 Task: Find connections with filter location Winchester with filter topic #Businesswith filter profile language English with filter current company Dilip Buildcon Ltd. with filter school GLA University with filter industry Wholesale Drugs and Sundries with filter service category Trade Shows with filter keywords title Cloud Architect
Action: Mouse moved to (644, 93)
Screenshot: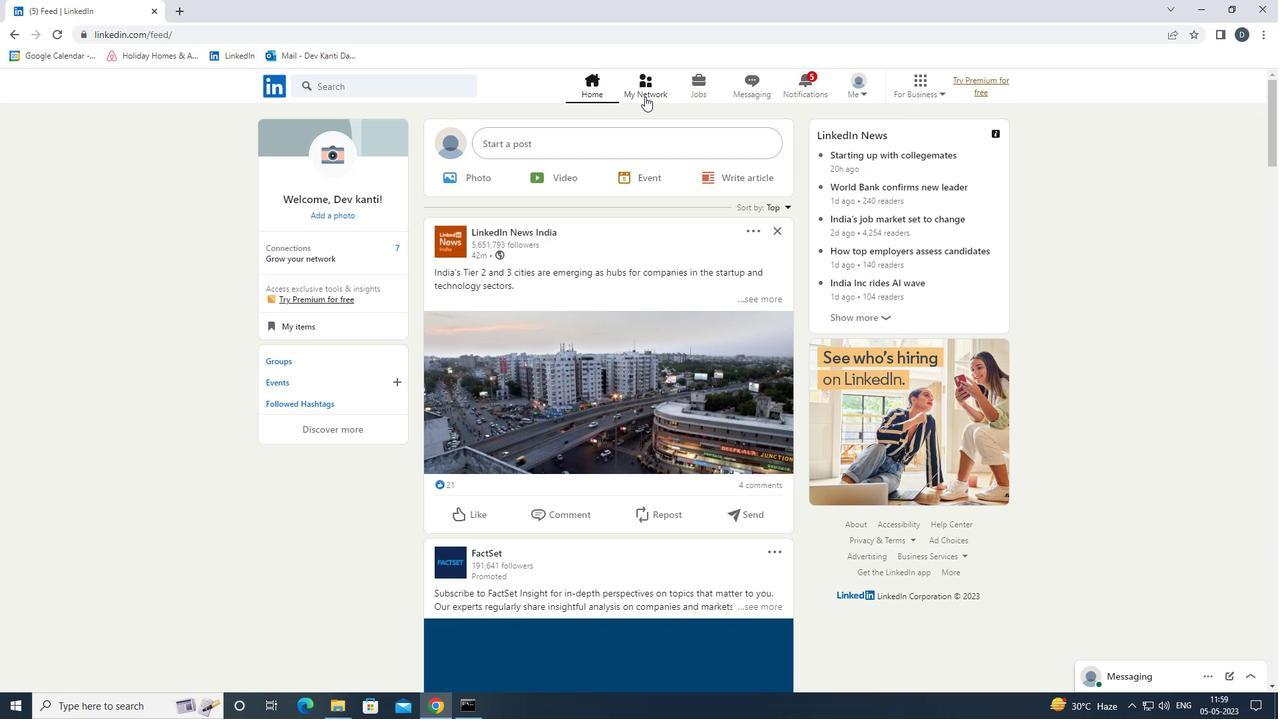 
Action: Mouse pressed left at (644, 93)
Screenshot: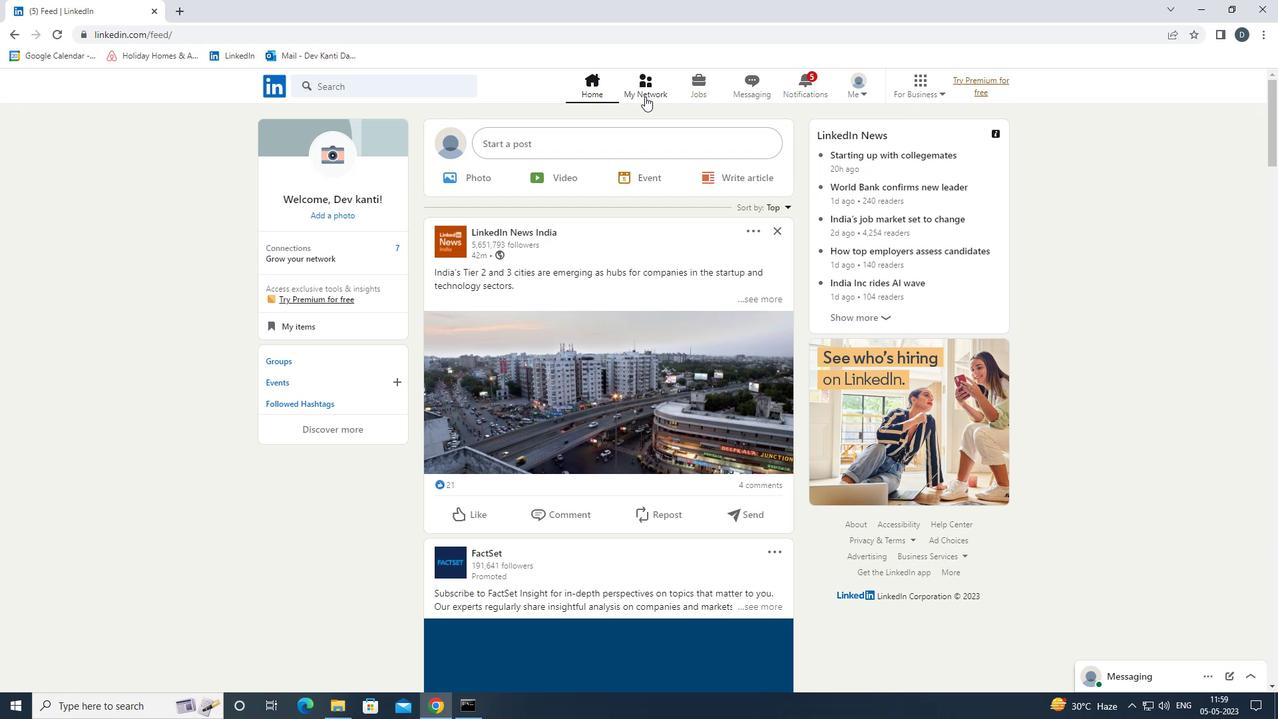 
Action: Mouse moved to (437, 157)
Screenshot: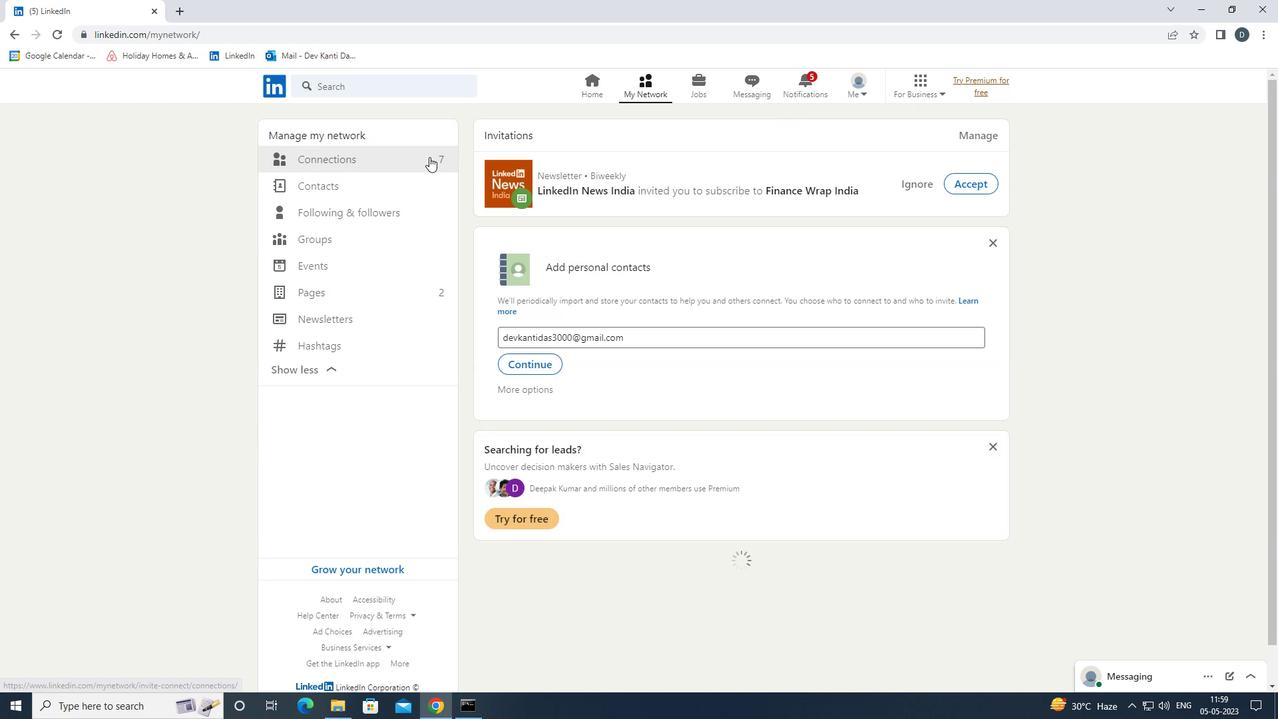 
Action: Mouse pressed left at (437, 157)
Screenshot: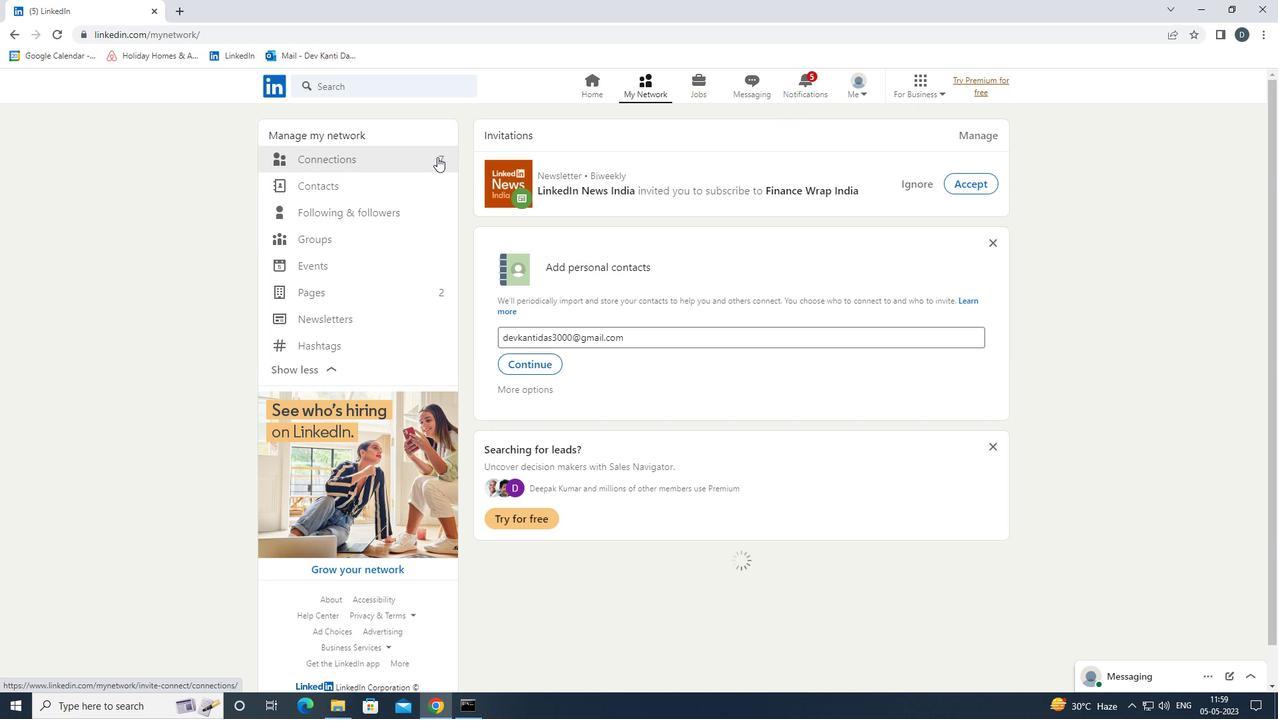 
Action: Mouse moved to (766, 163)
Screenshot: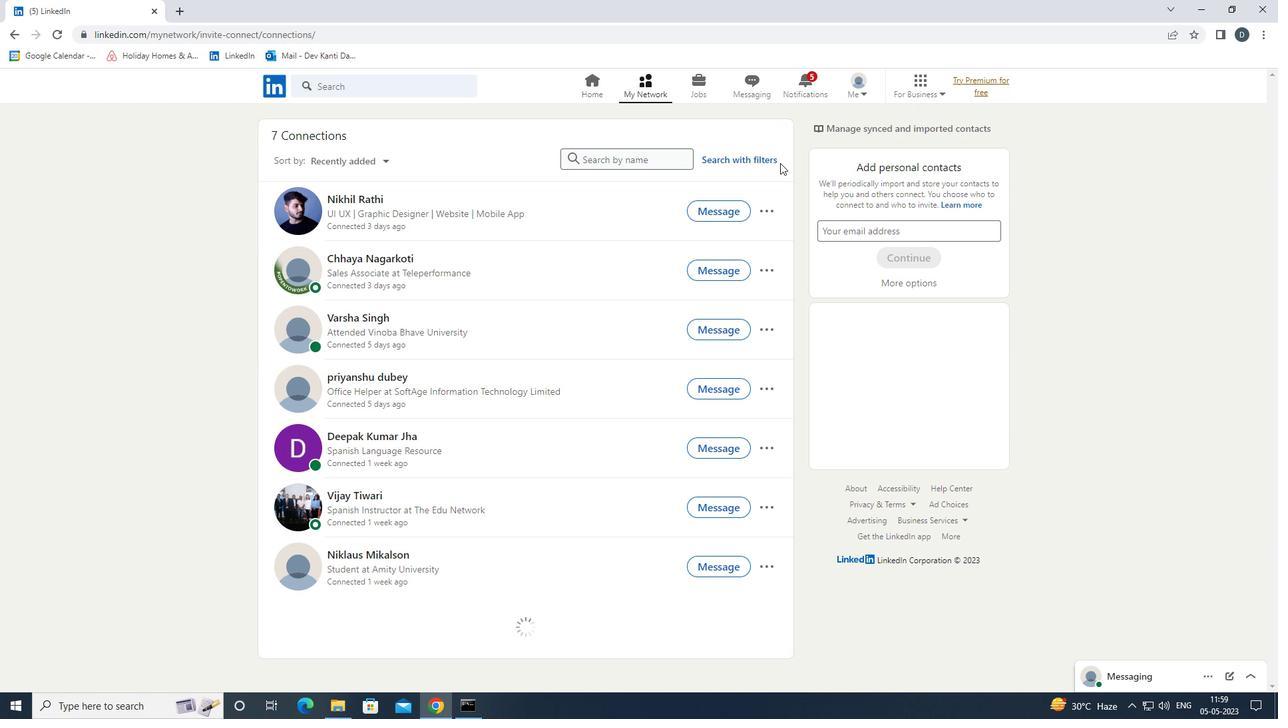 
Action: Mouse pressed left at (766, 163)
Screenshot: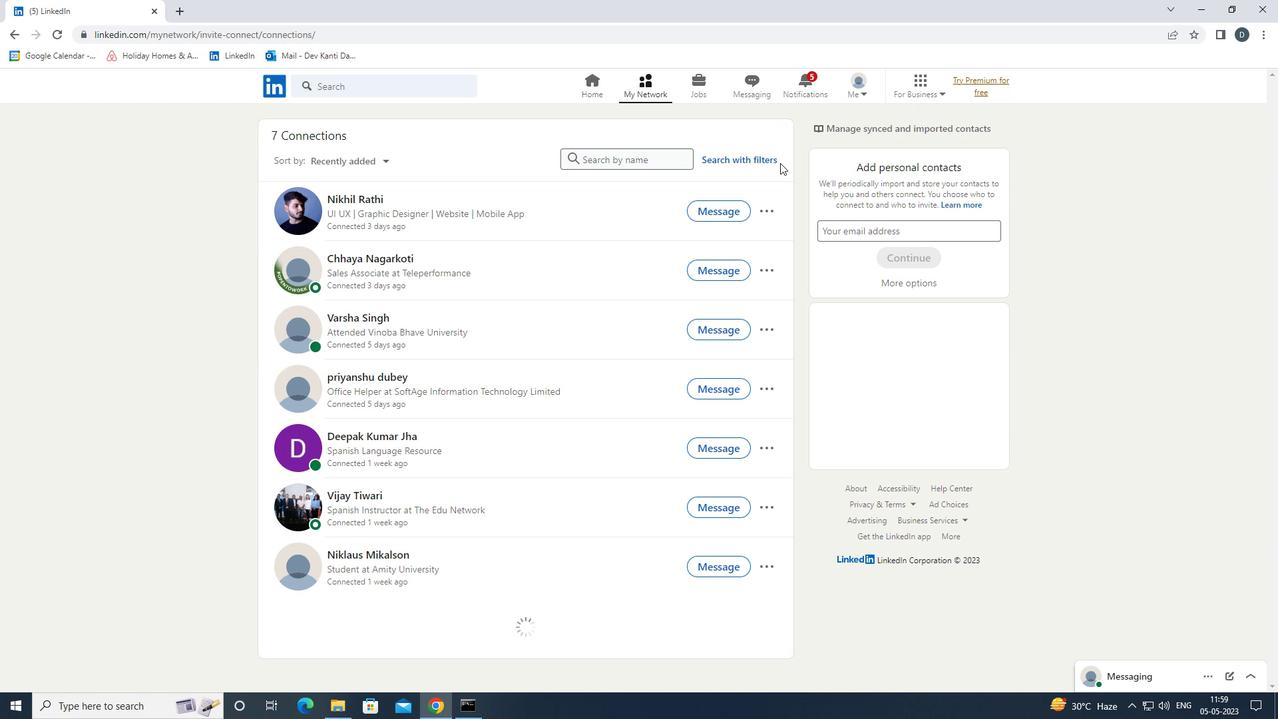 
Action: Mouse moved to (688, 123)
Screenshot: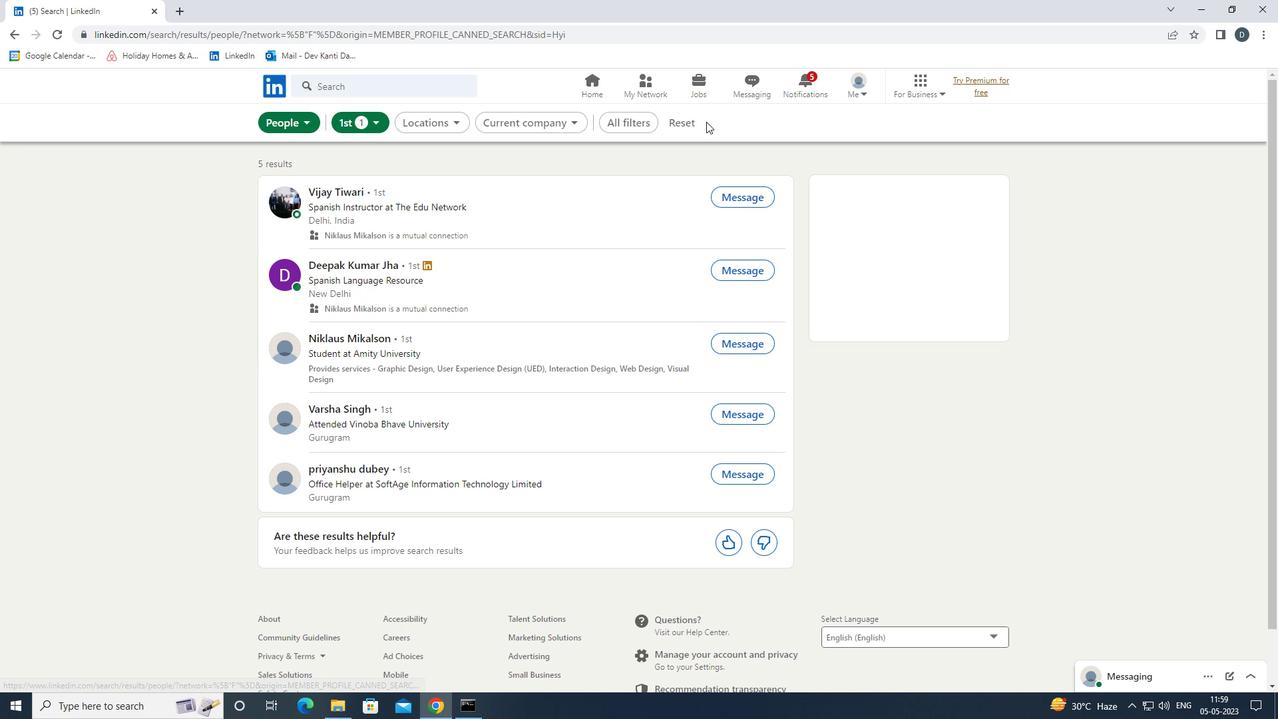 
Action: Mouse pressed left at (688, 123)
Screenshot: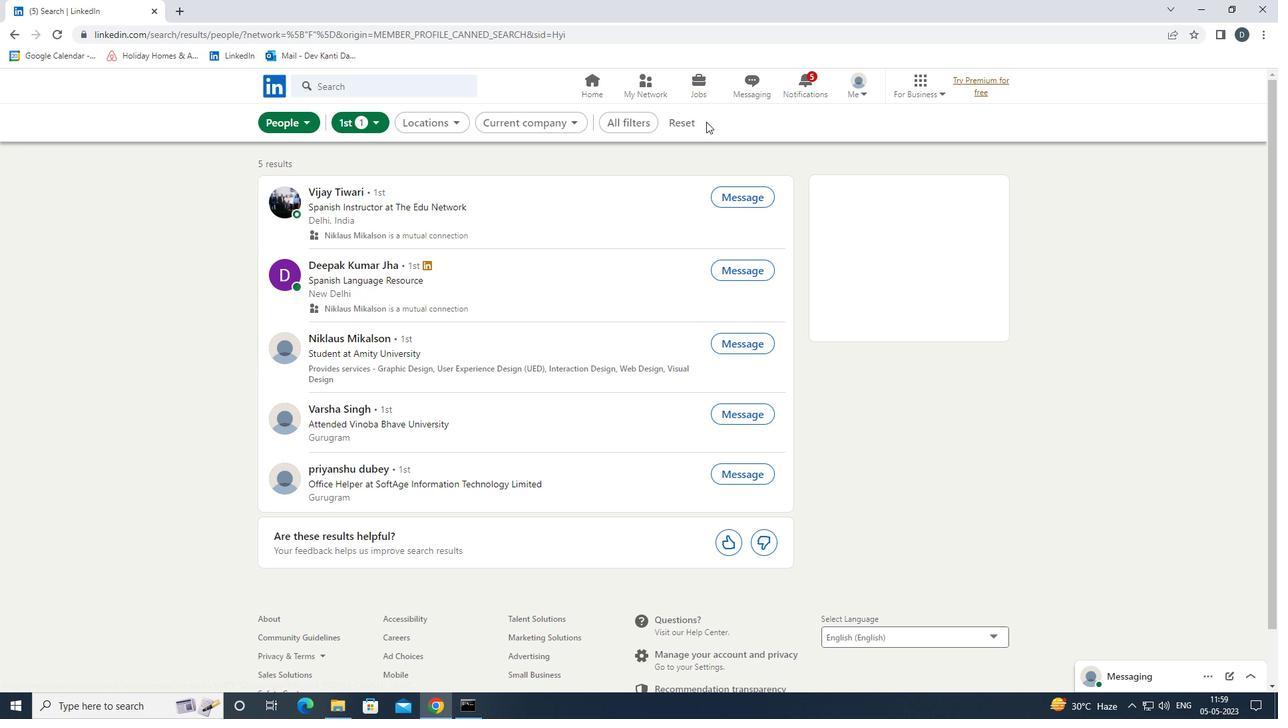 
Action: Mouse moved to (679, 121)
Screenshot: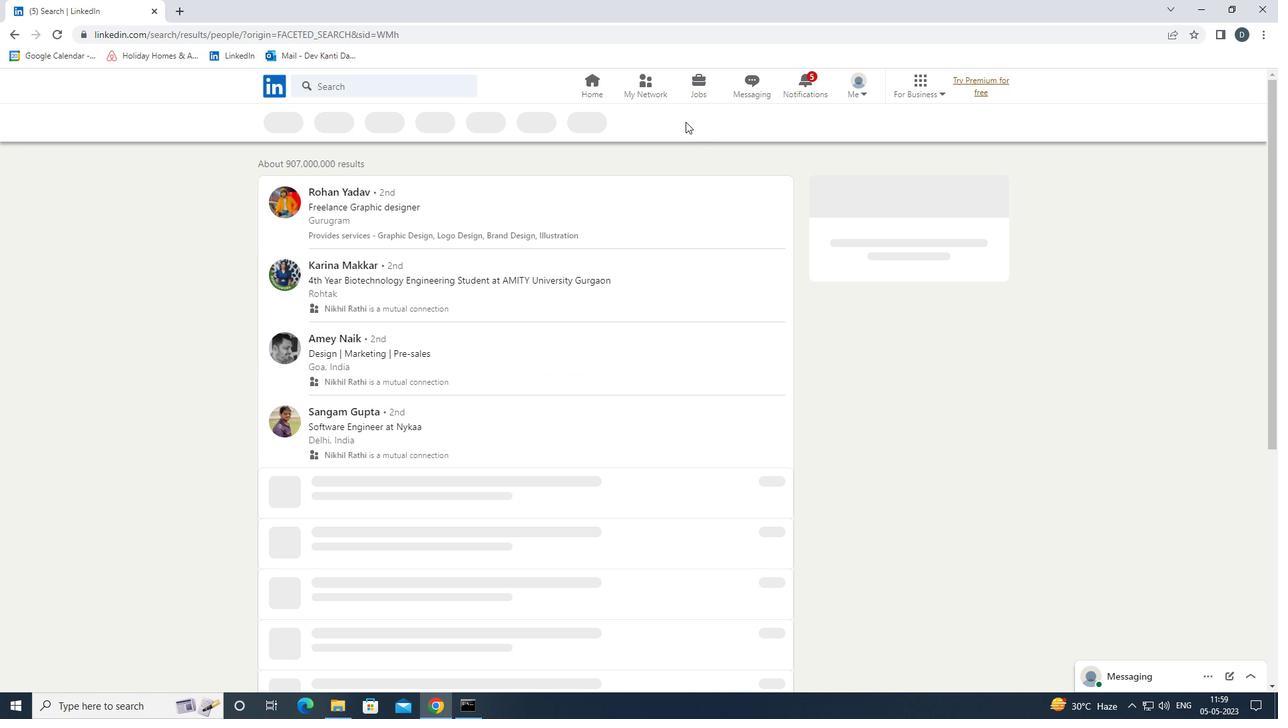 
Action: Mouse pressed left at (679, 121)
Screenshot: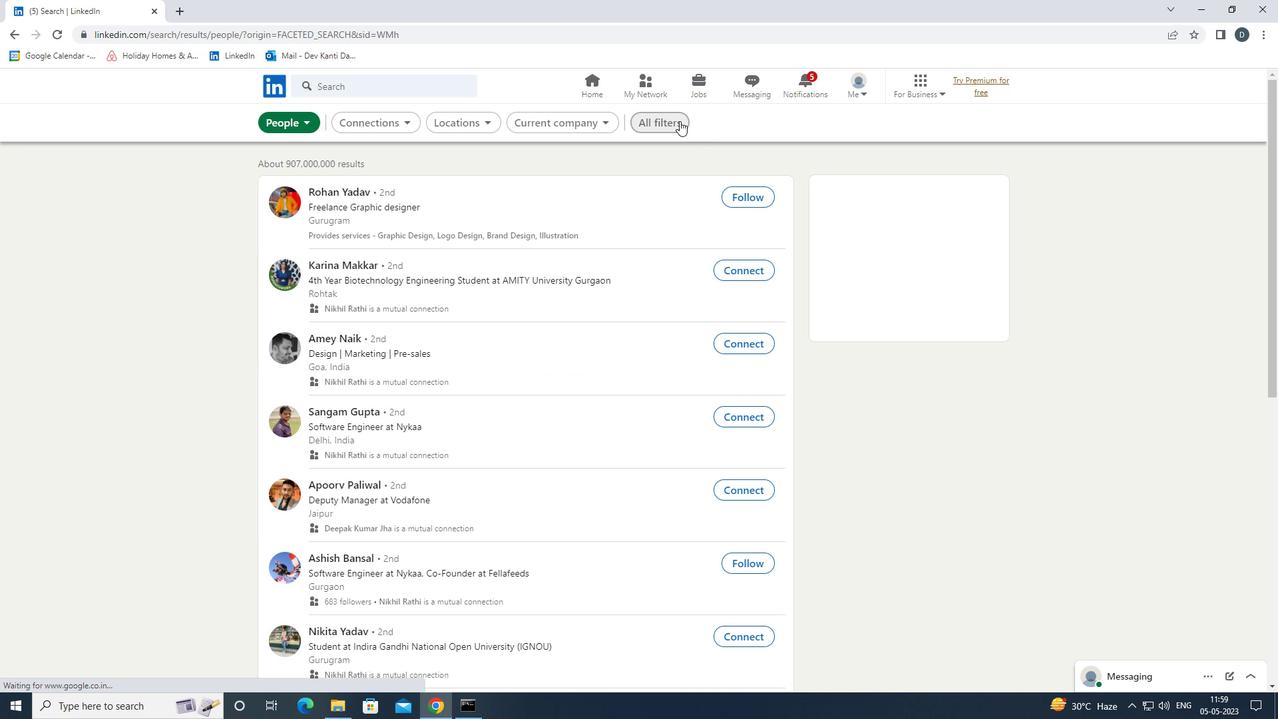 
Action: Mouse moved to (1172, 416)
Screenshot: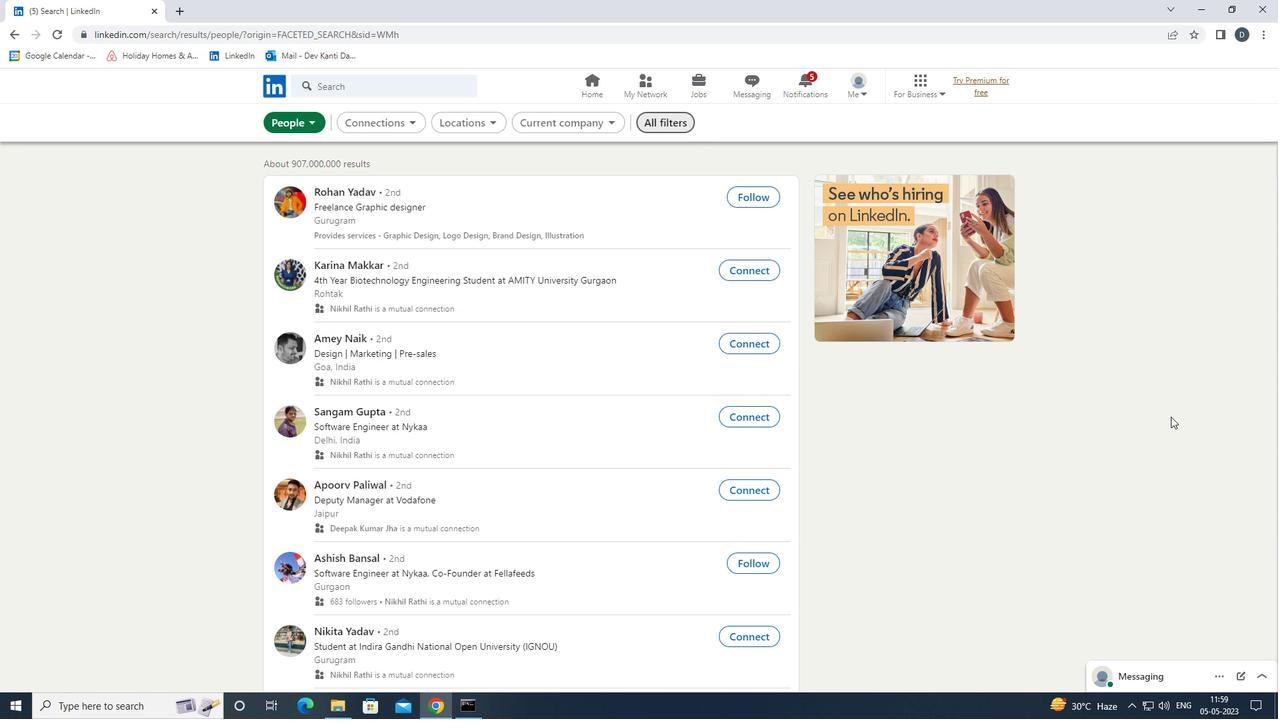 
Action: Mouse scrolled (1172, 416) with delta (0, 0)
Screenshot: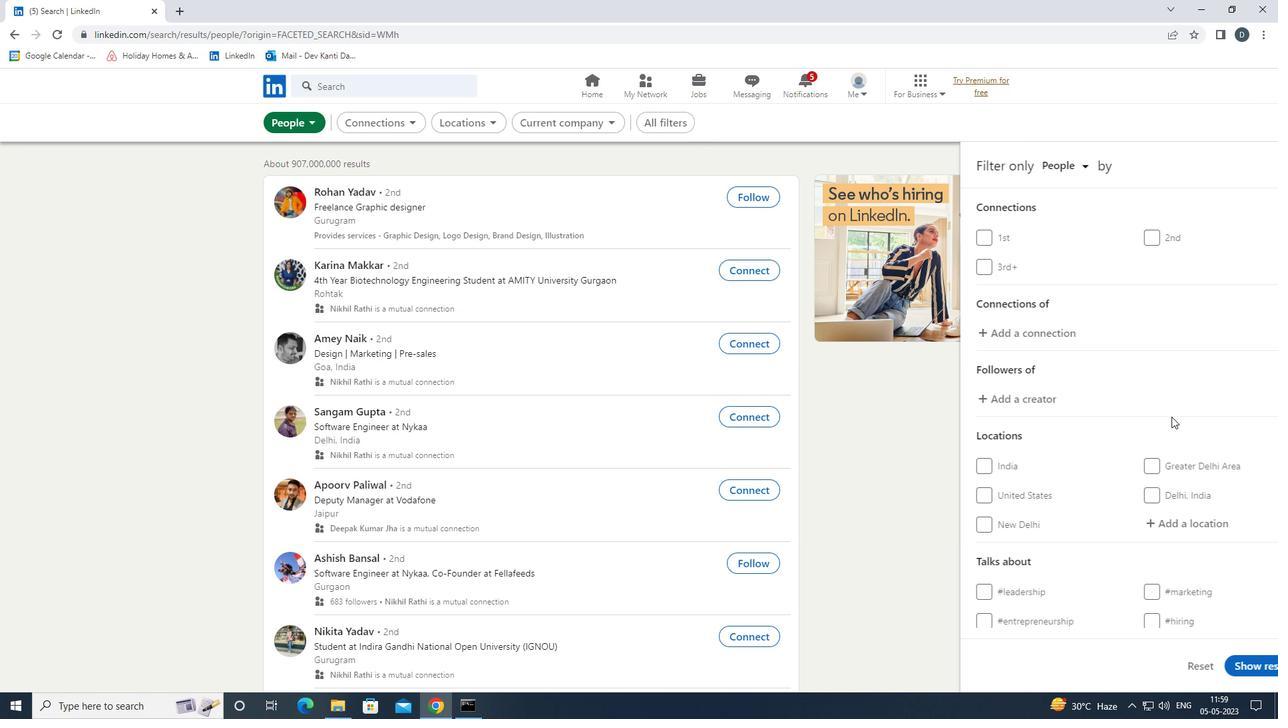 
Action: Mouse scrolled (1172, 416) with delta (0, 0)
Screenshot: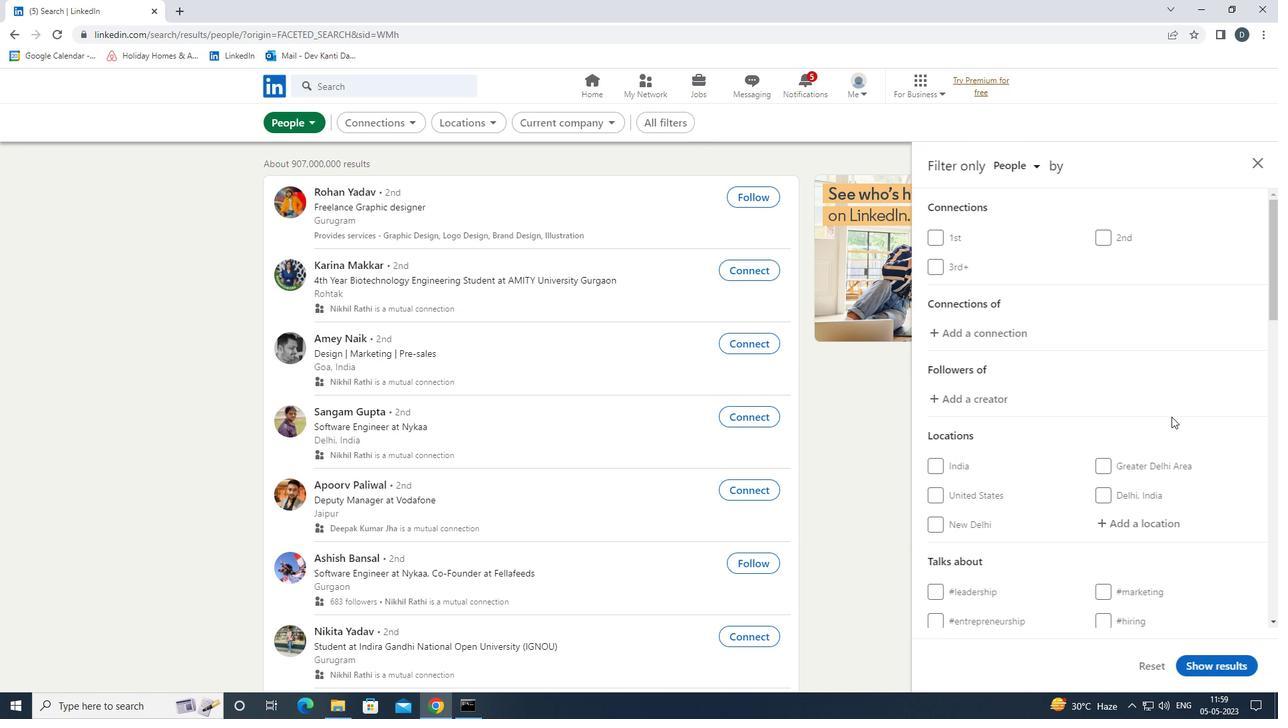 
Action: Mouse moved to (1163, 385)
Screenshot: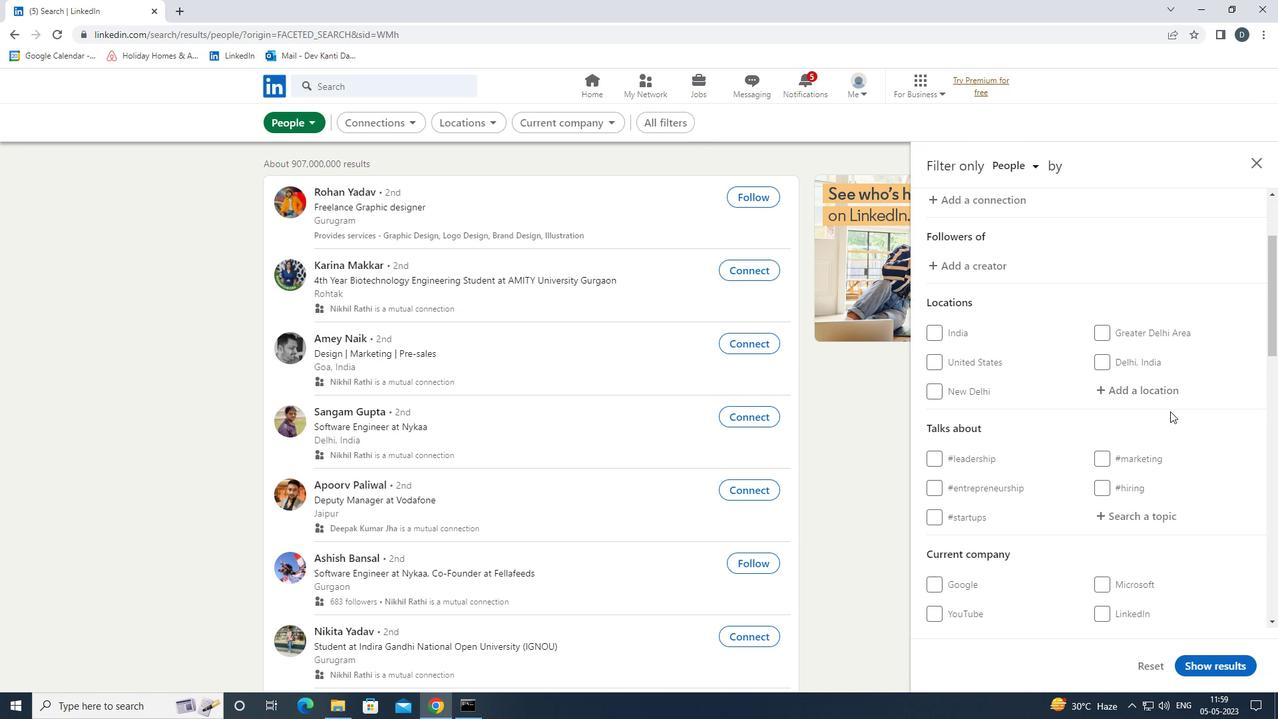 
Action: Mouse pressed left at (1163, 385)
Screenshot: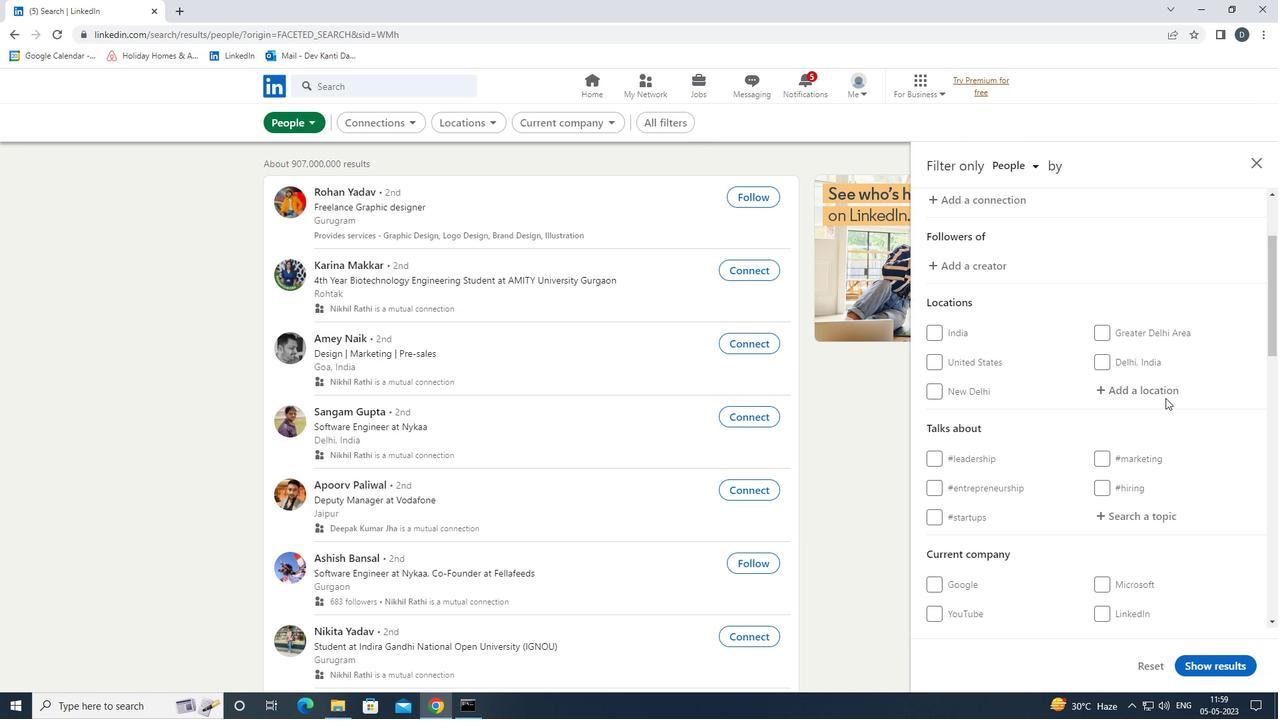 
Action: Mouse moved to (1157, 391)
Screenshot: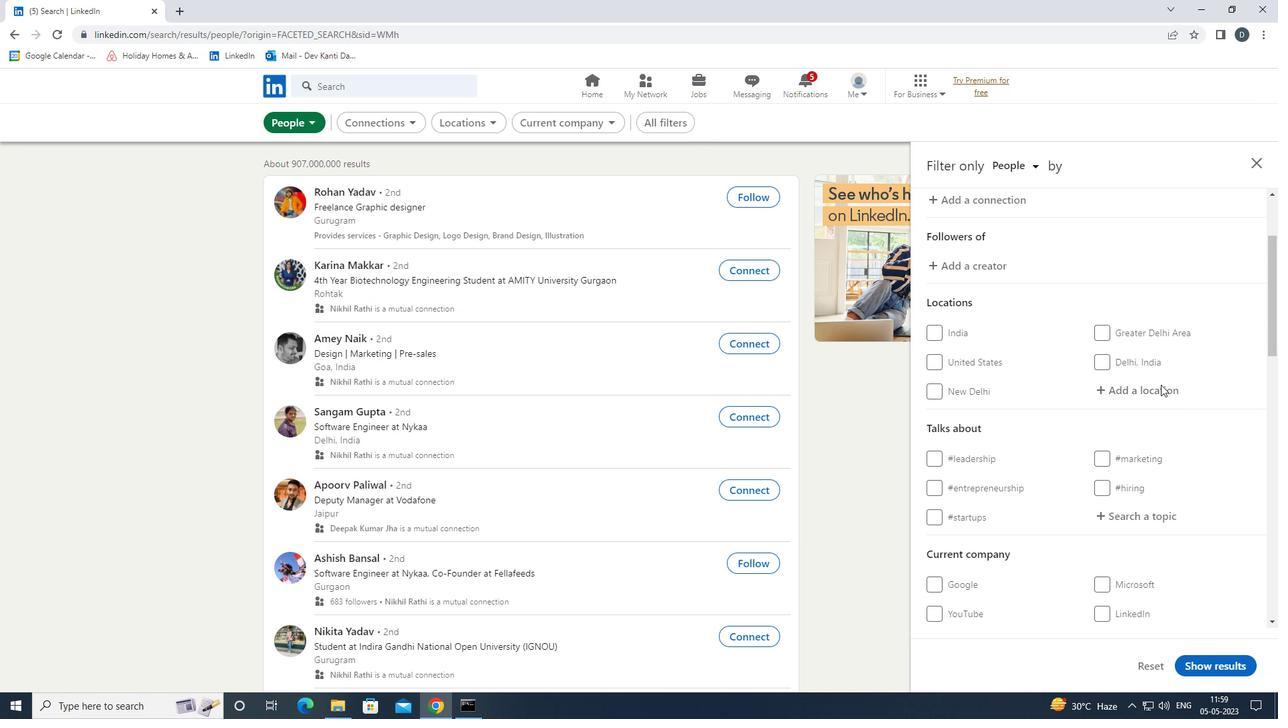 
Action: Key pressed <Key.shift><Key.shift>WINCHESTER<Key.down><Key.enter>
Screenshot: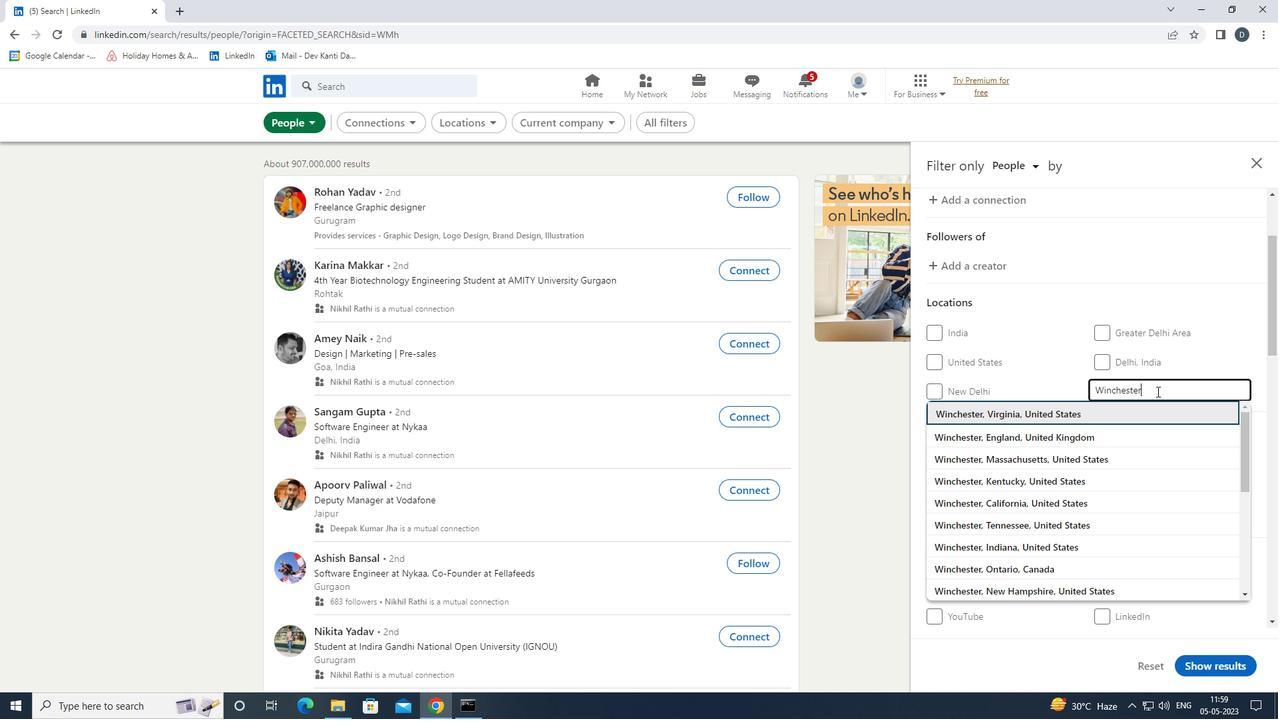 
Action: Mouse scrolled (1157, 390) with delta (0, 0)
Screenshot: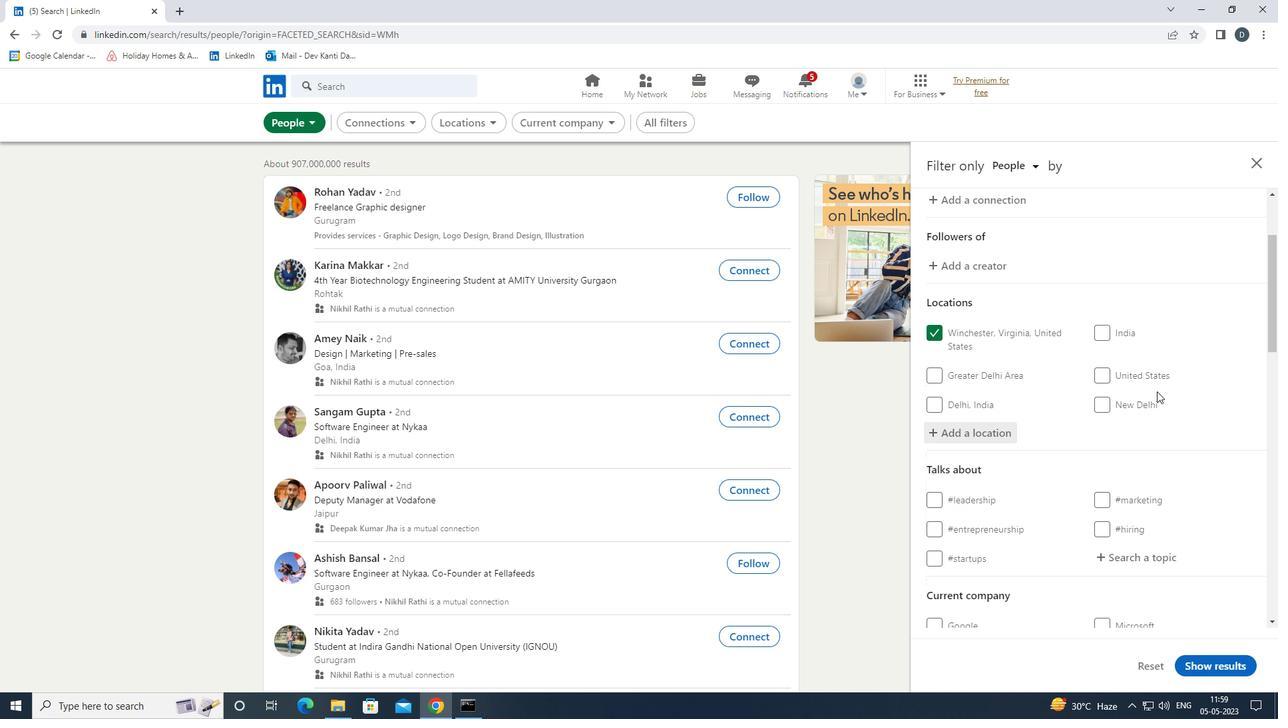 
Action: Mouse moved to (1157, 393)
Screenshot: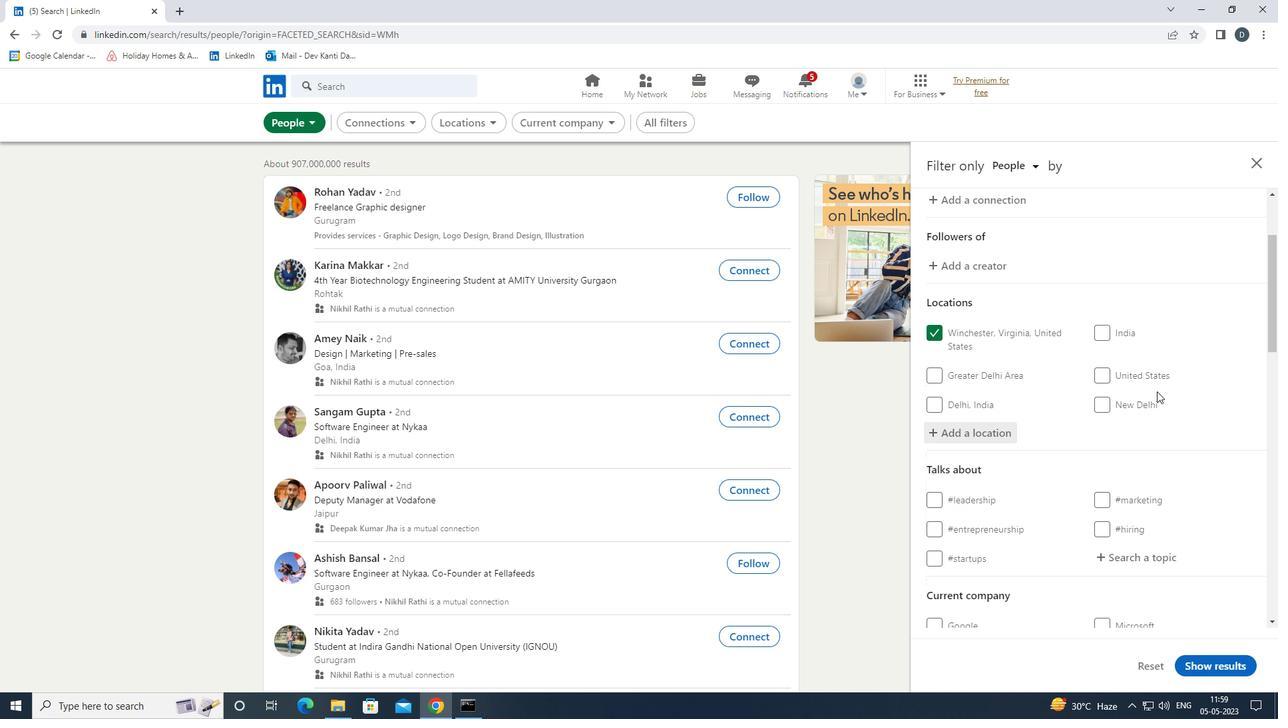 
Action: Mouse scrolled (1157, 392) with delta (0, 0)
Screenshot: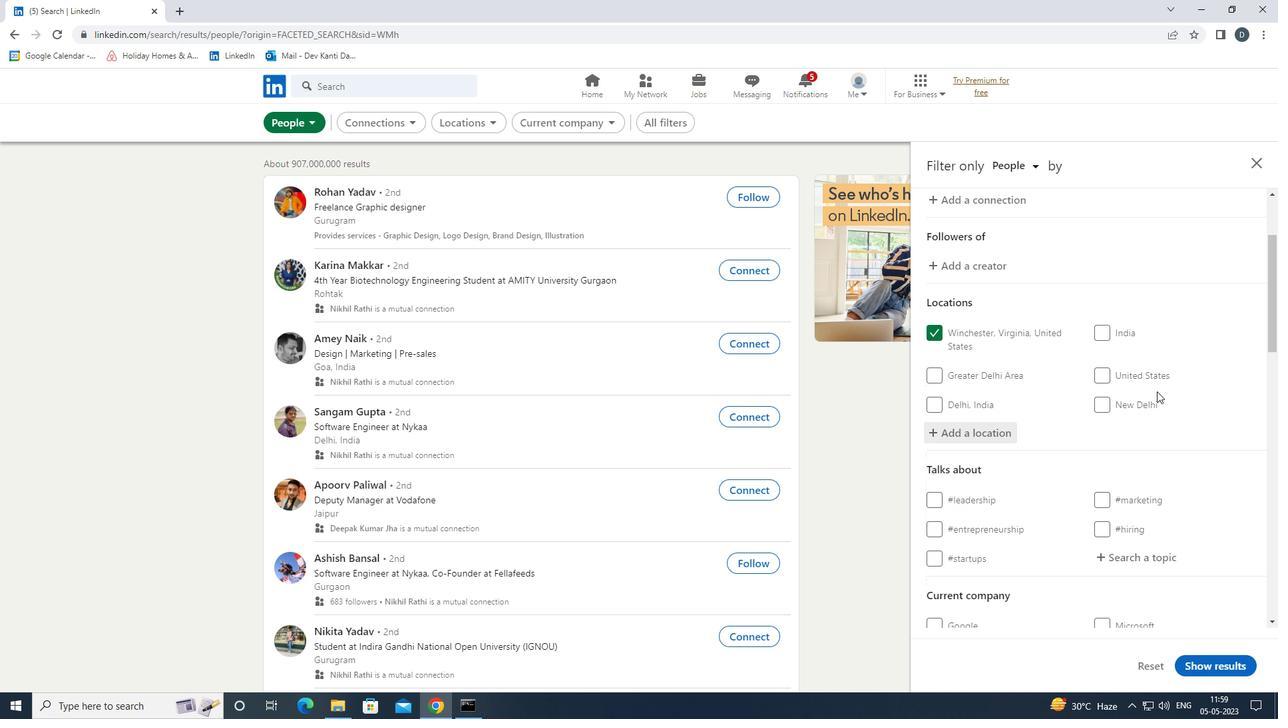 
Action: Mouse moved to (1140, 417)
Screenshot: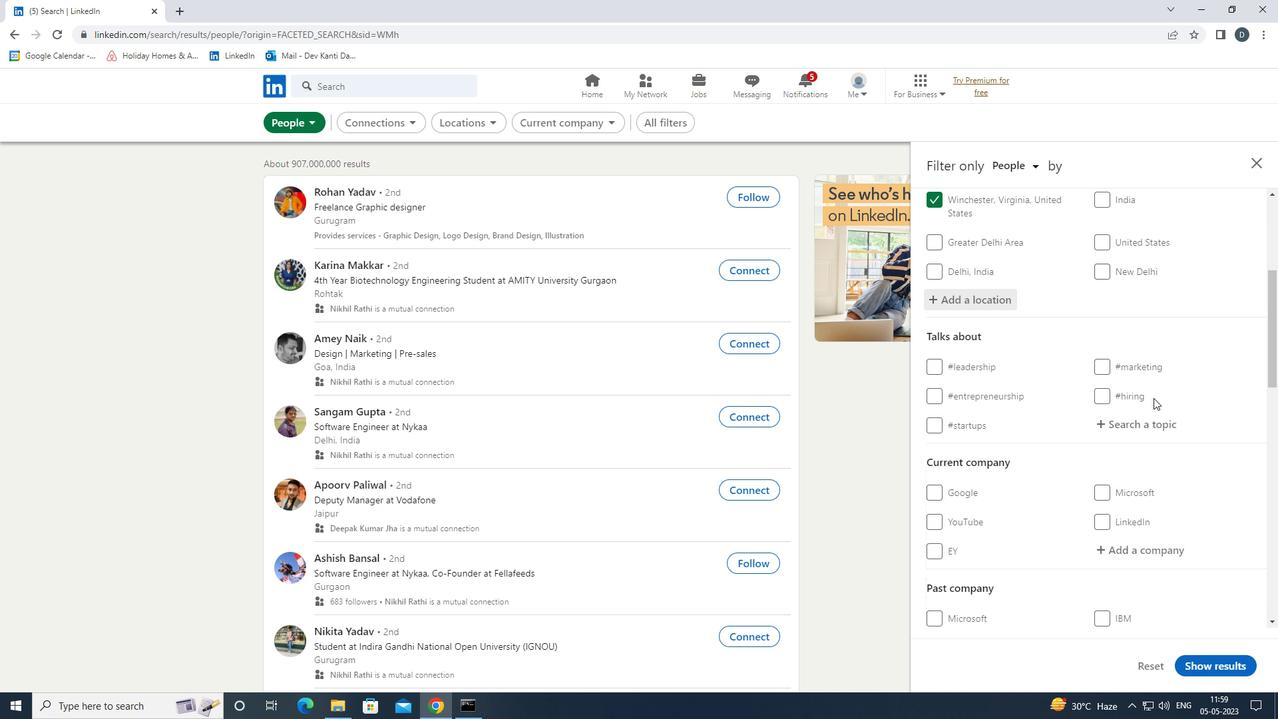 
Action: Mouse pressed left at (1140, 417)
Screenshot: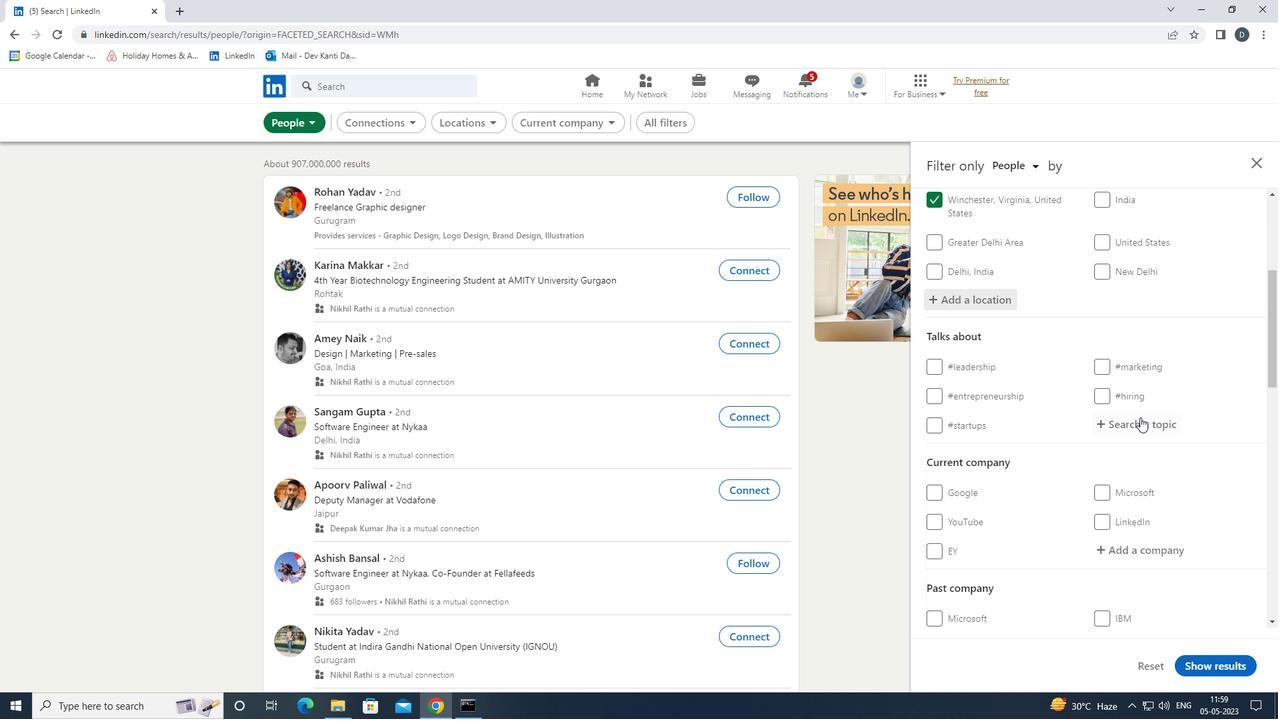
Action: Key pressed <Key.shift>BUSINESS<Key.down><Key.enter>
Screenshot: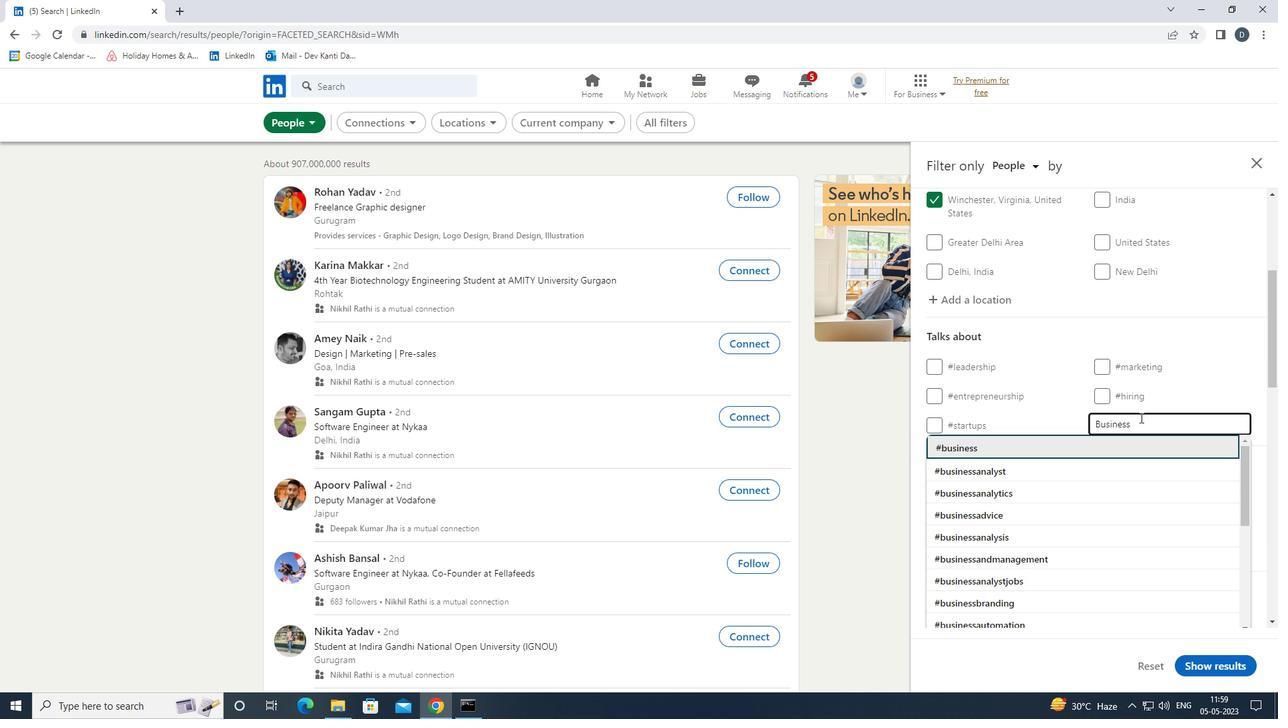 
Action: Mouse moved to (1071, 456)
Screenshot: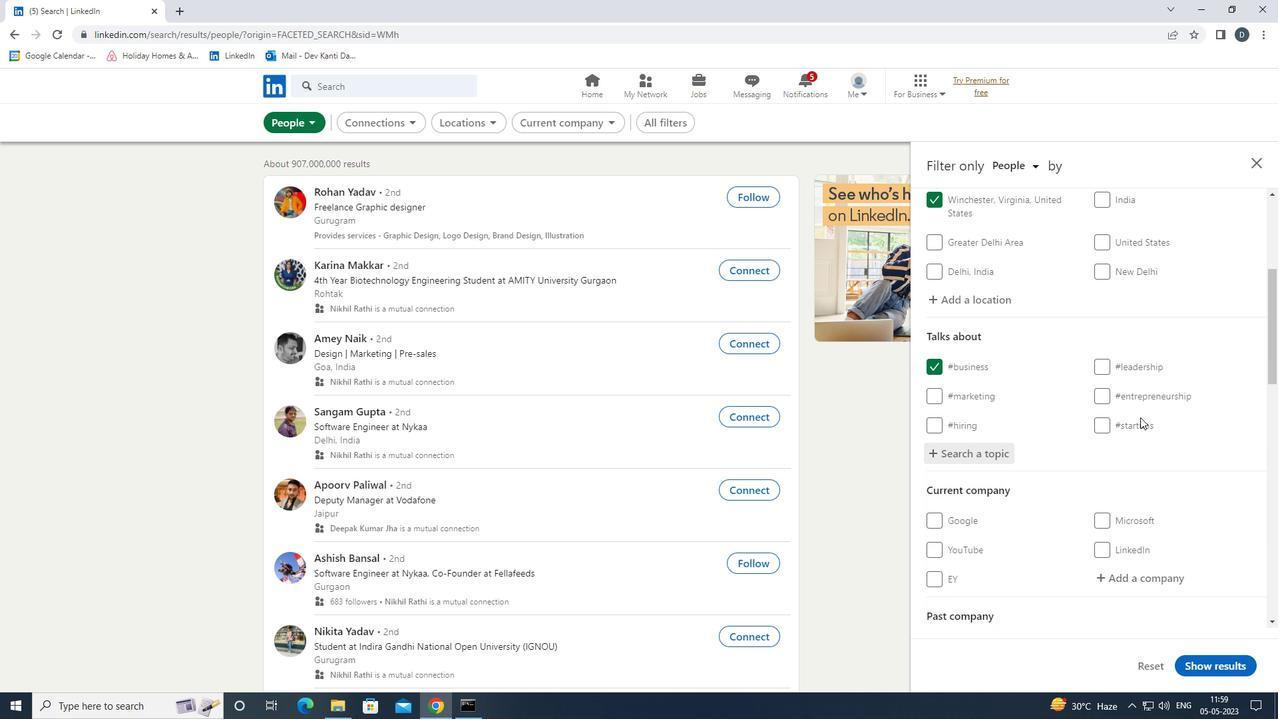 
Action: Mouse scrolled (1071, 456) with delta (0, 0)
Screenshot: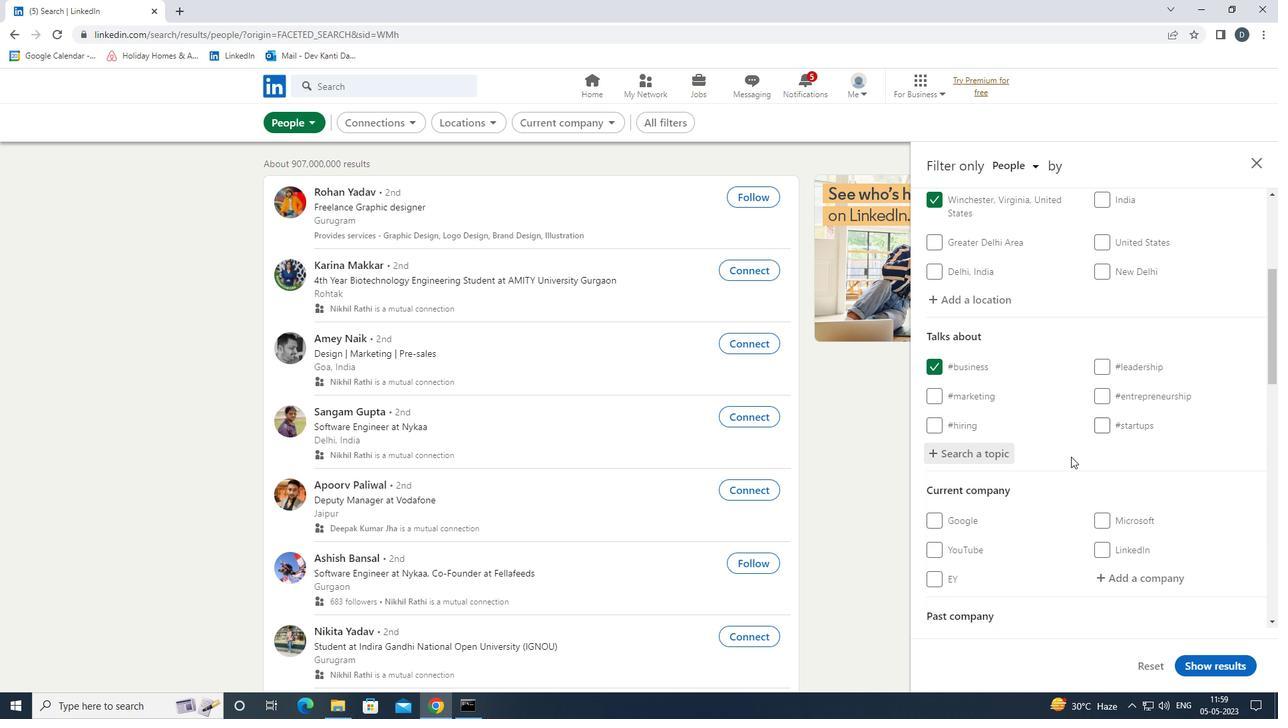 
Action: Mouse moved to (1090, 461)
Screenshot: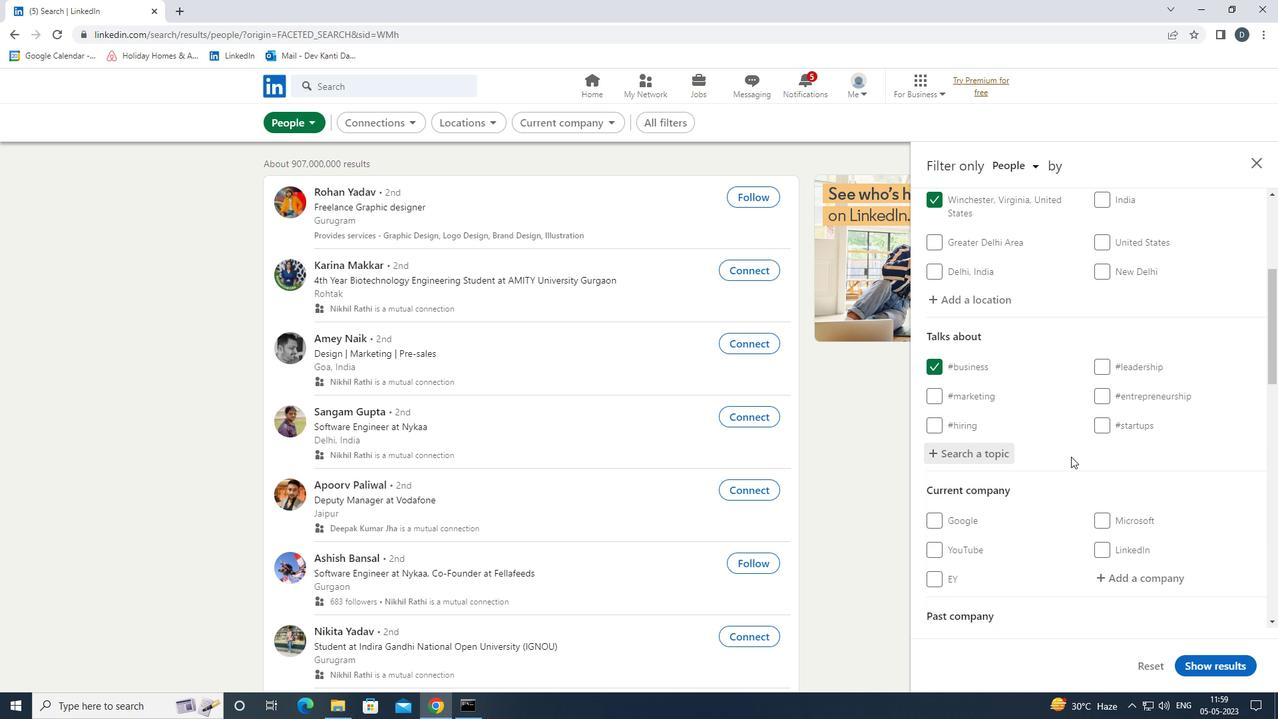
Action: Mouse scrolled (1090, 460) with delta (0, 0)
Screenshot: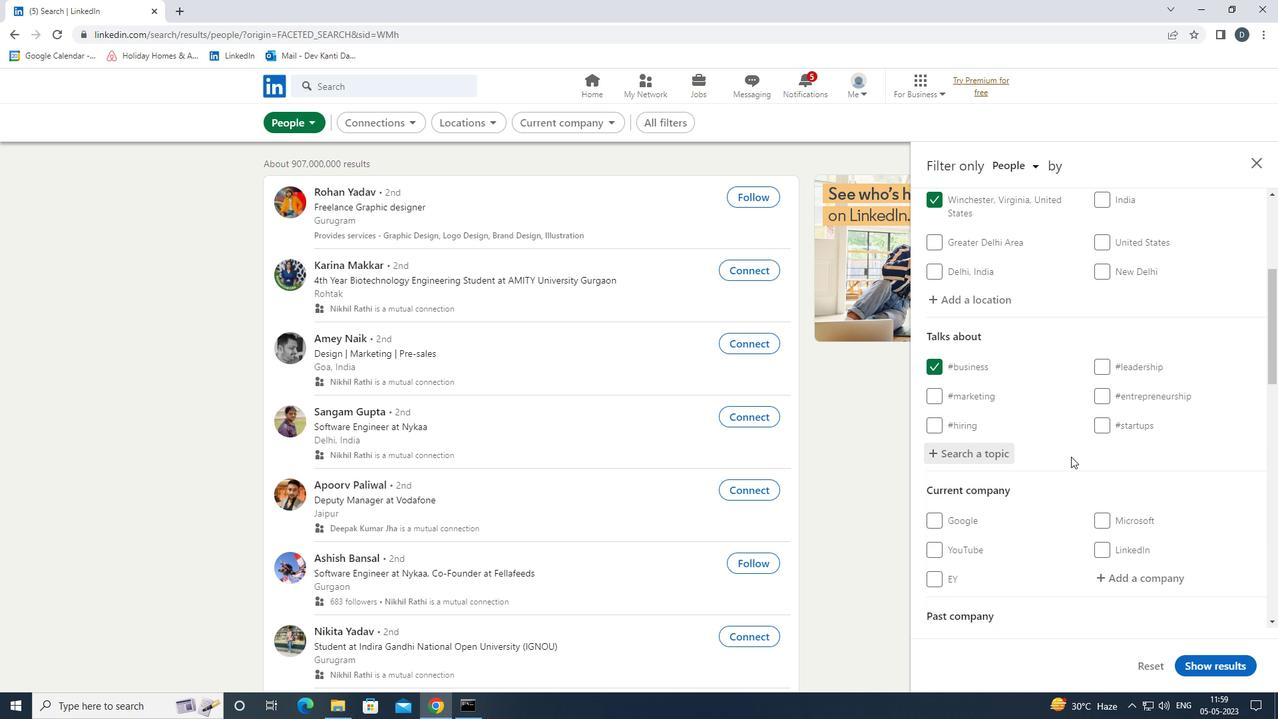 
Action: Mouse moved to (1098, 462)
Screenshot: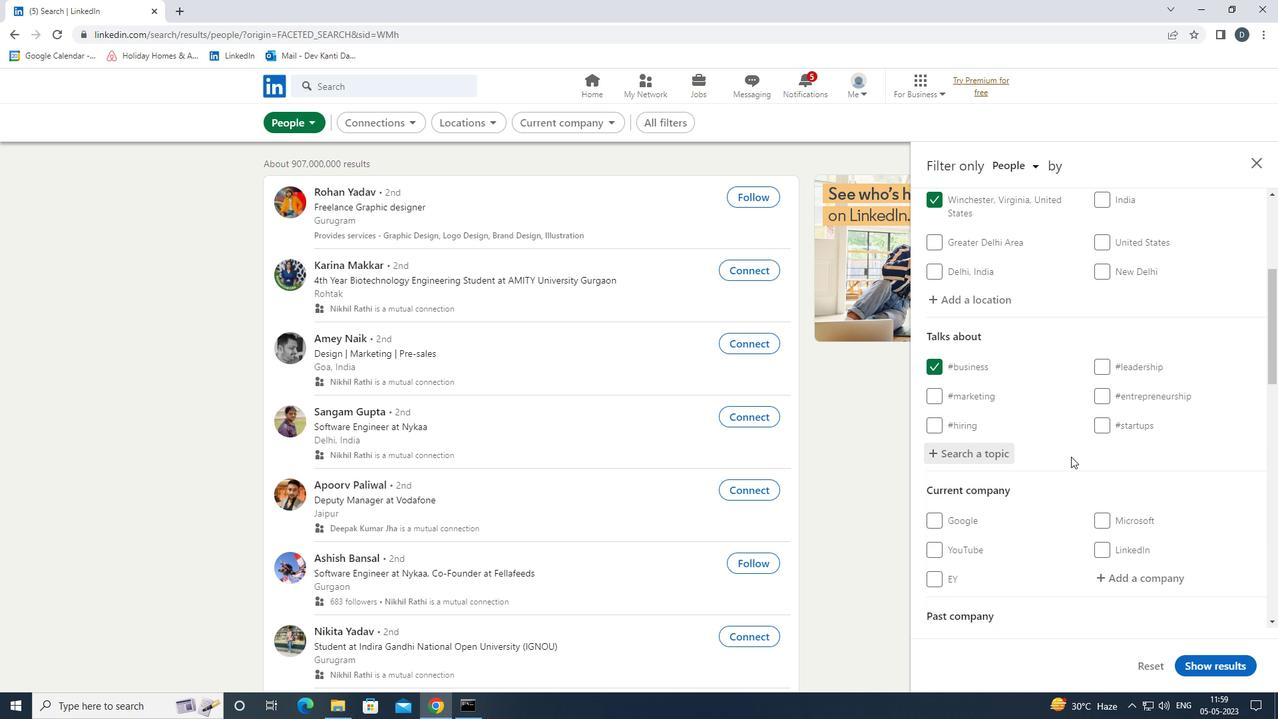 
Action: Mouse scrolled (1098, 462) with delta (0, 0)
Screenshot: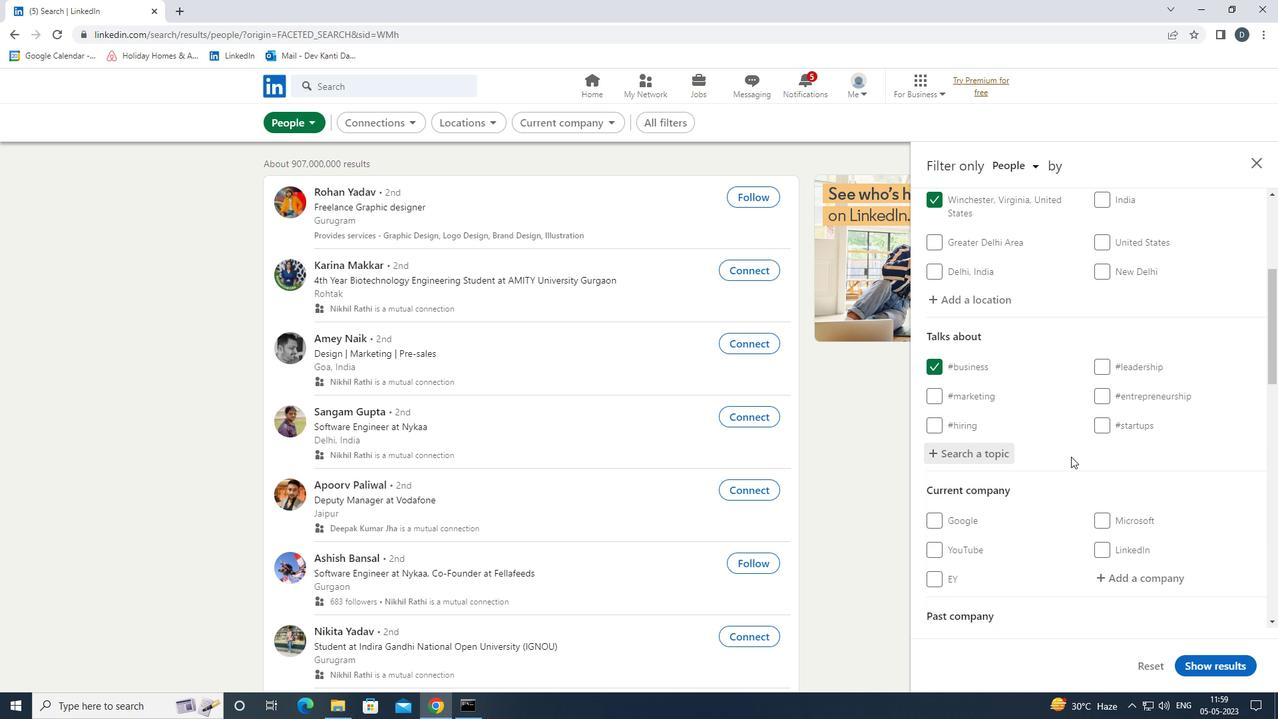 
Action: Mouse moved to (1114, 460)
Screenshot: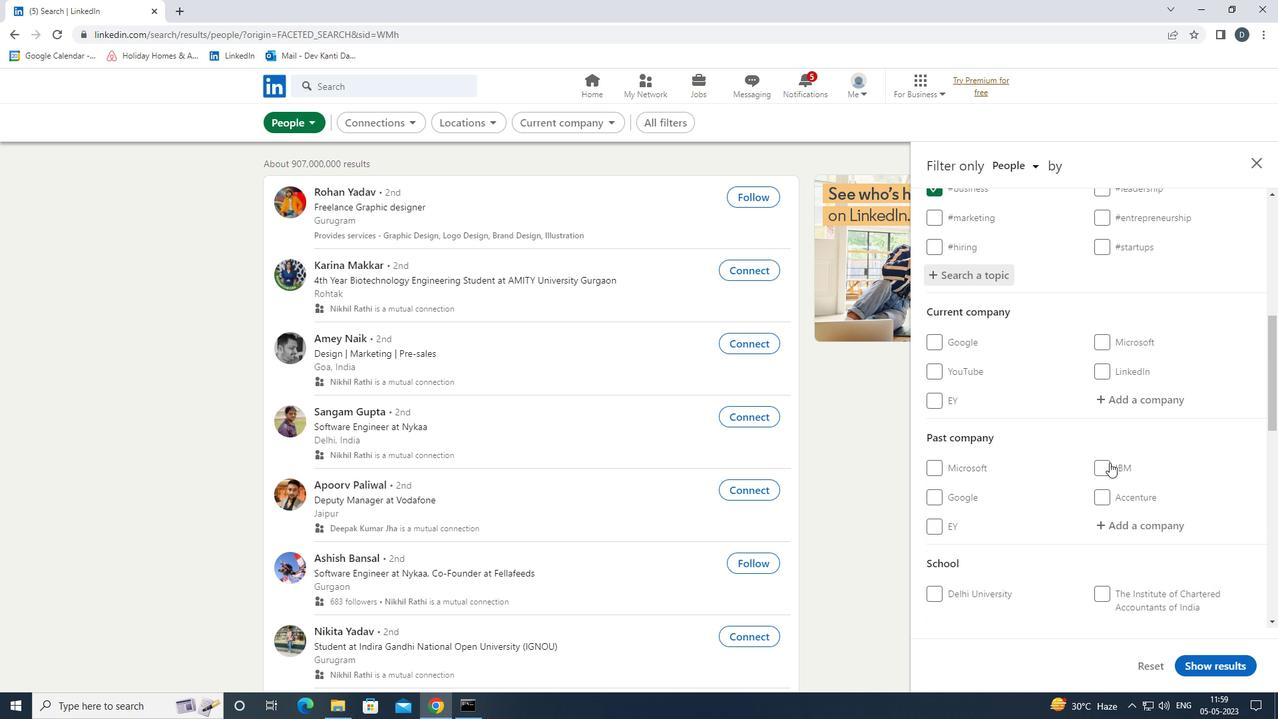
Action: Mouse scrolled (1114, 459) with delta (0, 0)
Screenshot: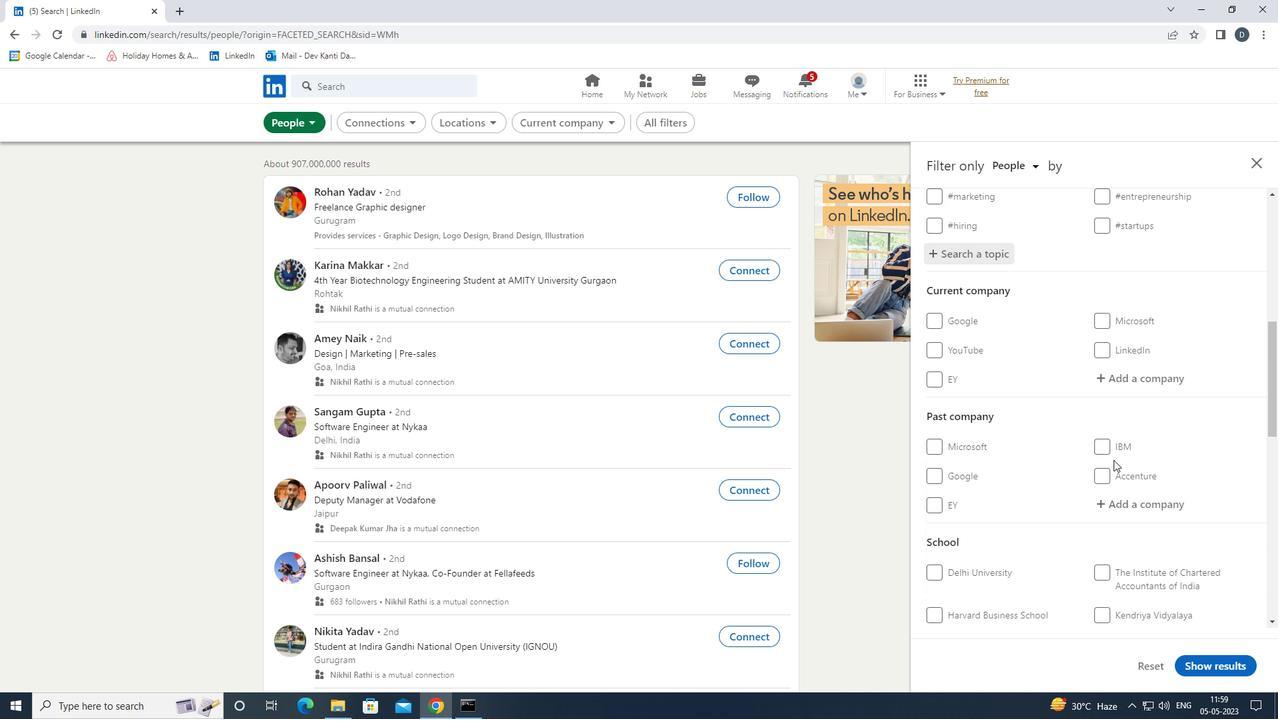 
Action: Mouse scrolled (1114, 459) with delta (0, 0)
Screenshot: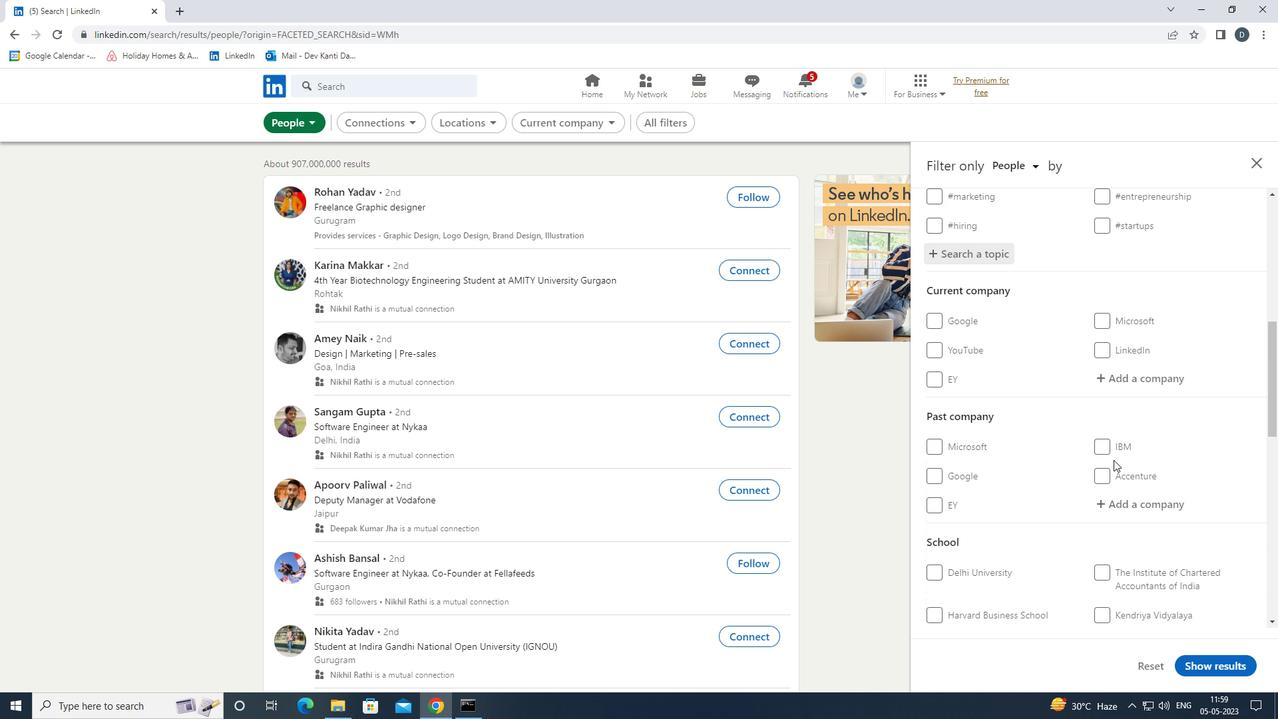
Action: Mouse scrolled (1114, 459) with delta (0, 0)
Screenshot: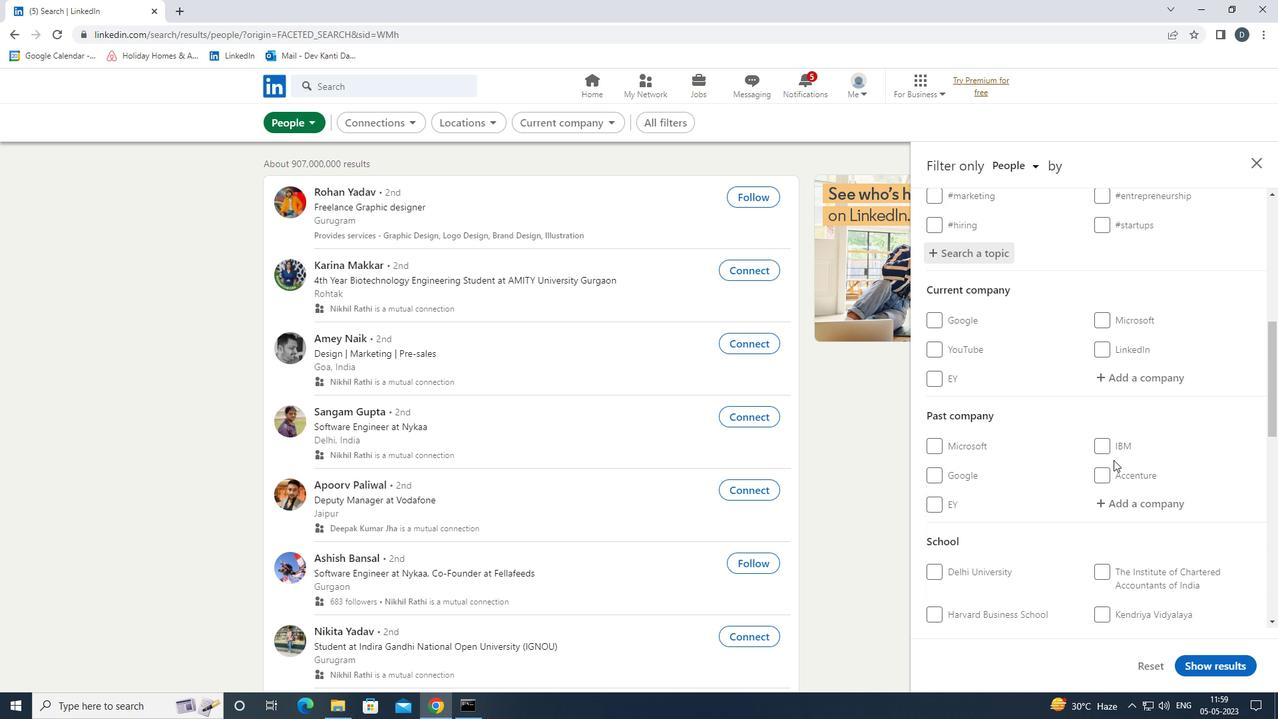 
Action: Mouse scrolled (1114, 459) with delta (0, 0)
Screenshot: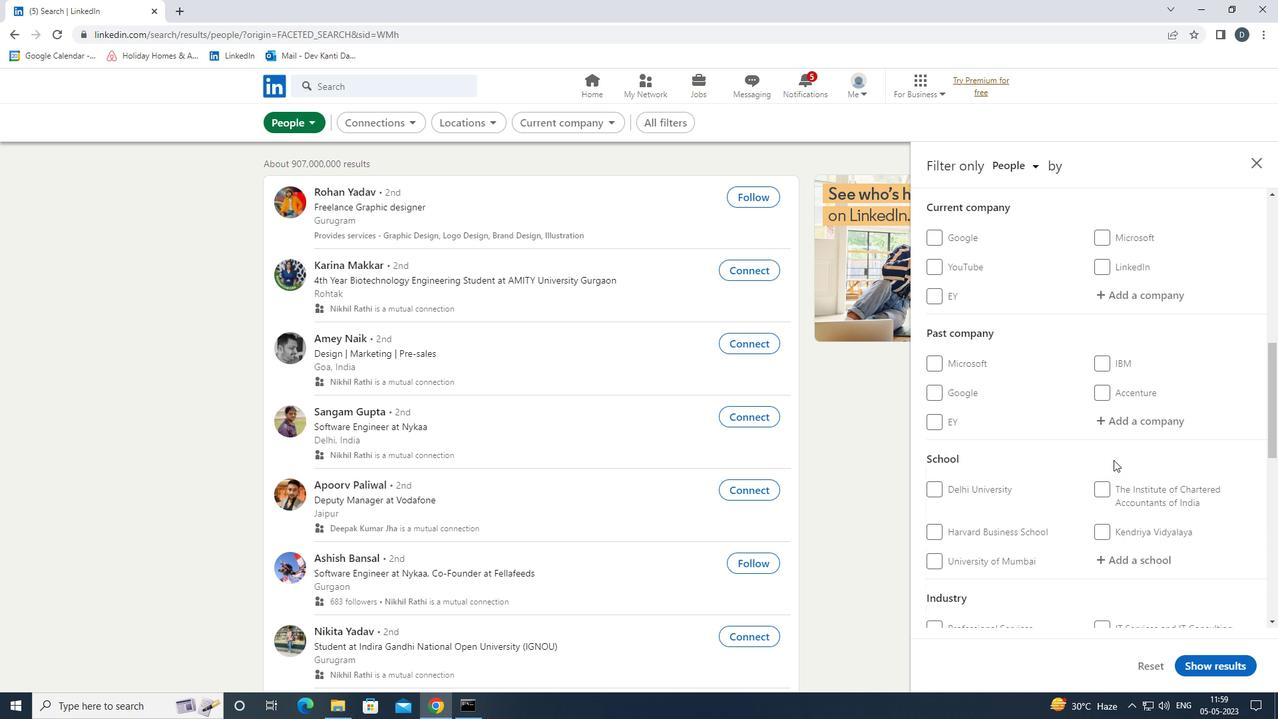 
Action: Mouse moved to (1109, 463)
Screenshot: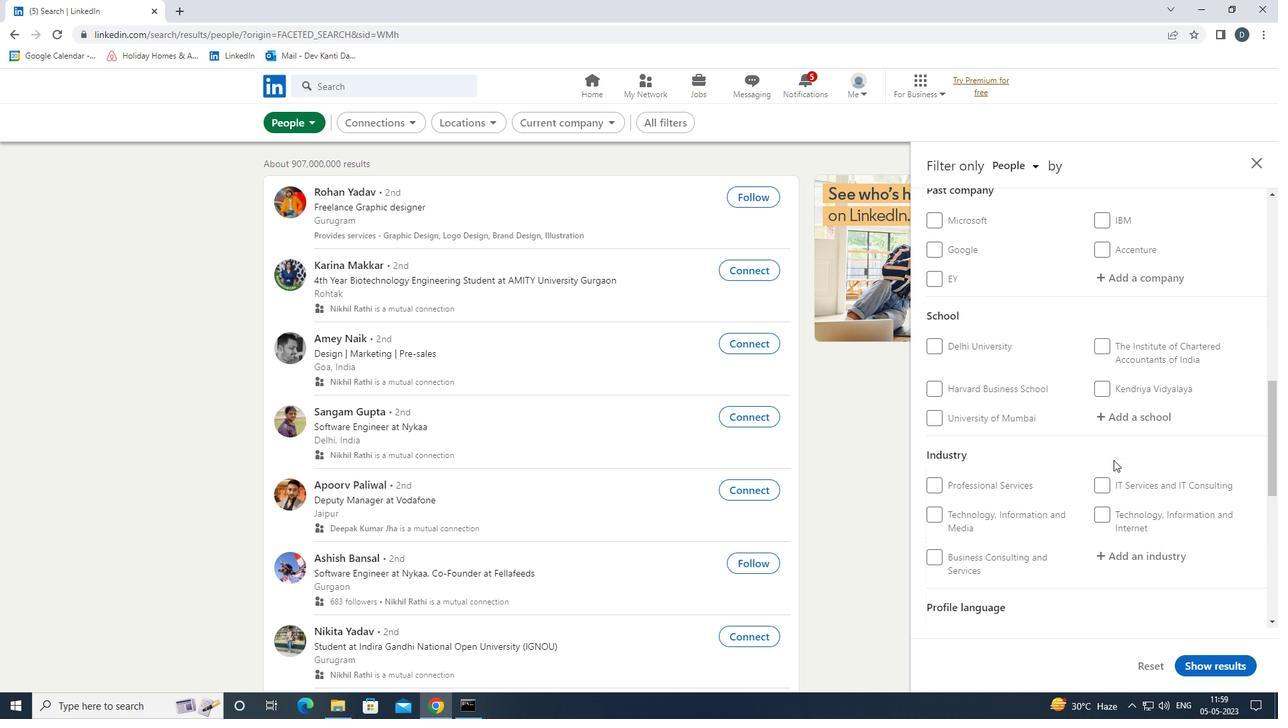 
Action: Mouse scrolled (1109, 462) with delta (0, 0)
Screenshot: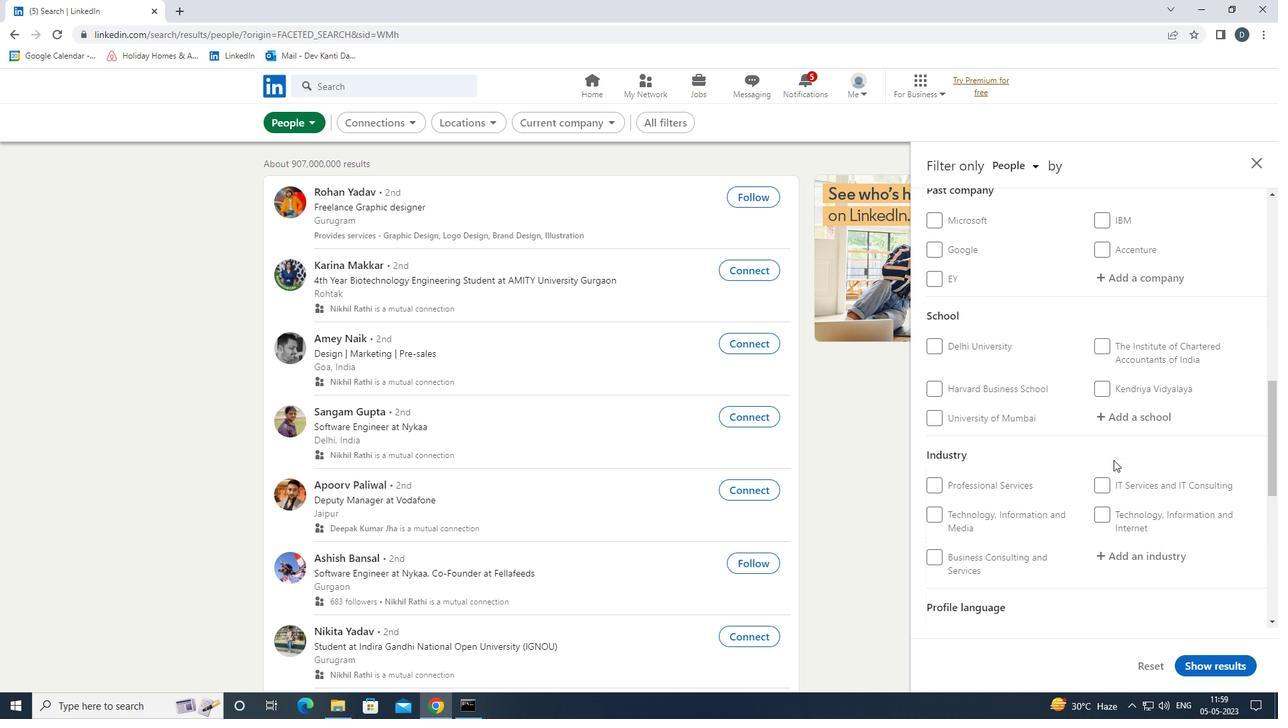 
Action: Mouse moved to (967, 526)
Screenshot: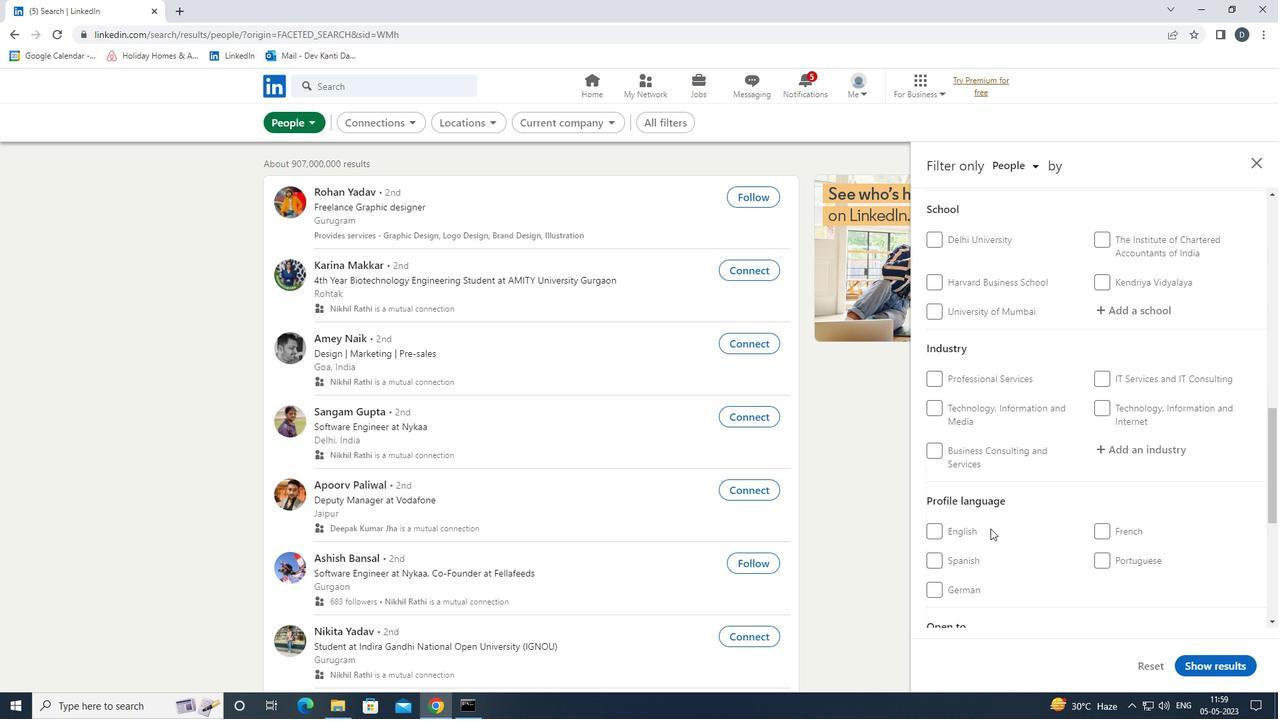 
Action: Mouse pressed left at (967, 526)
Screenshot: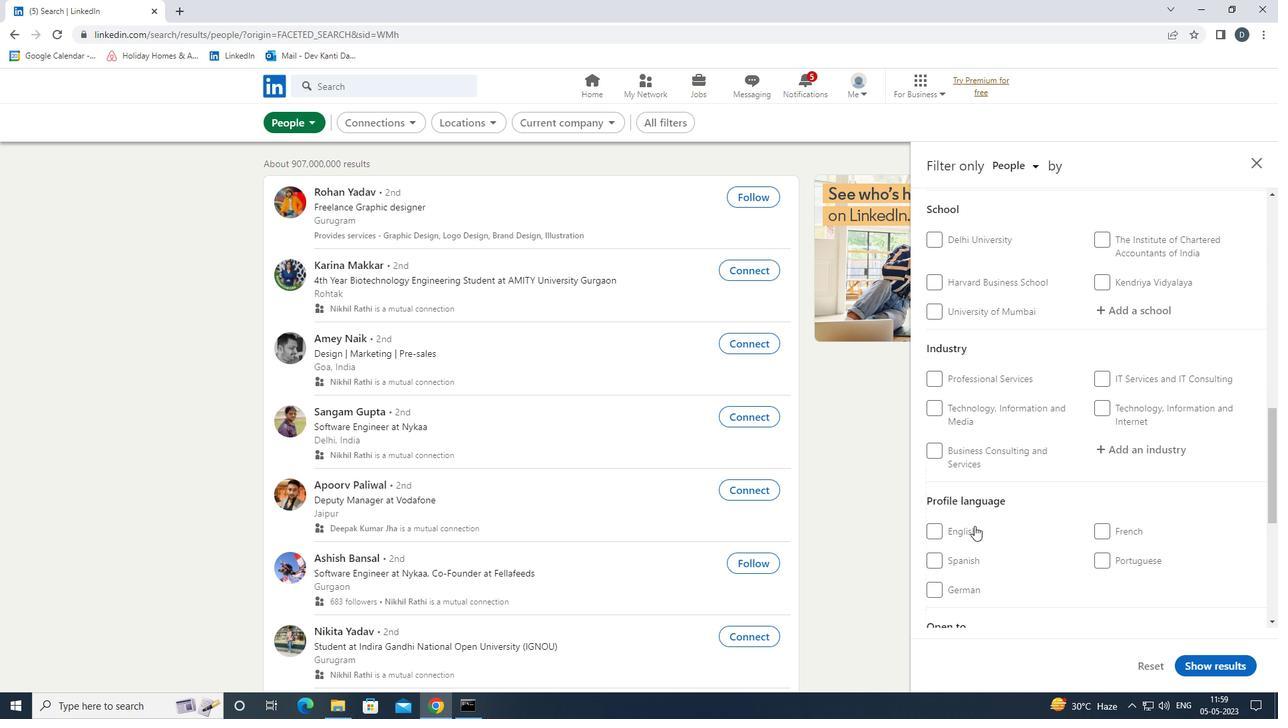 
Action: Mouse moved to (1058, 512)
Screenshot: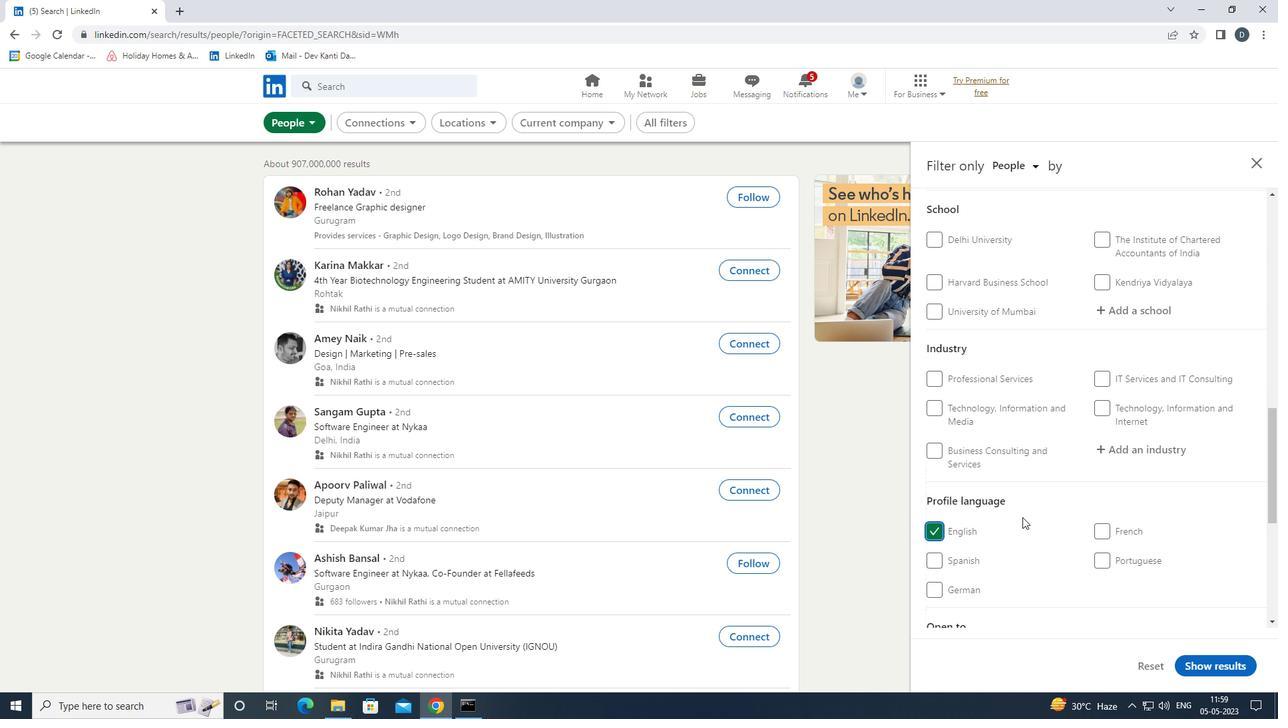 
Action: Mouse scrolled (1058, 512) with delta (0, 0)
Screenshot: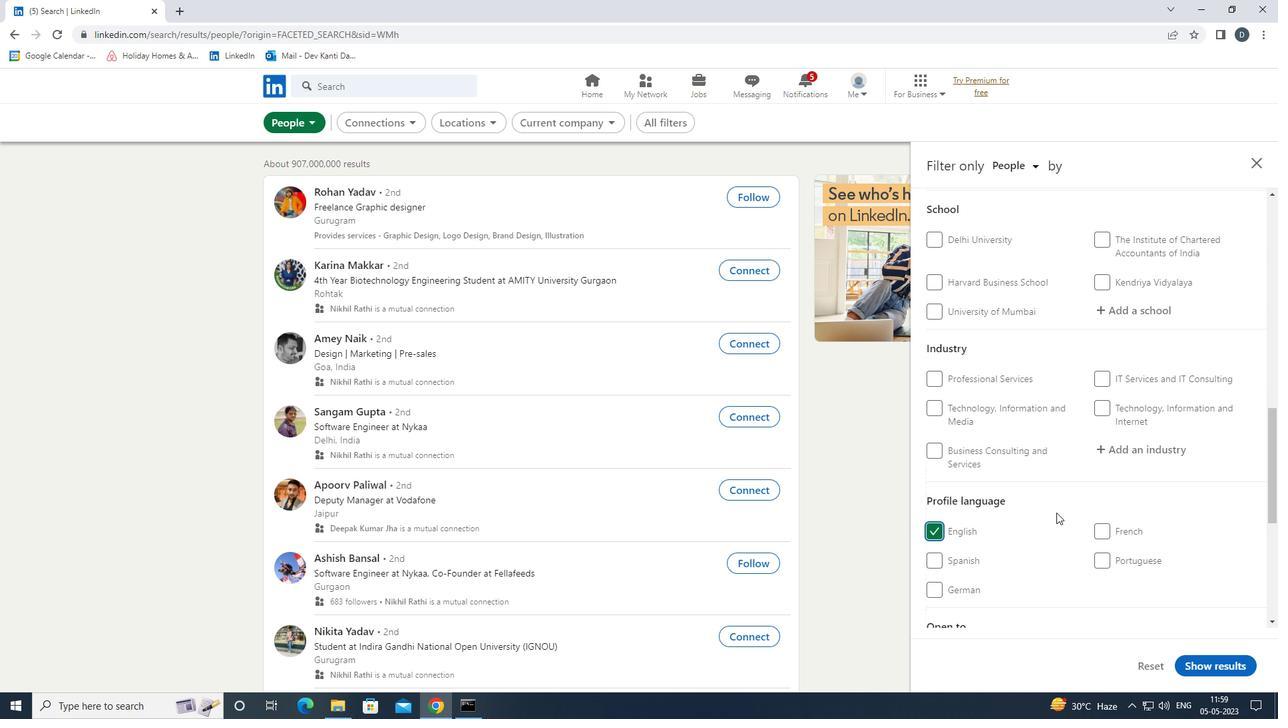 
Action: Mouse scrolled (1058, 512) with delta (0, 0)
Screenshot: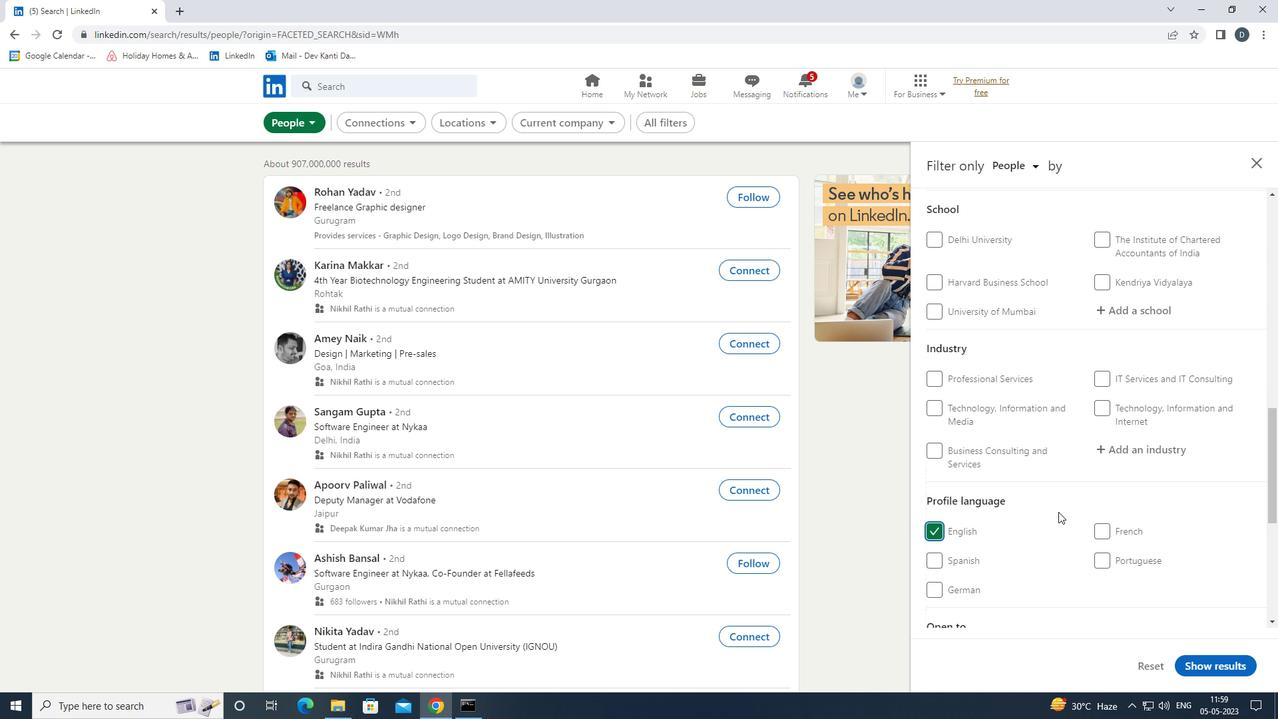 
Action: Mouse scrolled (1058, 512) with delta (0, 0)
Screenshot: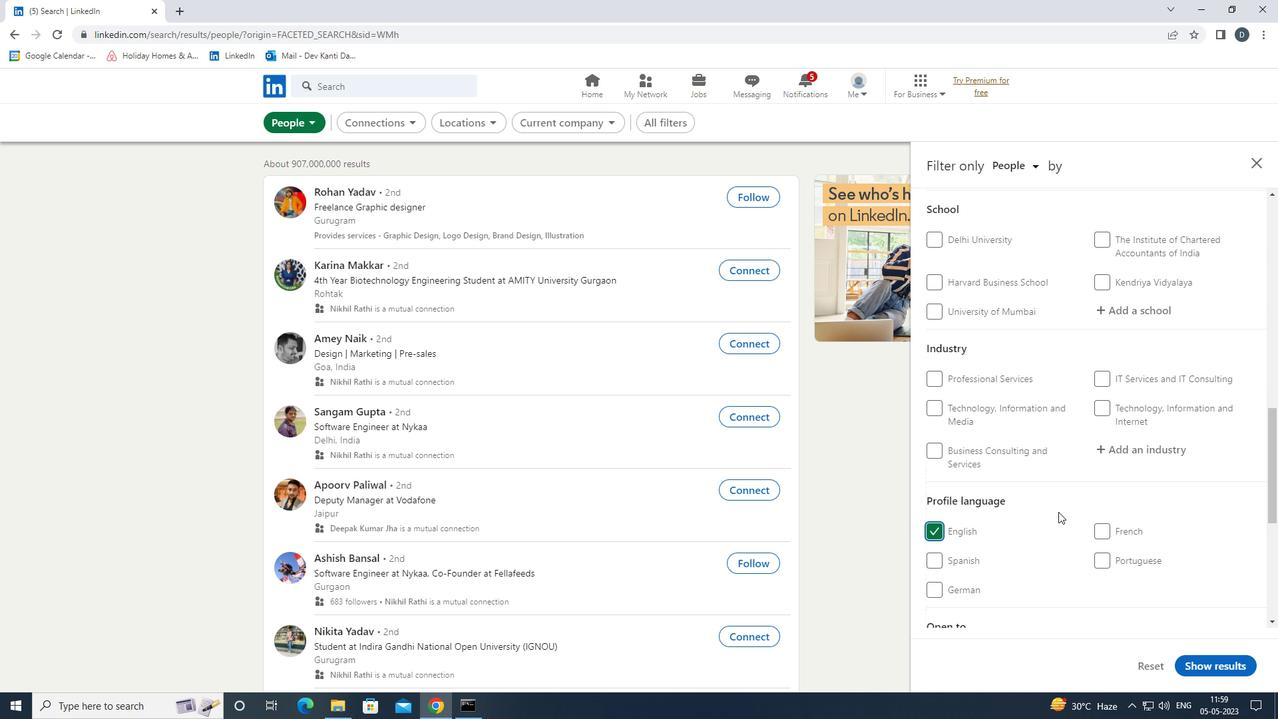 
Action: Mouse scrolled (1058, 512) with delta (0, 0)
Screenshot: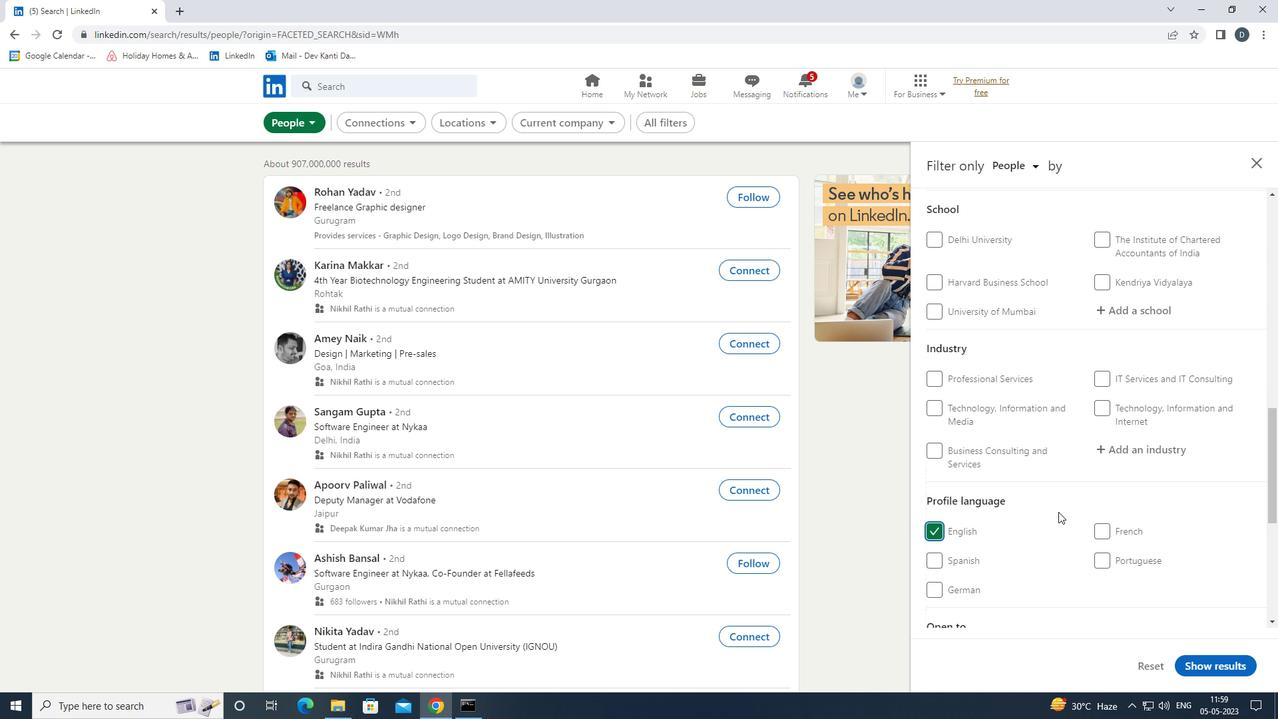 
Action: Mouse scrolled (1058, 512) with delta (0, 0)
Screenshot: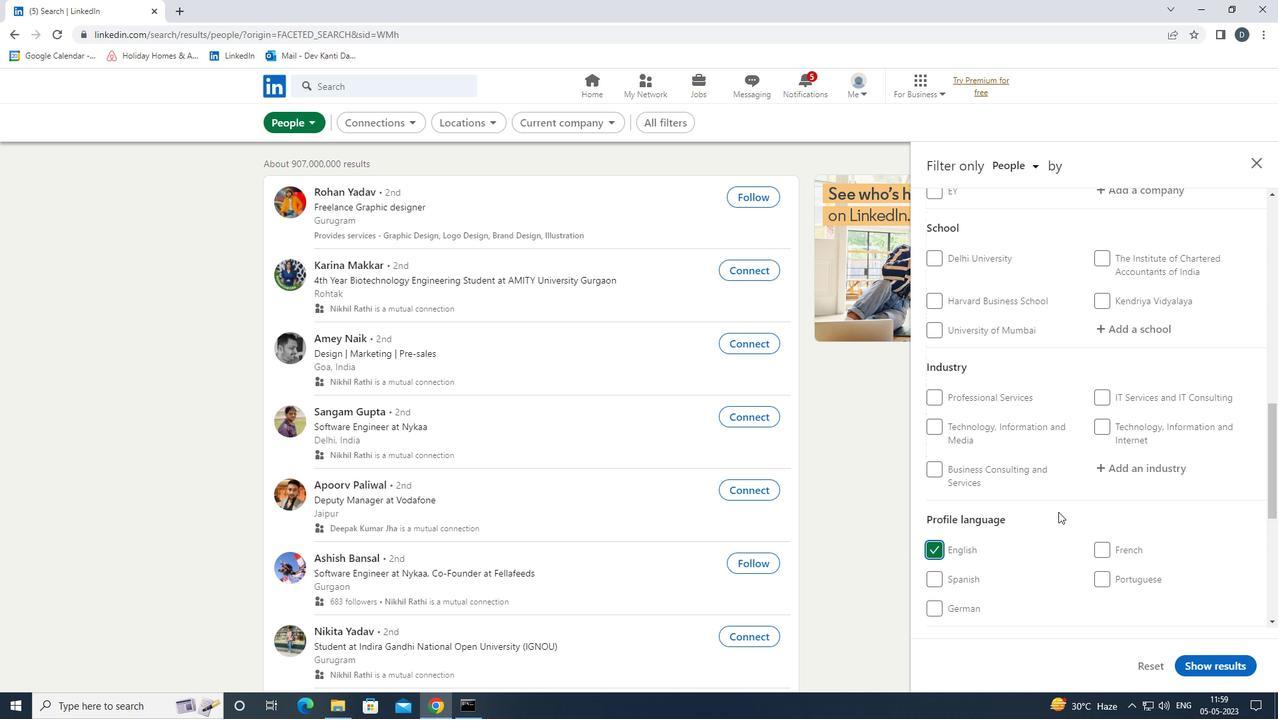 
Action: Mouse moved to (1145, 380)
Screenshot: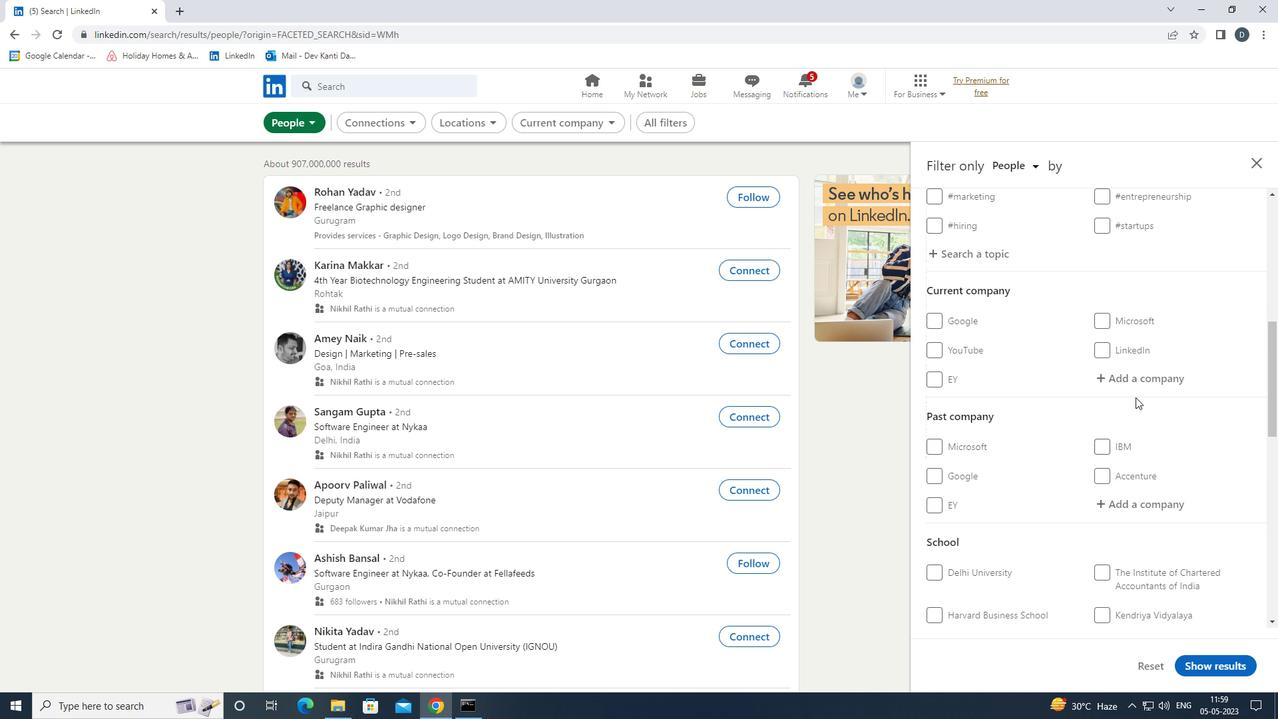 
Action: Mouse pressed left at (1145, 380)
Screenshot: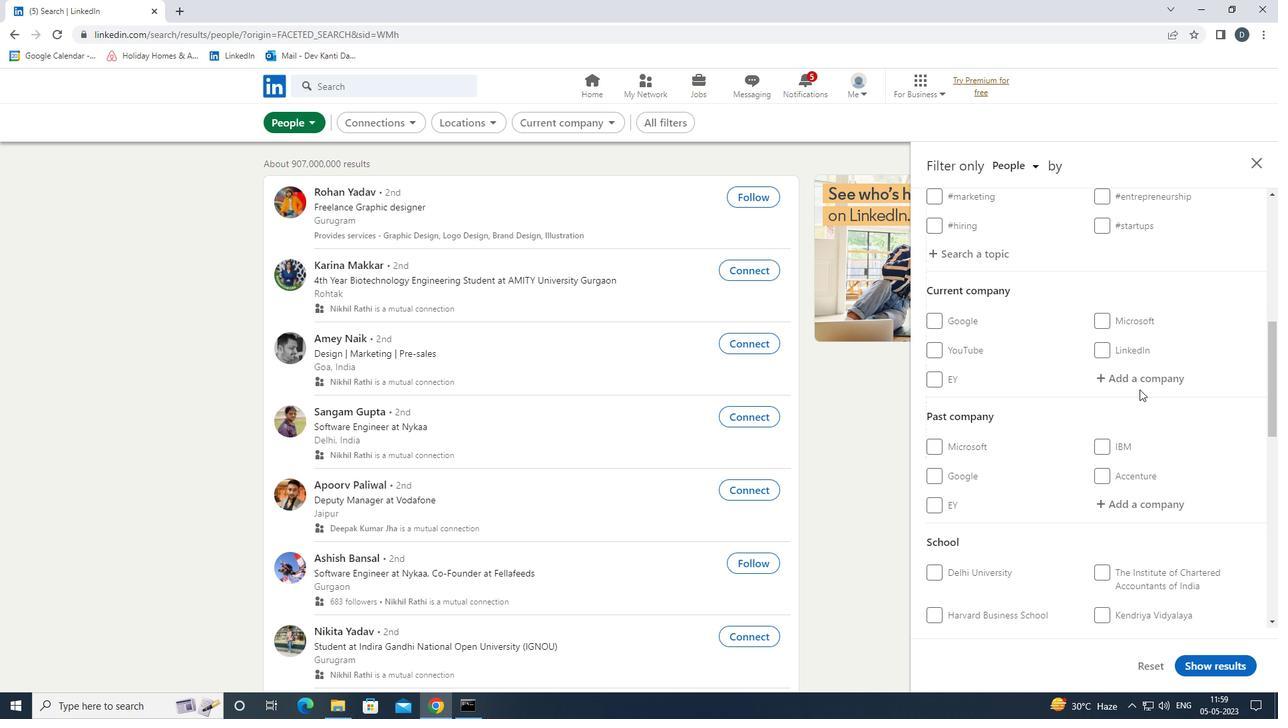 
Action: Key pressed <Key.shift><Key.shift>ctrl+DILIP<Key.space><Key.shift>BUILDO<Key.backspace>CON<Key.down><Key.enter>
Screenshot: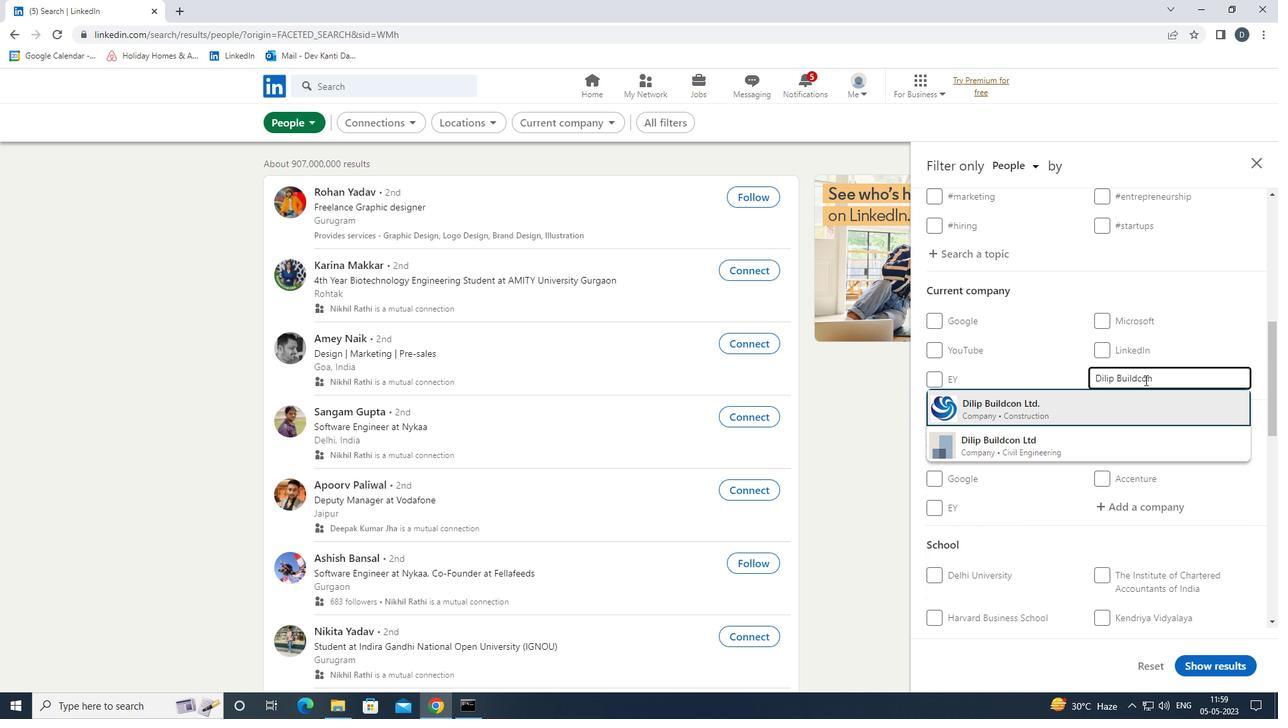 
Action: Mouse moved to (1144, 379)
Screenshot: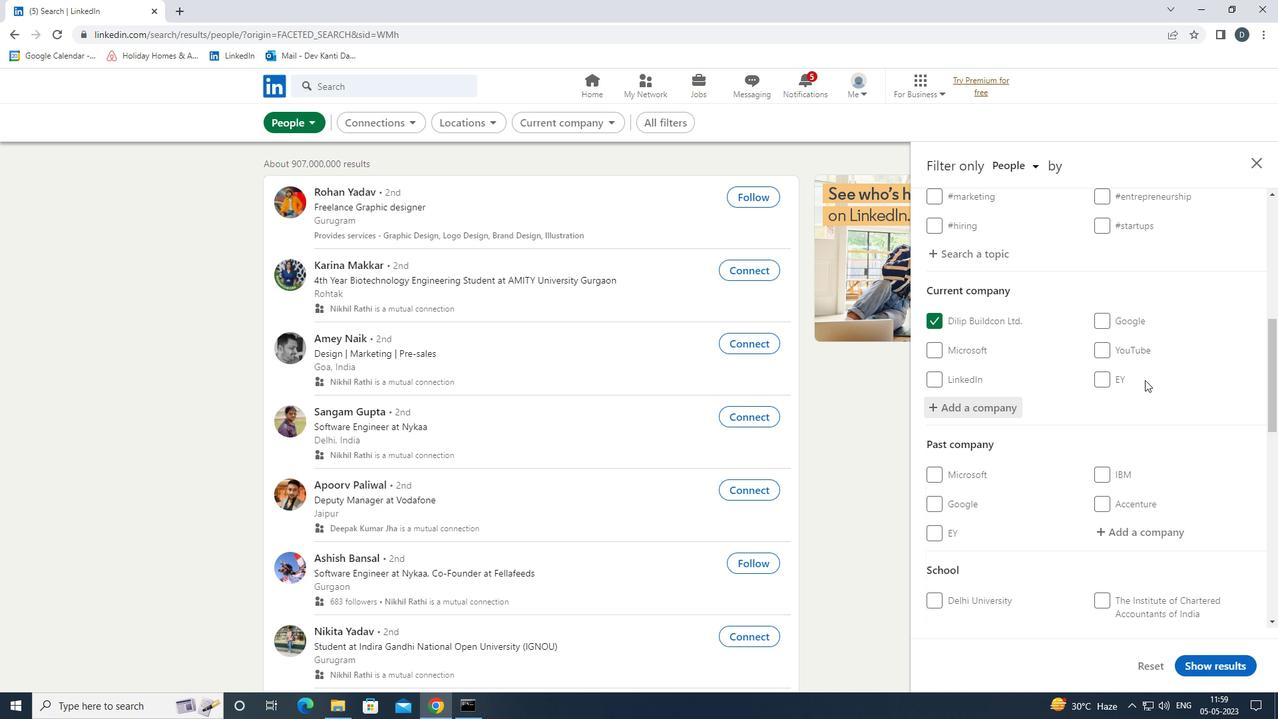 
Action: Mouse scrolled (1144, 378) with delta (0, 0)
Screenshot: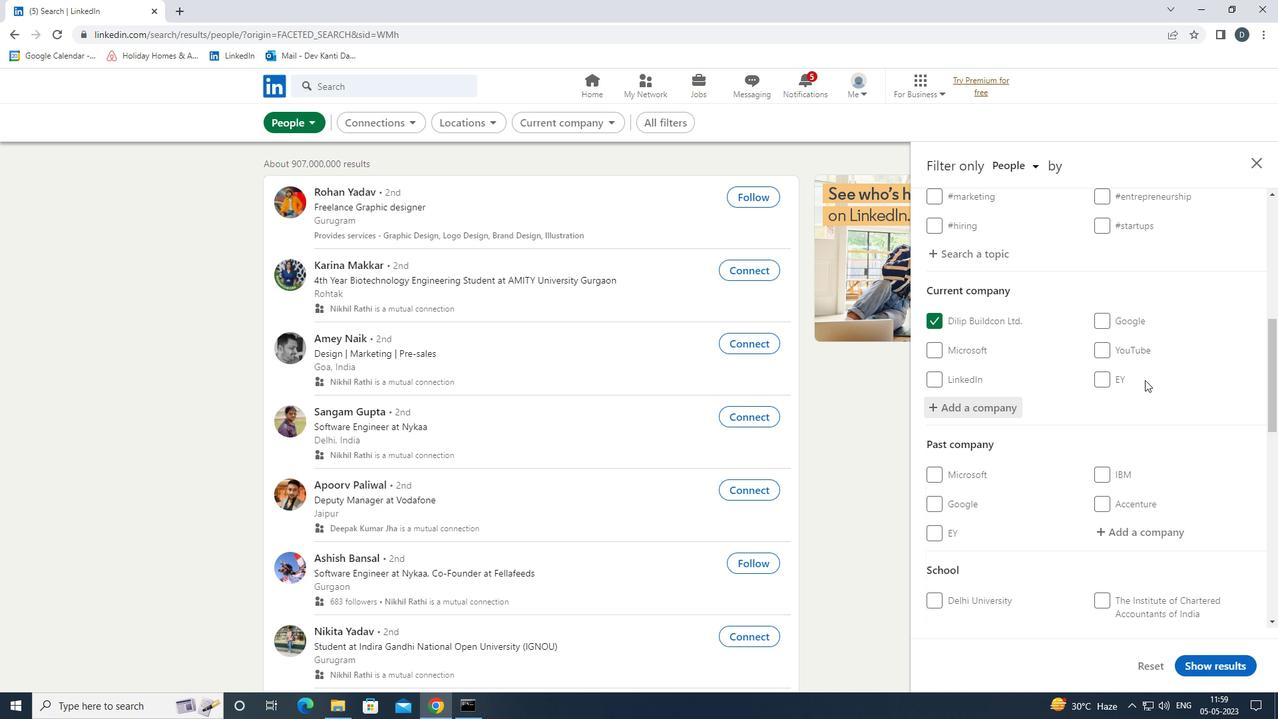
Action: Mouse moved to (1142, 380)
Screenshot: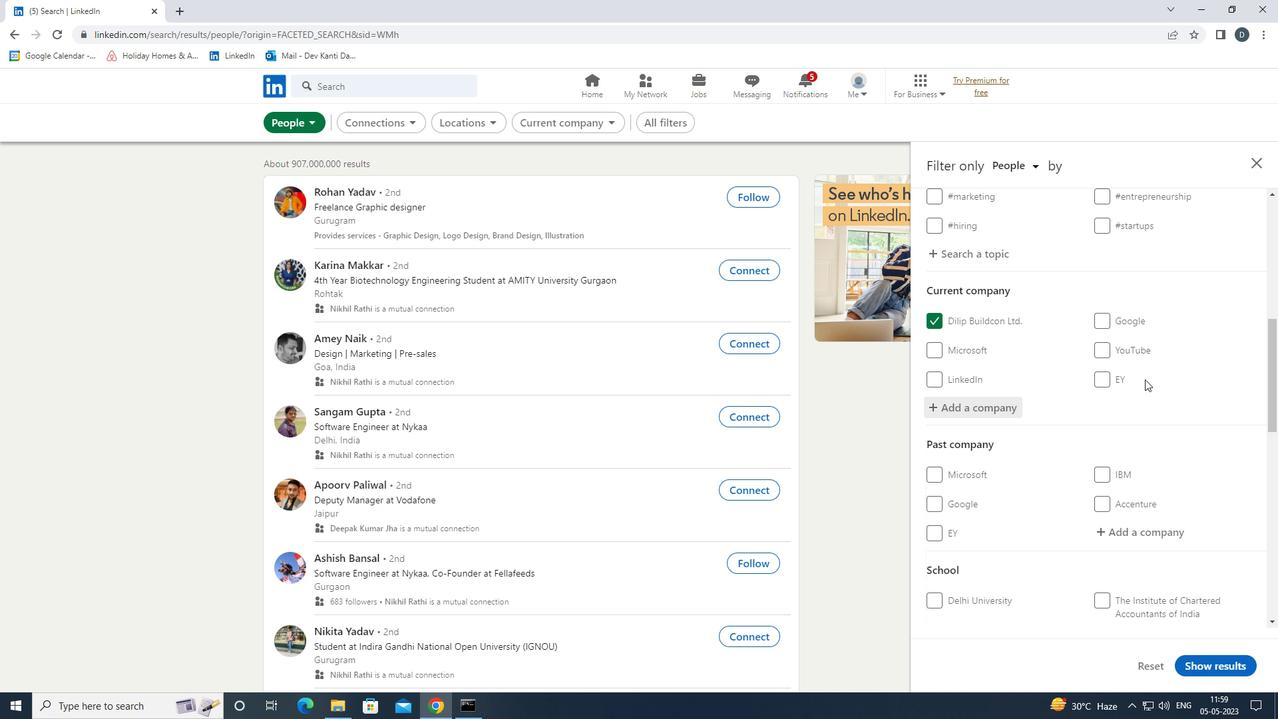 
Action: Mouse scrolled (1142, 379) with delta (0, 0)
Screenshot: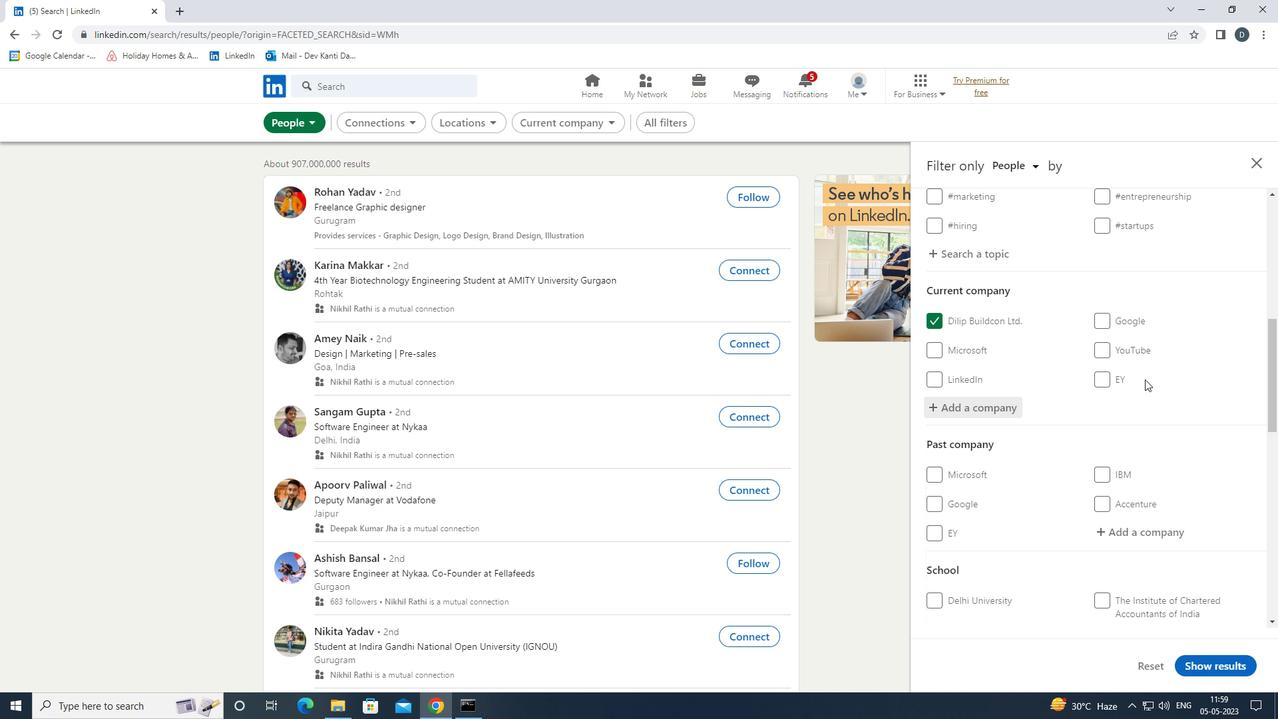 
Action: Mouse scrolled (1142, 379) with delta (0, 0)
Screenshot: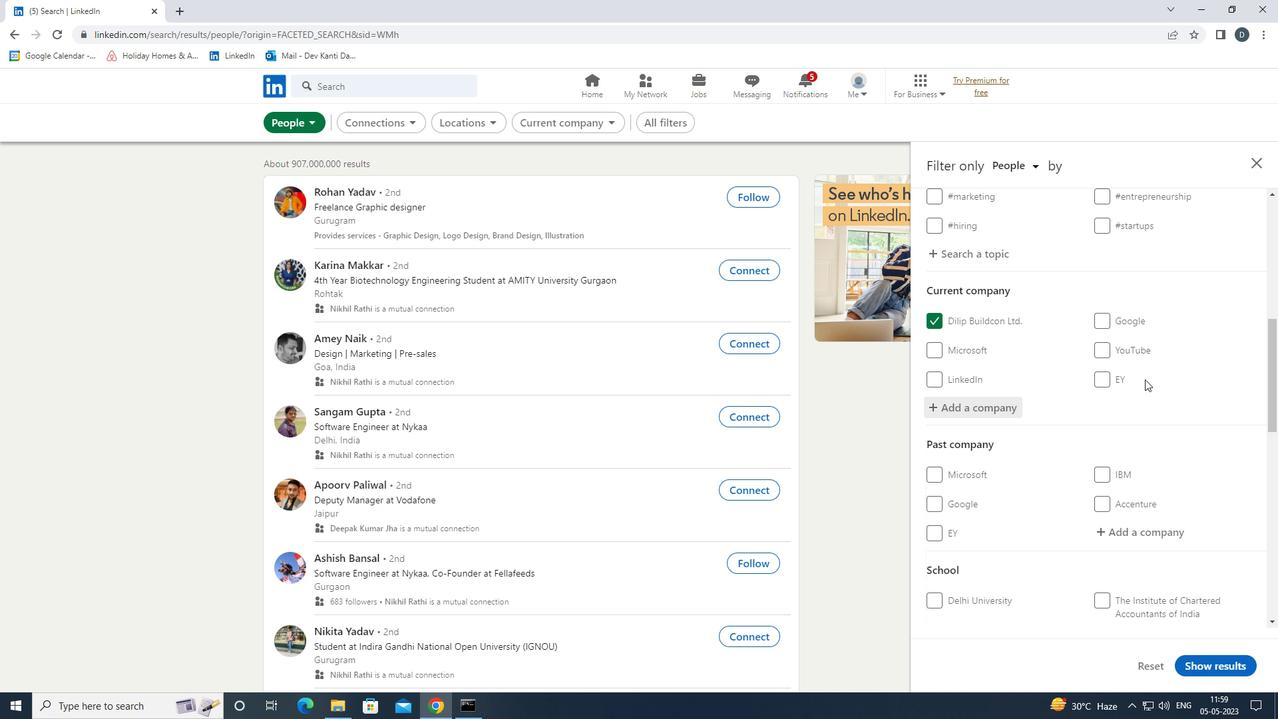 
Action: Mouse scrolled (1142, 379) with delta (0, 0)
Screenshot: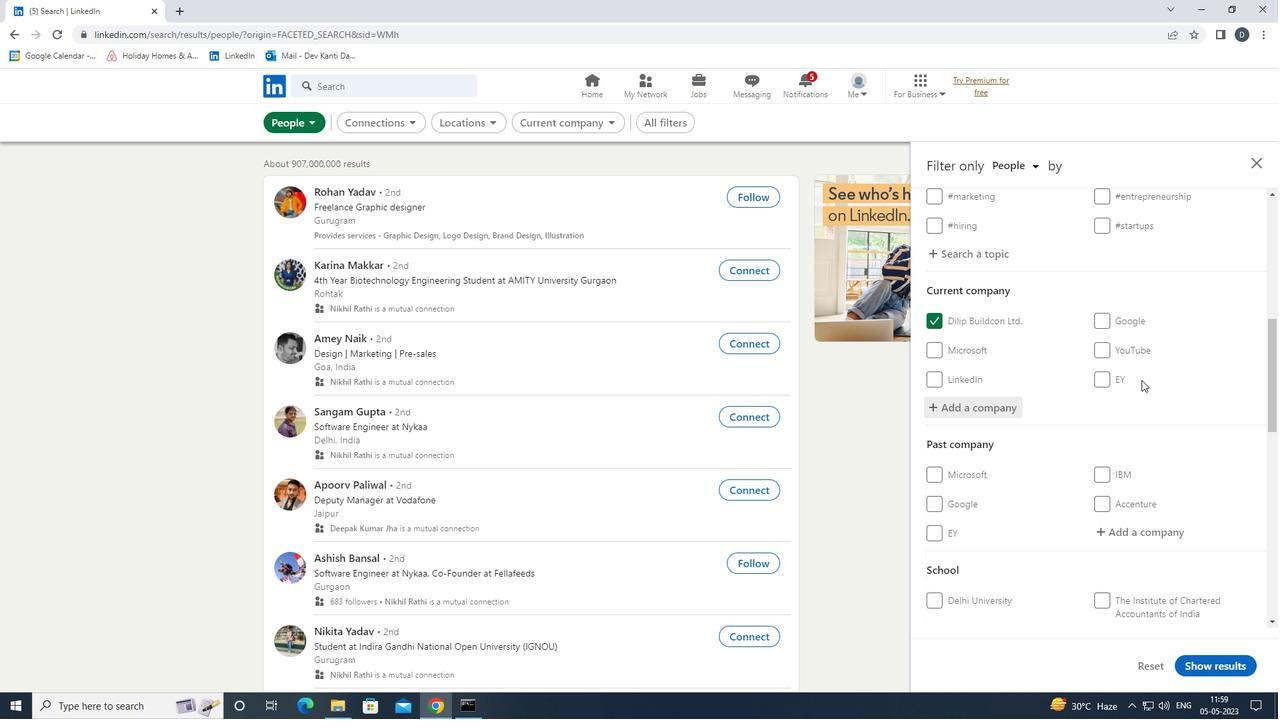 
Action: Mouse moved to (1139, 402)
Screenshot: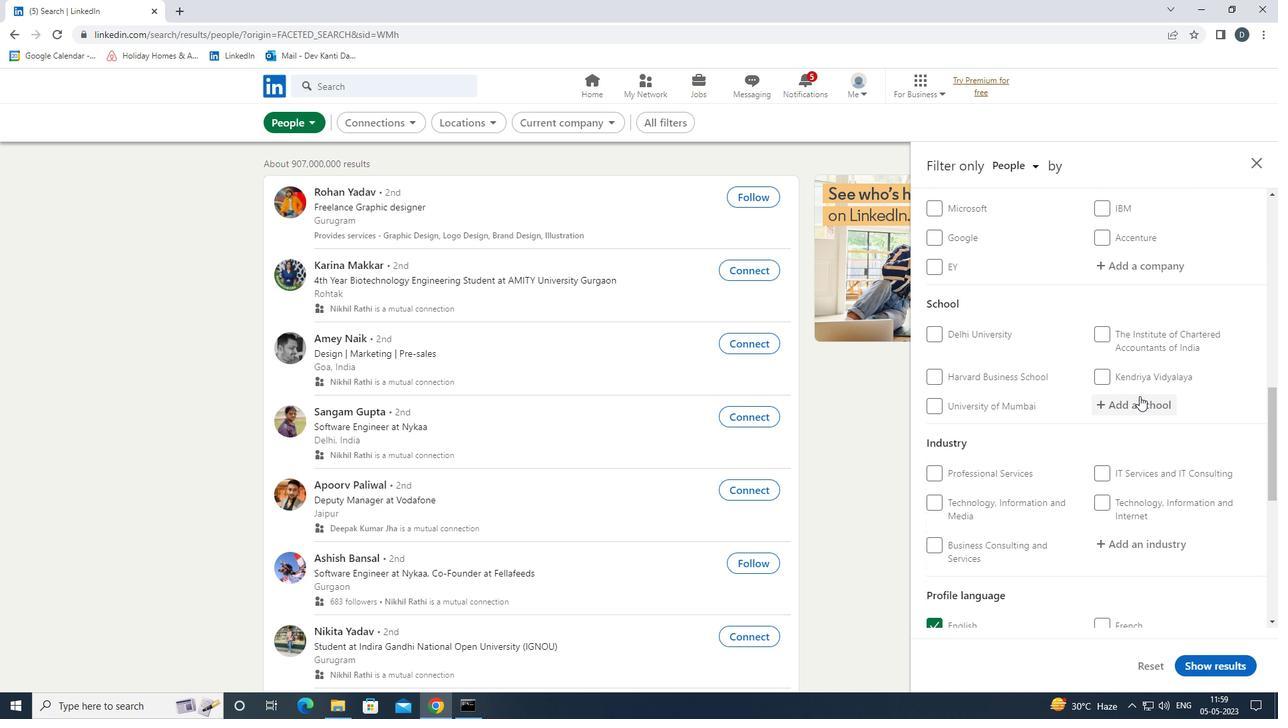 
Action: Mouse pressed left at (1139, 402)
Screenshot: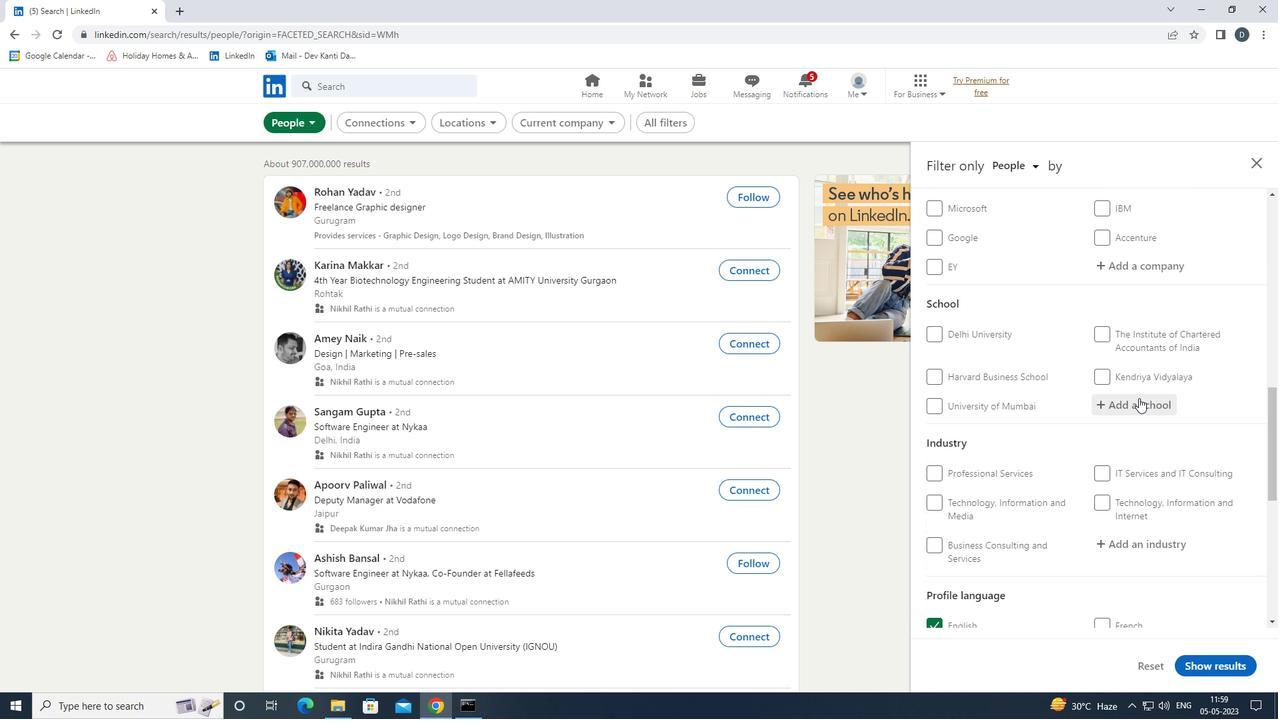 
Action: Key pressed <Key.shift>
Screenshot: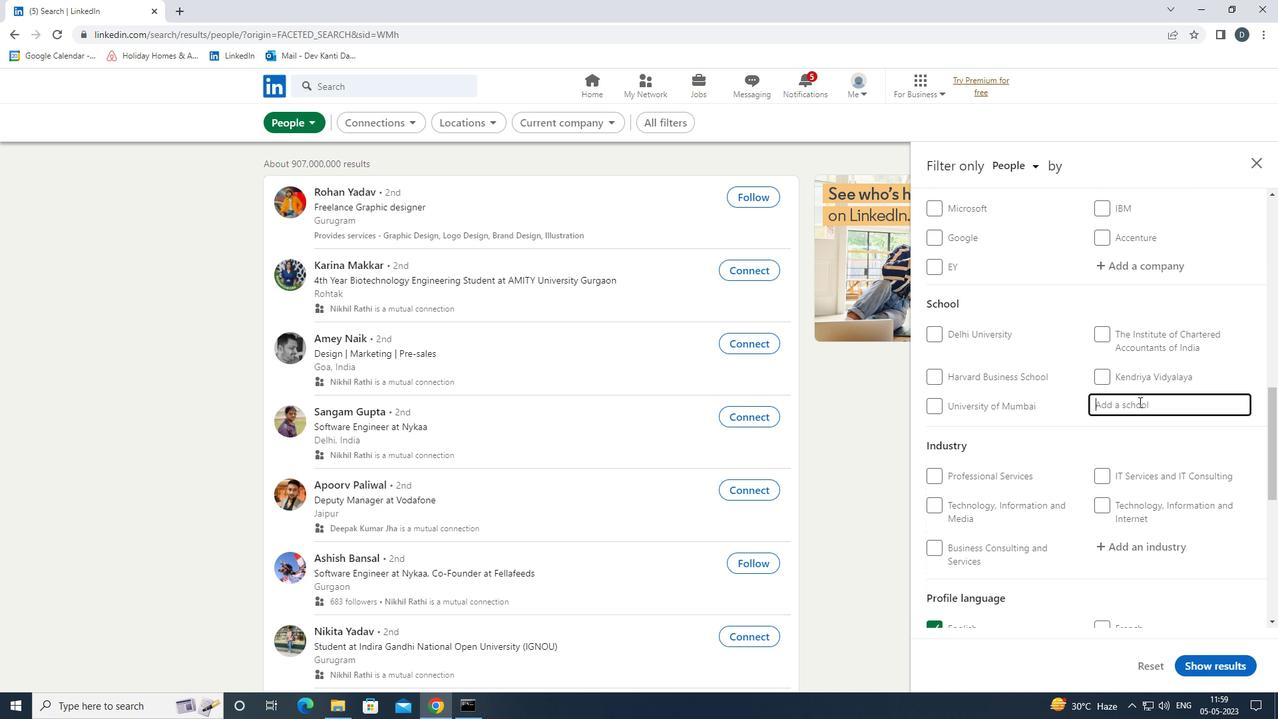 
Action: Mouse moved to (1139, 402)
Screenshot: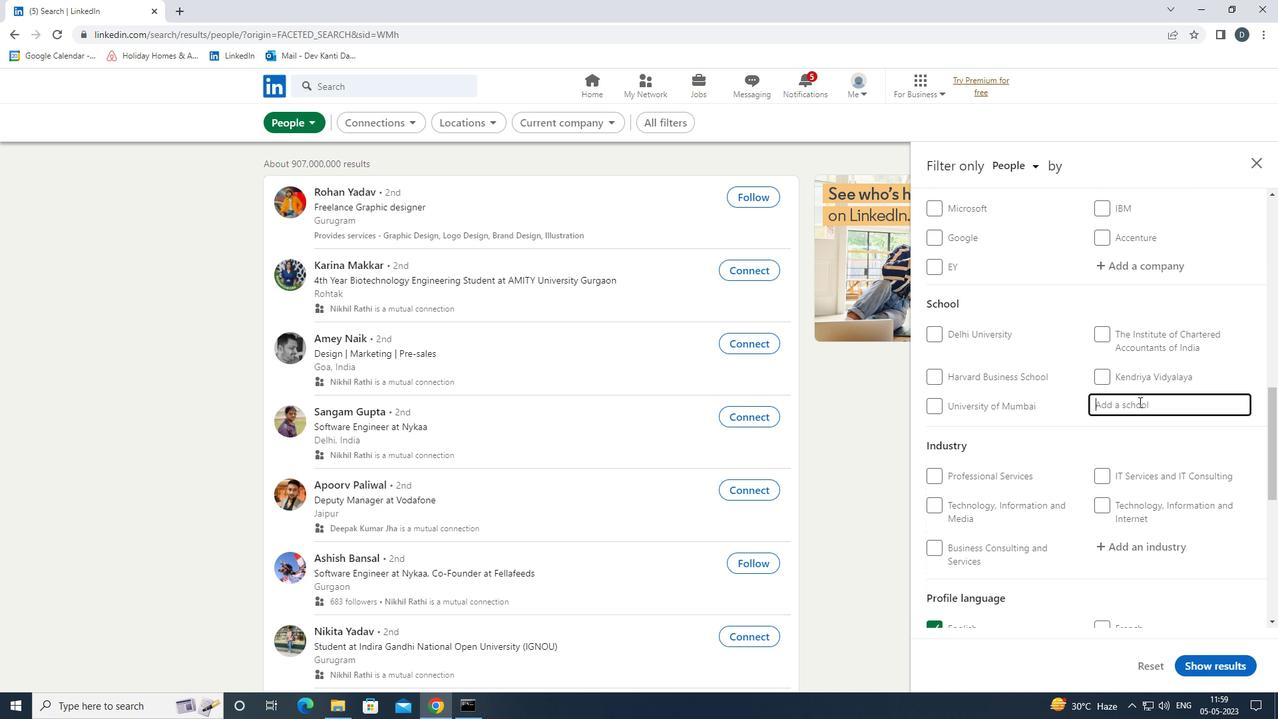 
Action: Key pressed <Key.shift><Key.shift><Key.shift><Key.shift><Key.shift>GLA<Key.space><Key.shift>UNIVERSITY<Key.space><Key.down><Key.enter><Key.down><Key.down><Key.down><Key.down><Key.enter>
Screenshot: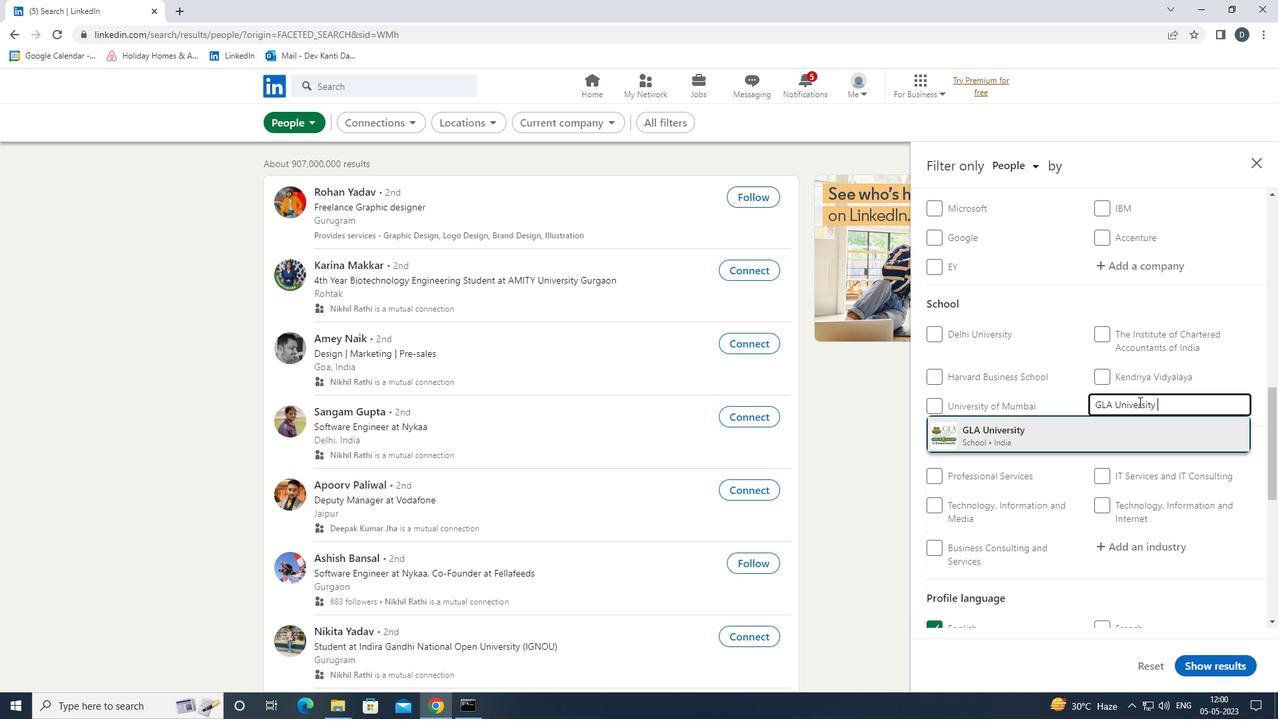 
Action: Mouse scrolled (1139, 401) with delta (0, 0)
Screenshot: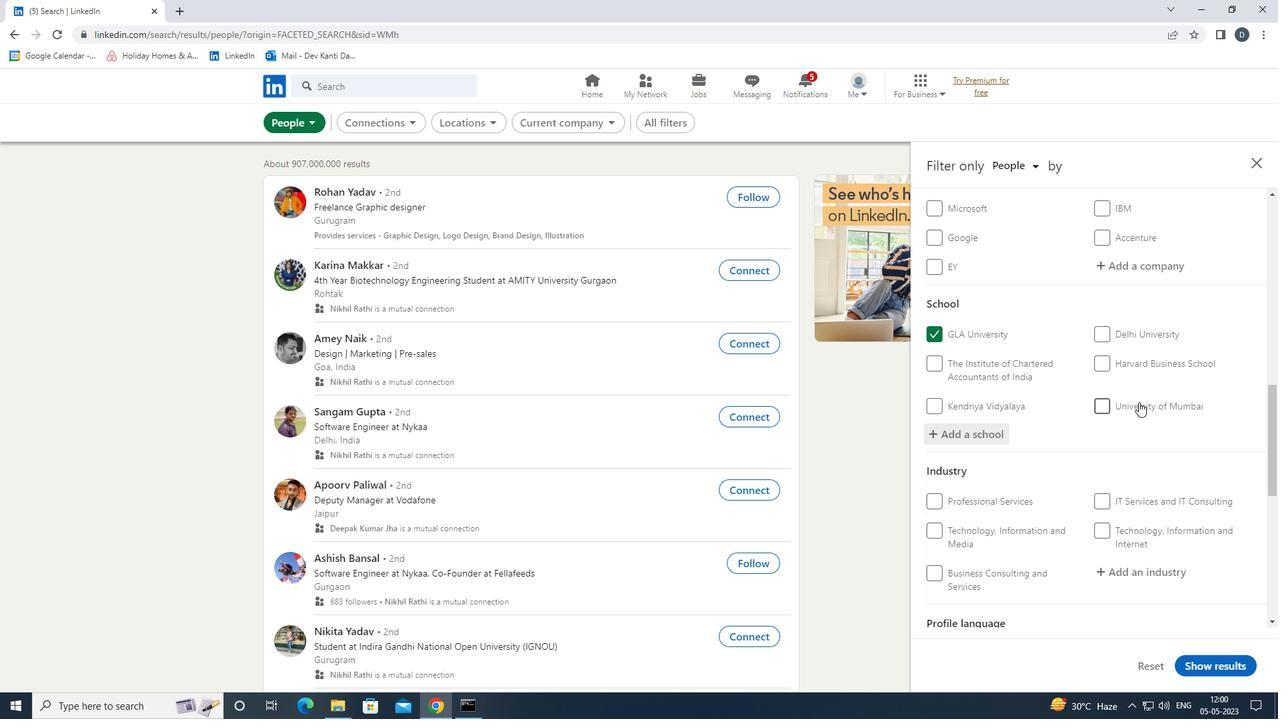 
Action: Mouse scrolled (1139, 401) with delta (0, 0)
Screenshot: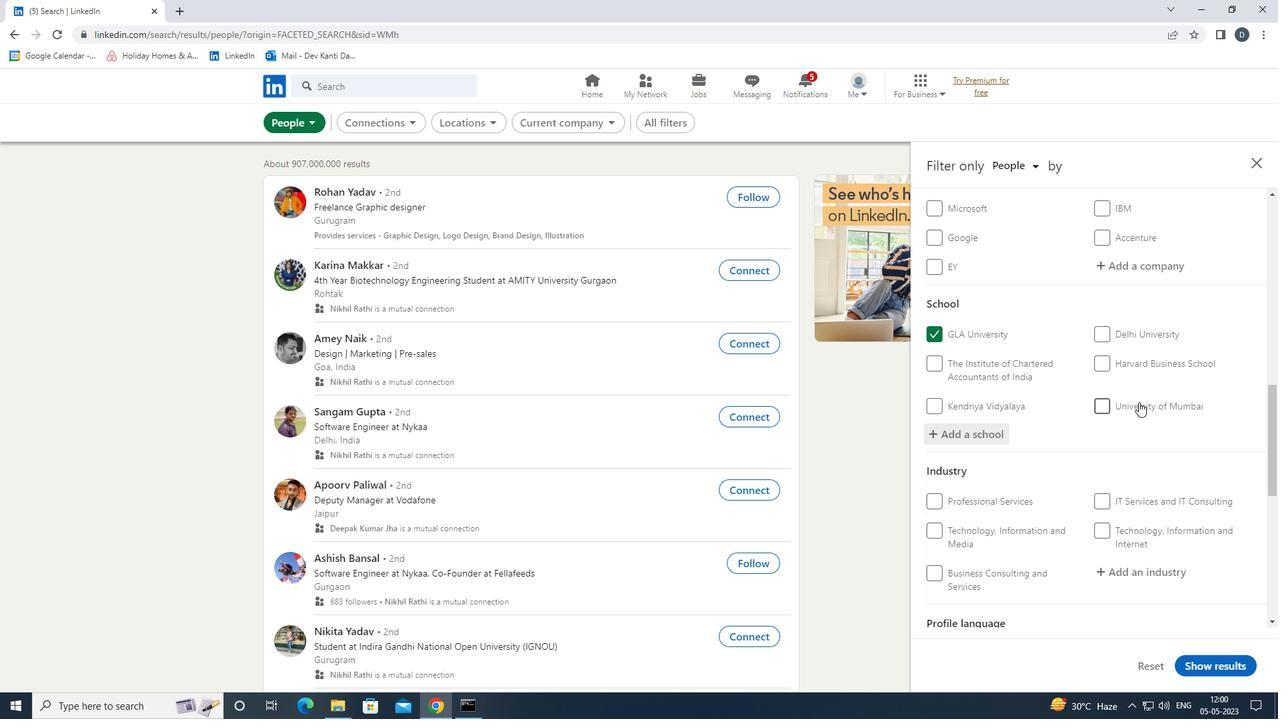 
Action: Mouse moved to (1138, 402)
Screenshot: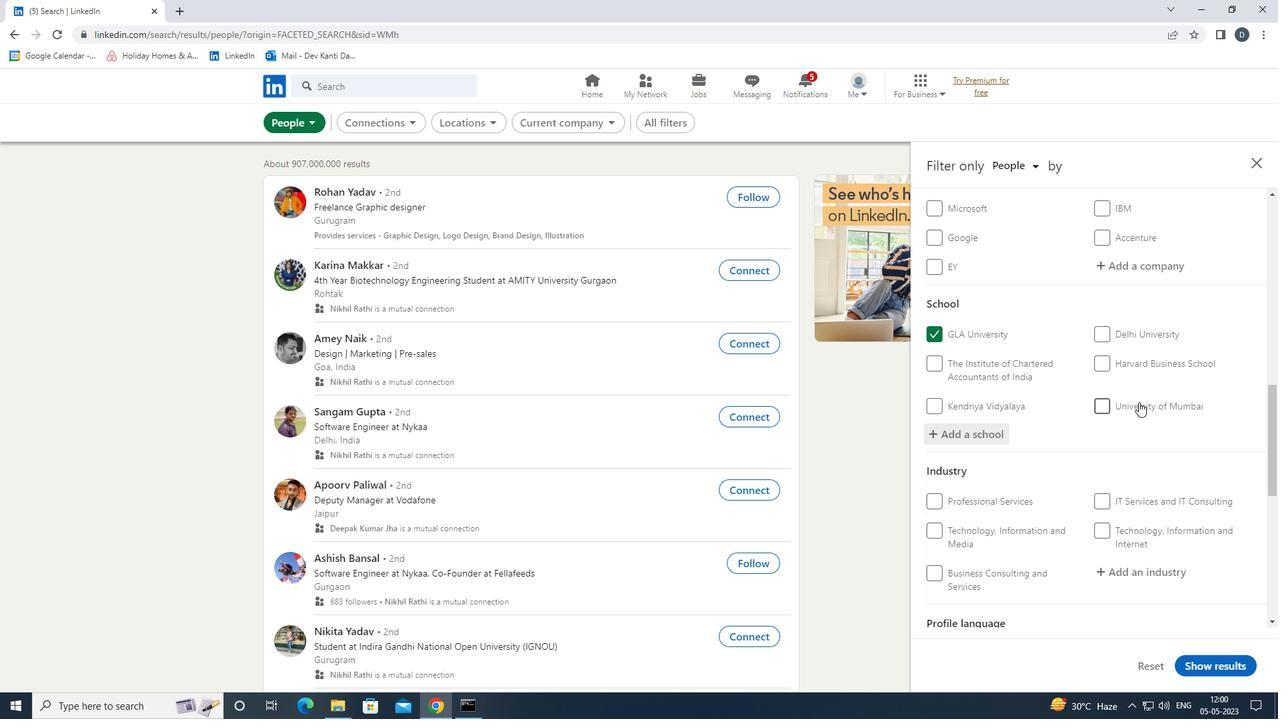 
Action: Mouse scrolled (1138, 402) with delta (0, 0)
Screenshot: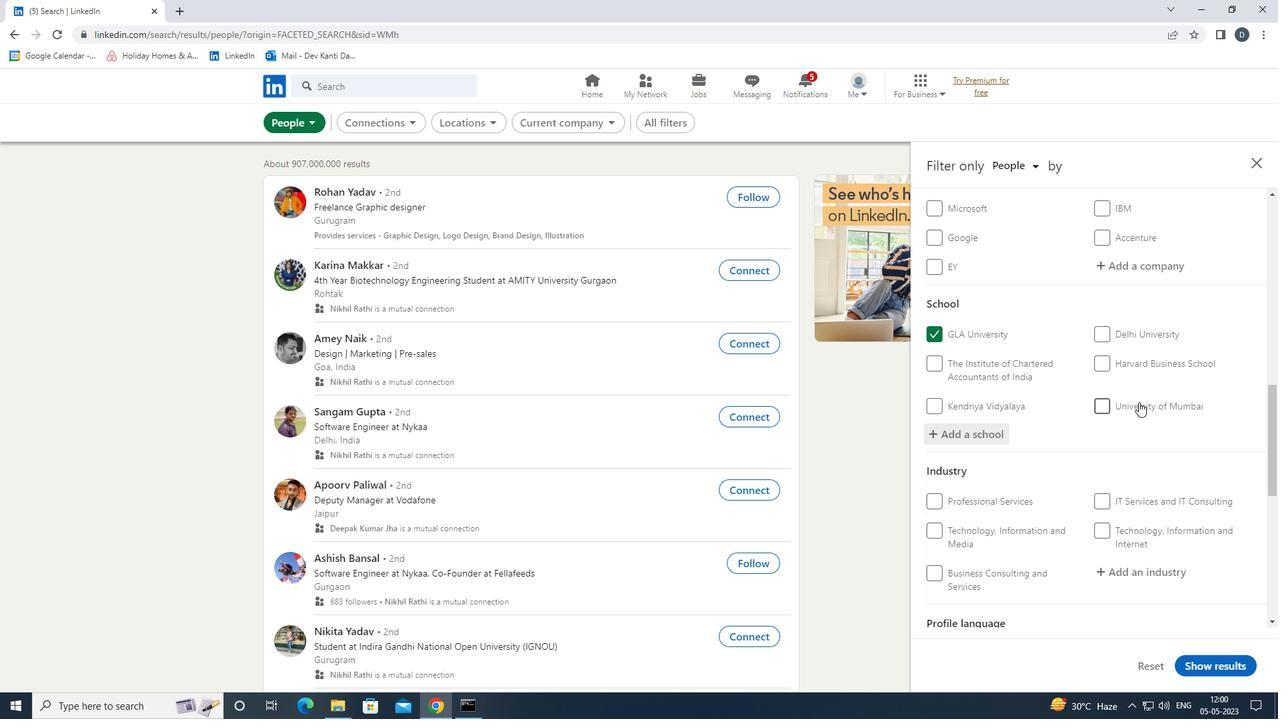 
Action: Mouse moved to (1145, 380)
Screenshot: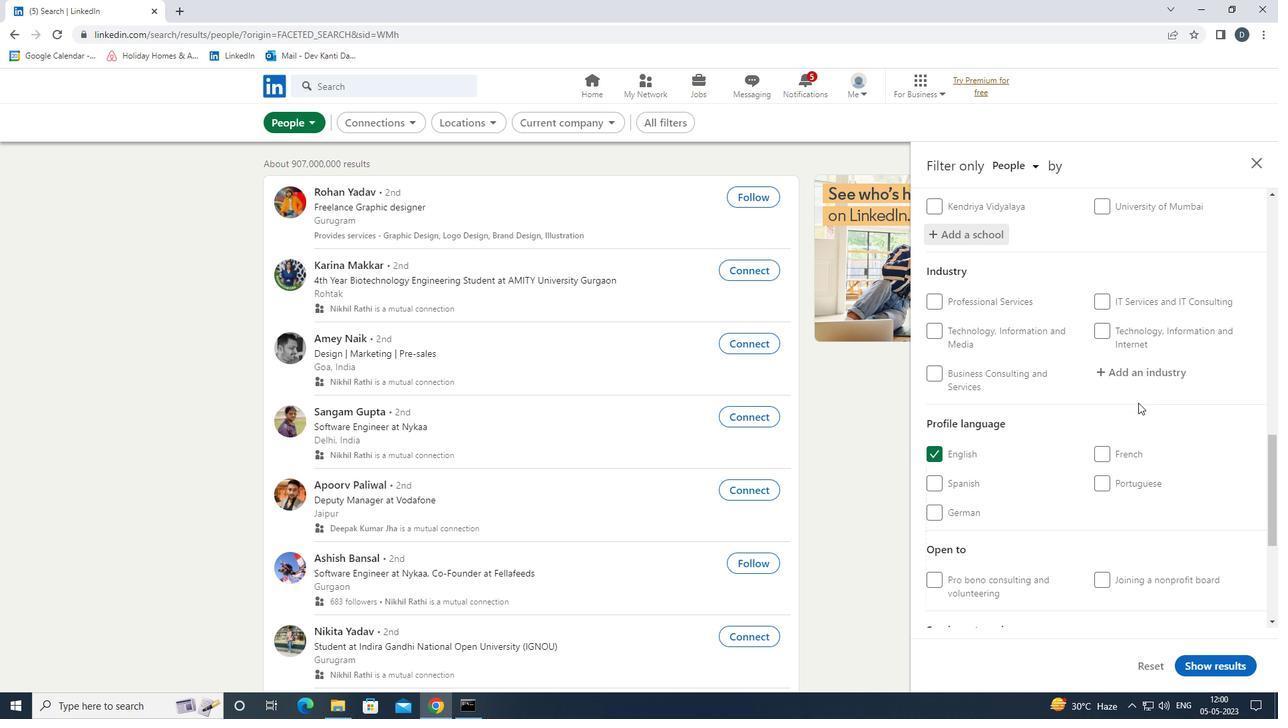 
Action: Mouse pressed left at (1145, 380)
Screenshot: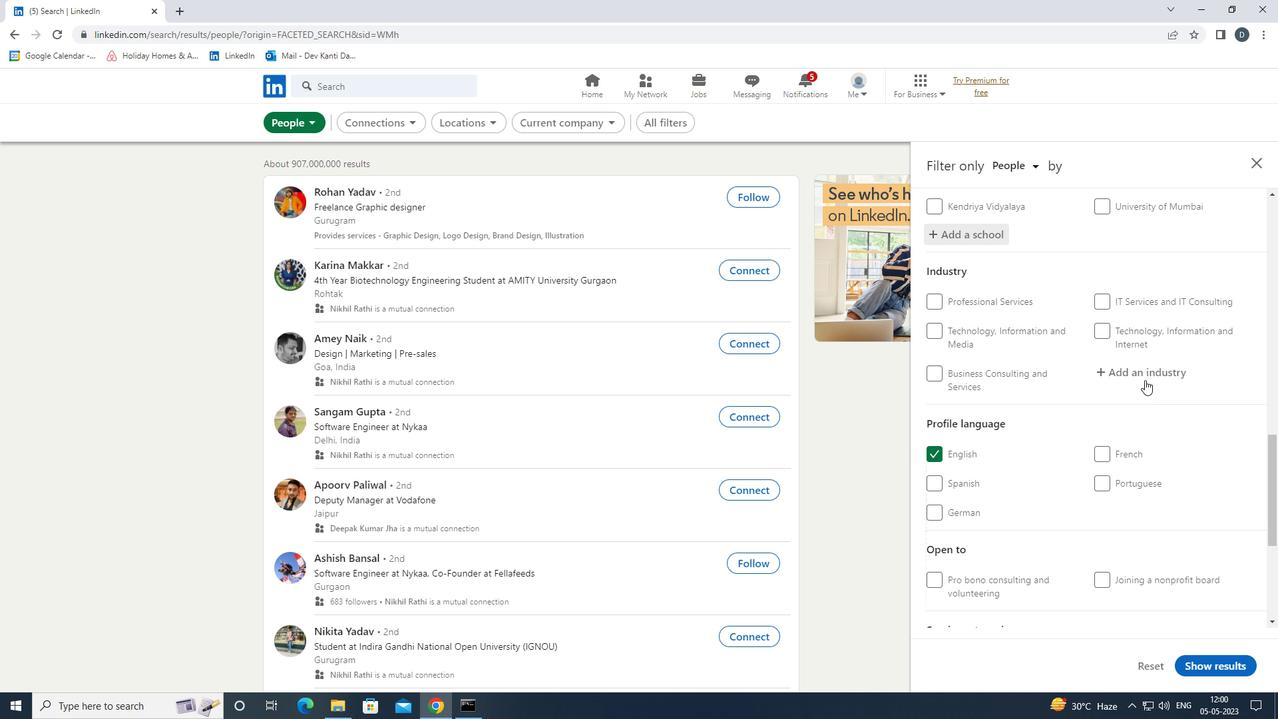 
Action: Key pressed <Key.shift>WHOLESALE<Key.space><Key.shift><Key.shift><Key.shift><Key.shift><Key.shift><Key.shift><Key.shift><Key.shift><Key.shift><Key.shift><Key.shift><Key.shift>DRUGS<Key.space>AND<Key.space><Key.down><Key.enter>
Screenshot: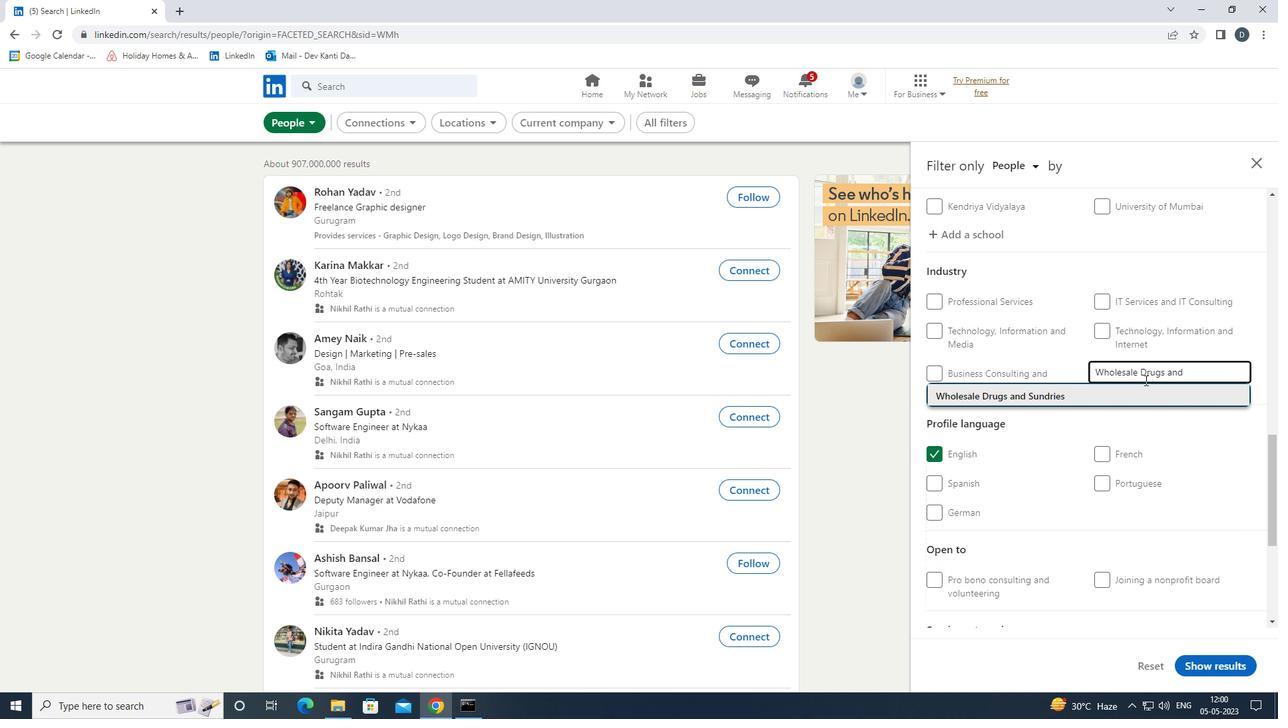 
Action: Mouse scrolled (1145, 379) with delta (0, 0)
Screenshot: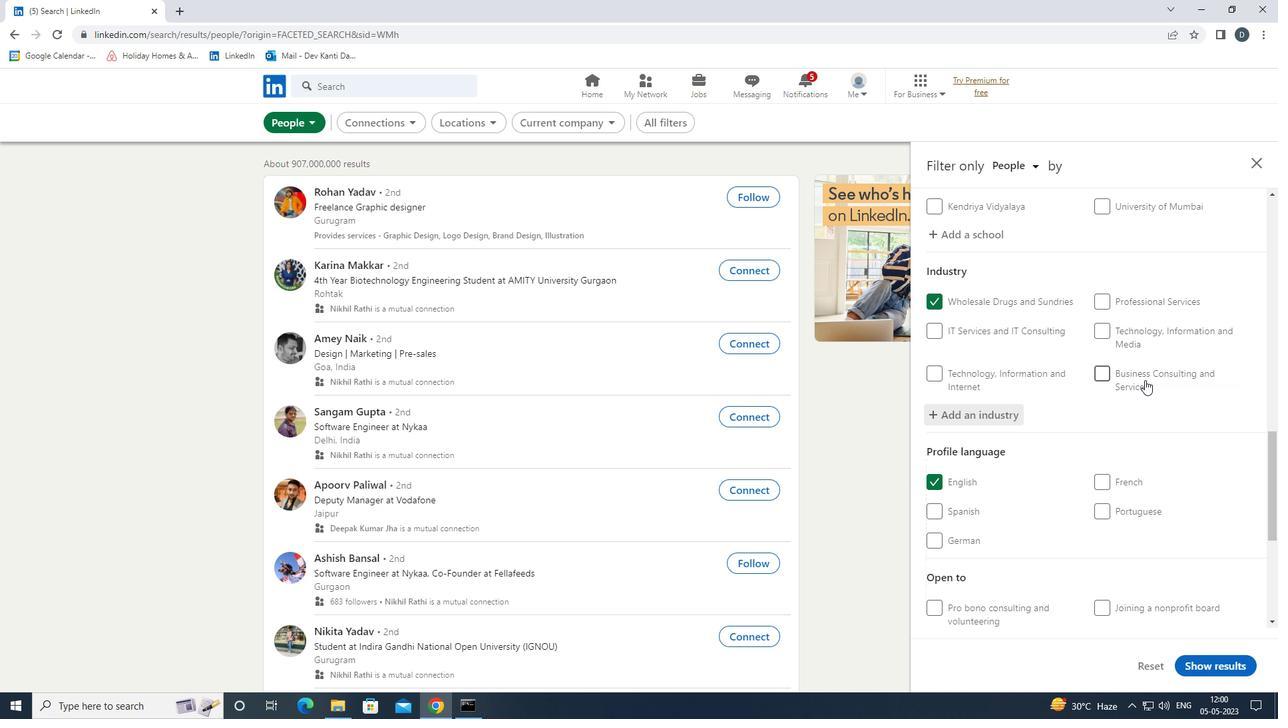 
Action: Mouse scrolled (1145, 379) with delta (0, 0)
Screenshot: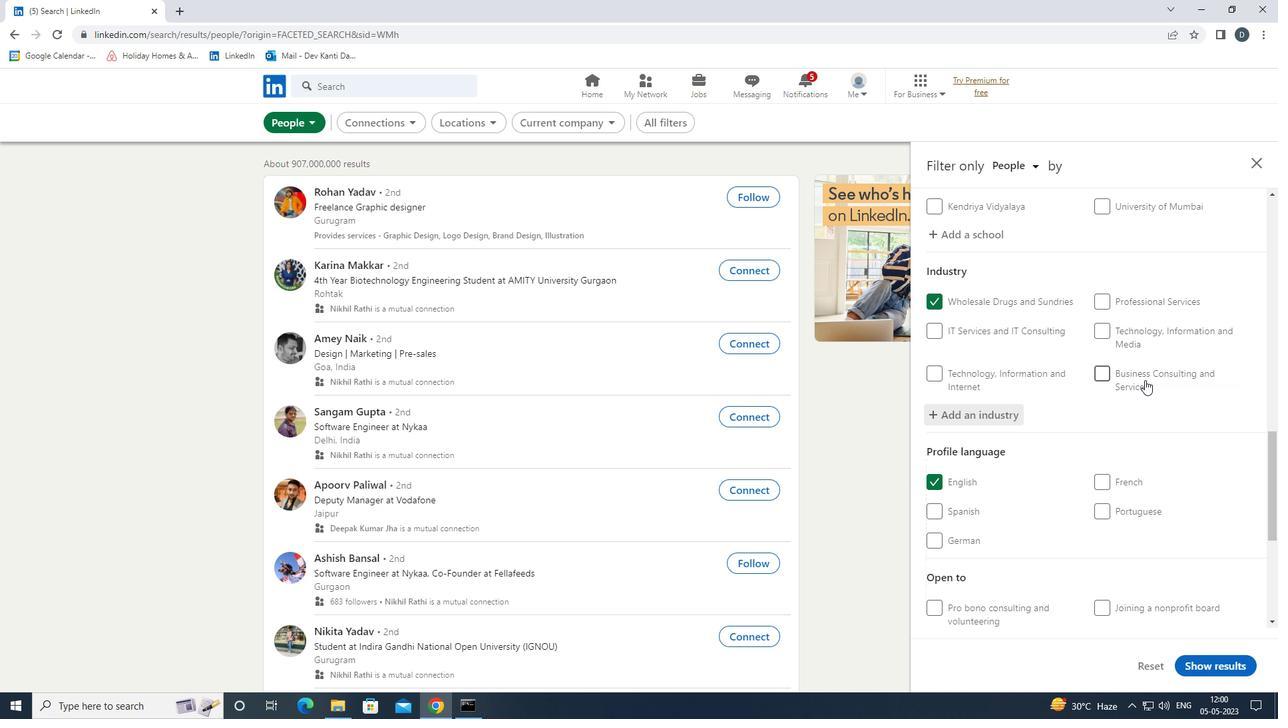 
Action: Mouse scrolled (1145, 379) with delta (0, 0)
Screenshot: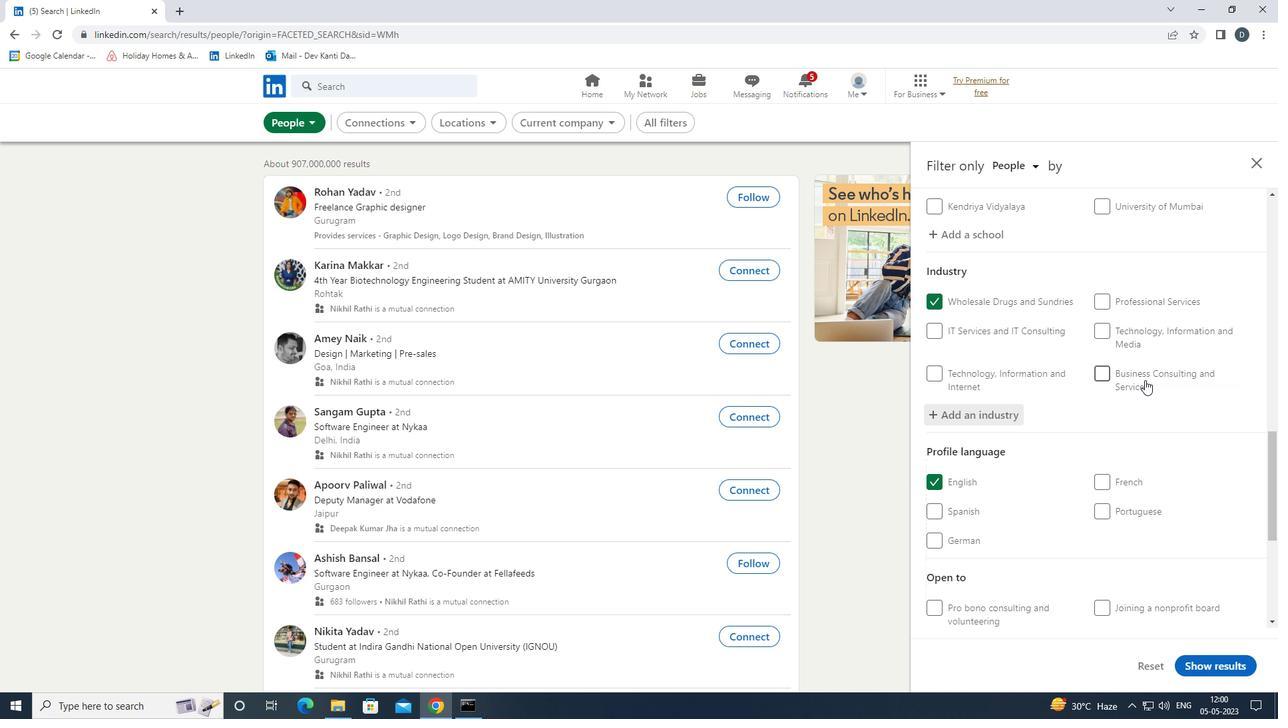 
Action: Mouse scrolled (1145, 379) with delta (0, 0)
Screenshot: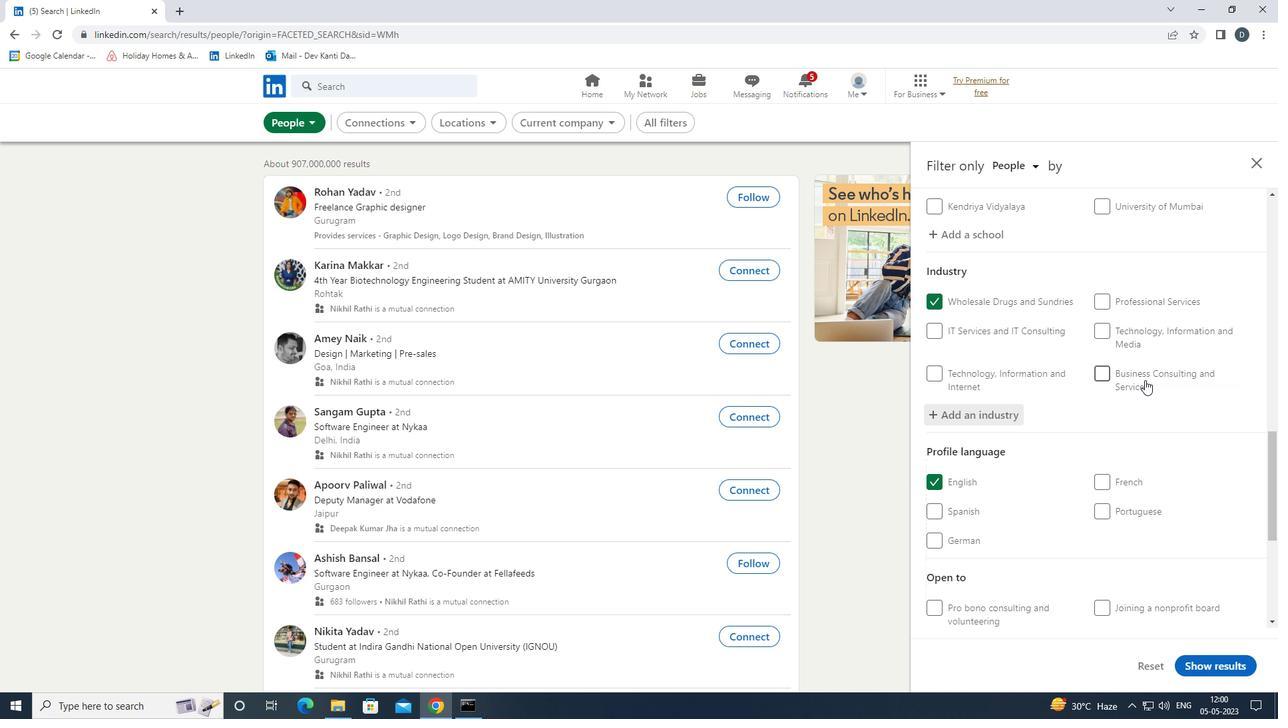 
Action: Mouse moved to (1158, 478)
Screenshot: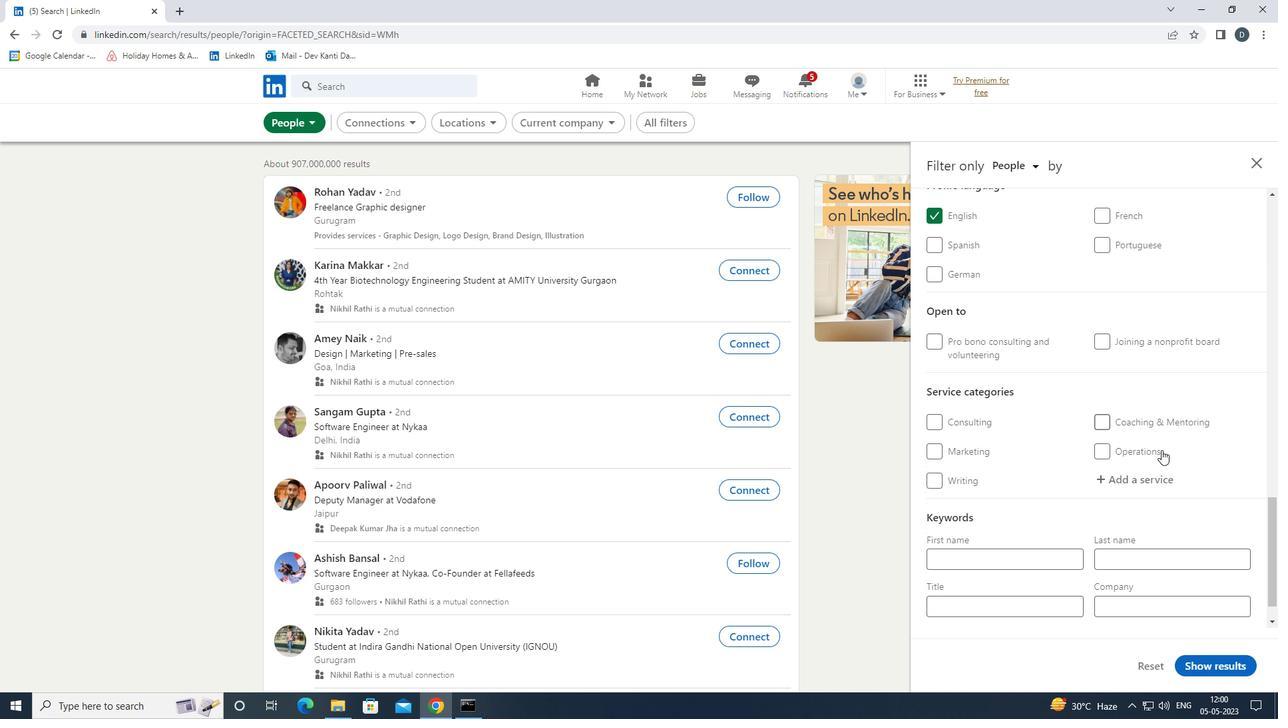 
Action: Mouse pressed left at (1158, 478)
Screenshot: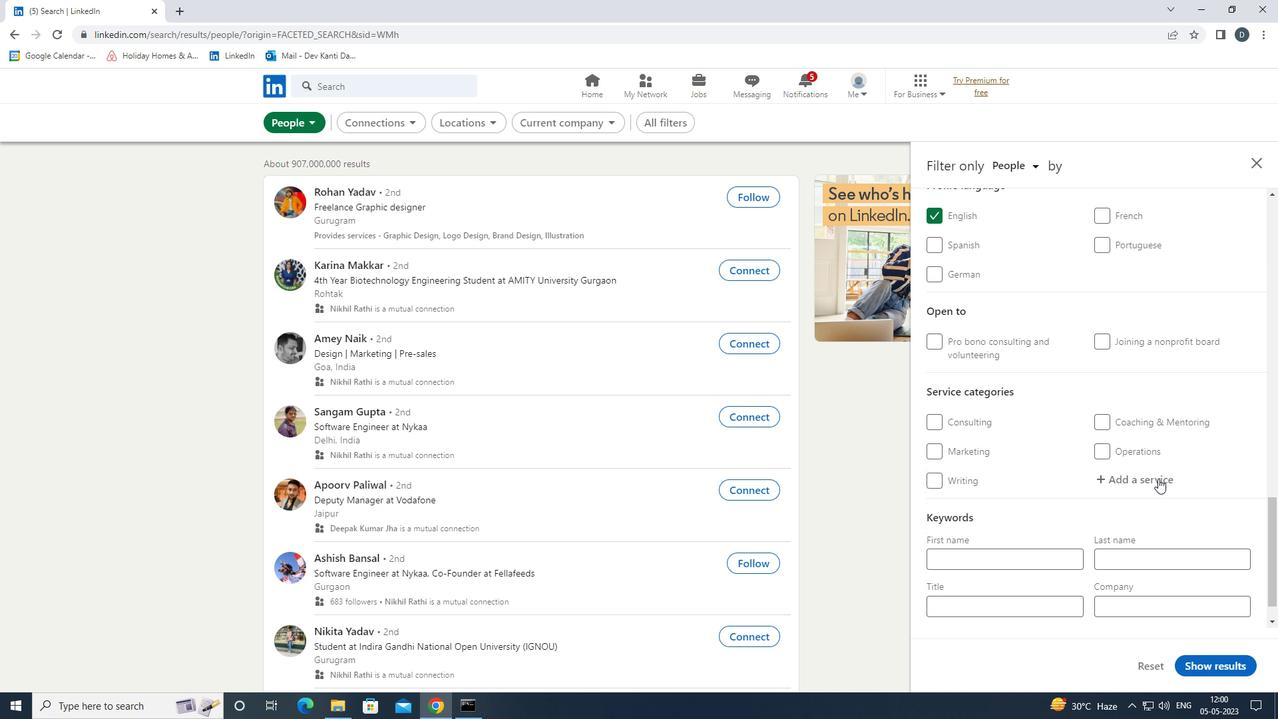
Action: Key pressed <Key.shift><Key.shift><Key.shift><Key.shift><Key.shift><Key.shift><Key.shift><Key.shift><Key.shift>TRADE<Key.space><Key.shift>SHOWS<Key.down><Key.enter>
Screenshot: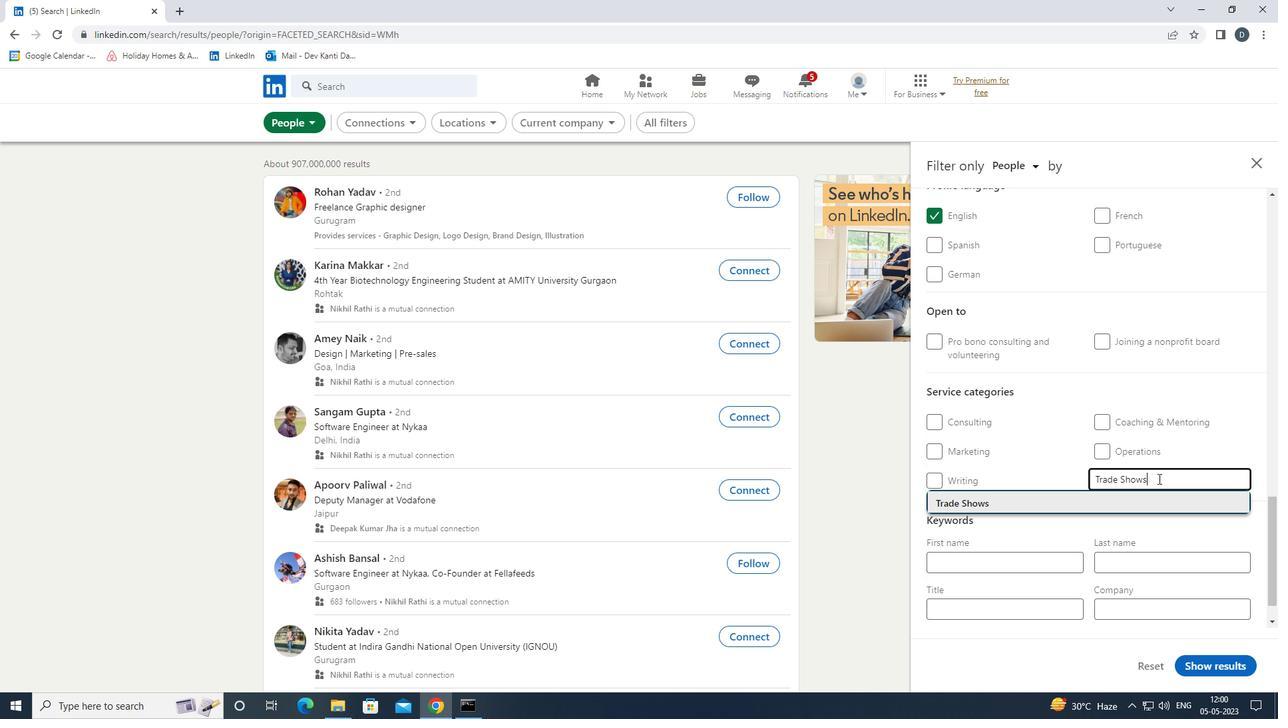 
Action: Mouse scrolled (1158, 478) with delta (0, 0)
Screenshot: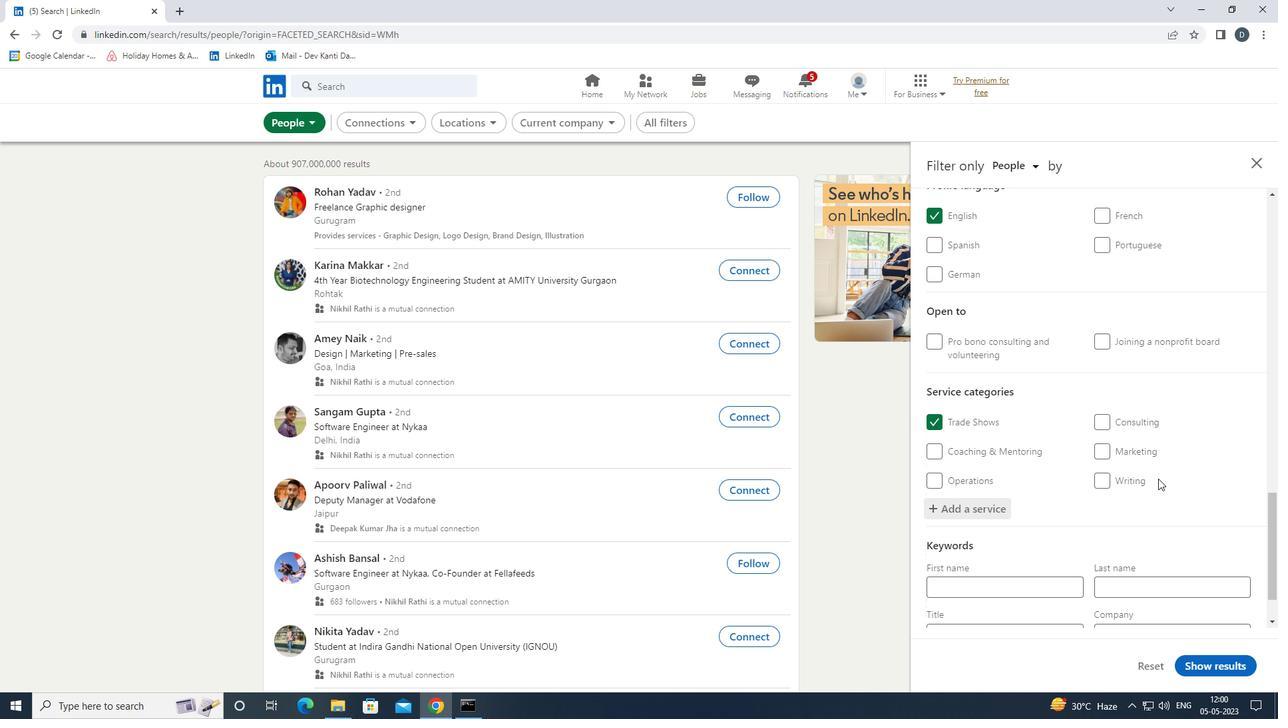 
Action: Mouse scrolled (1158, 478) with delta (0, 0)
Screenshot: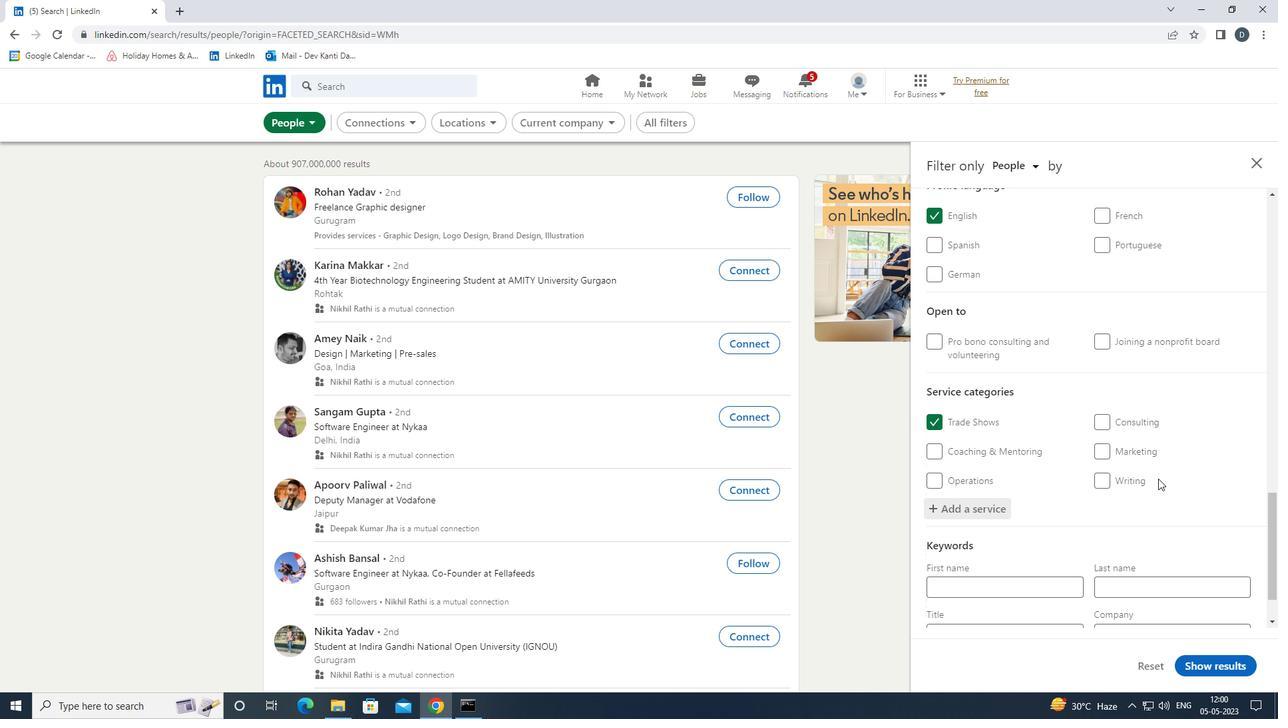 
Action: Mouse moved to (1022, 564)
Screenshot: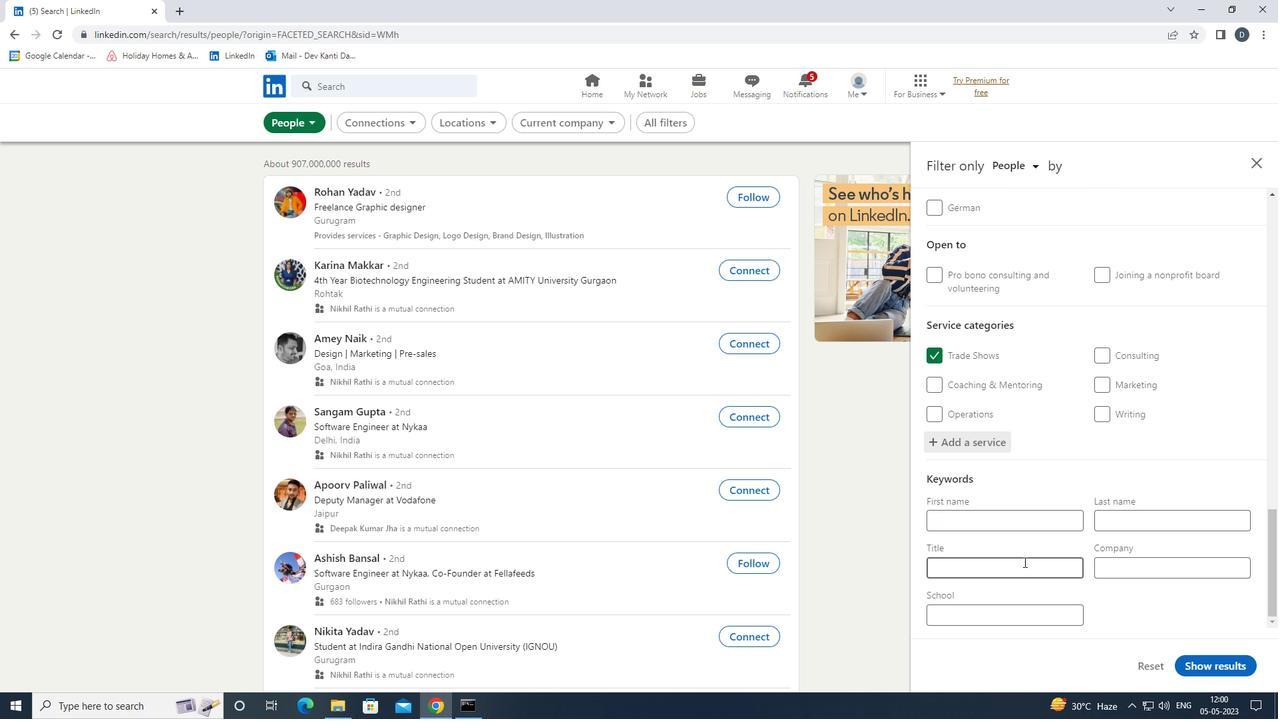 
Action: Mouse pressed left at (1022, 564)
Screenshot: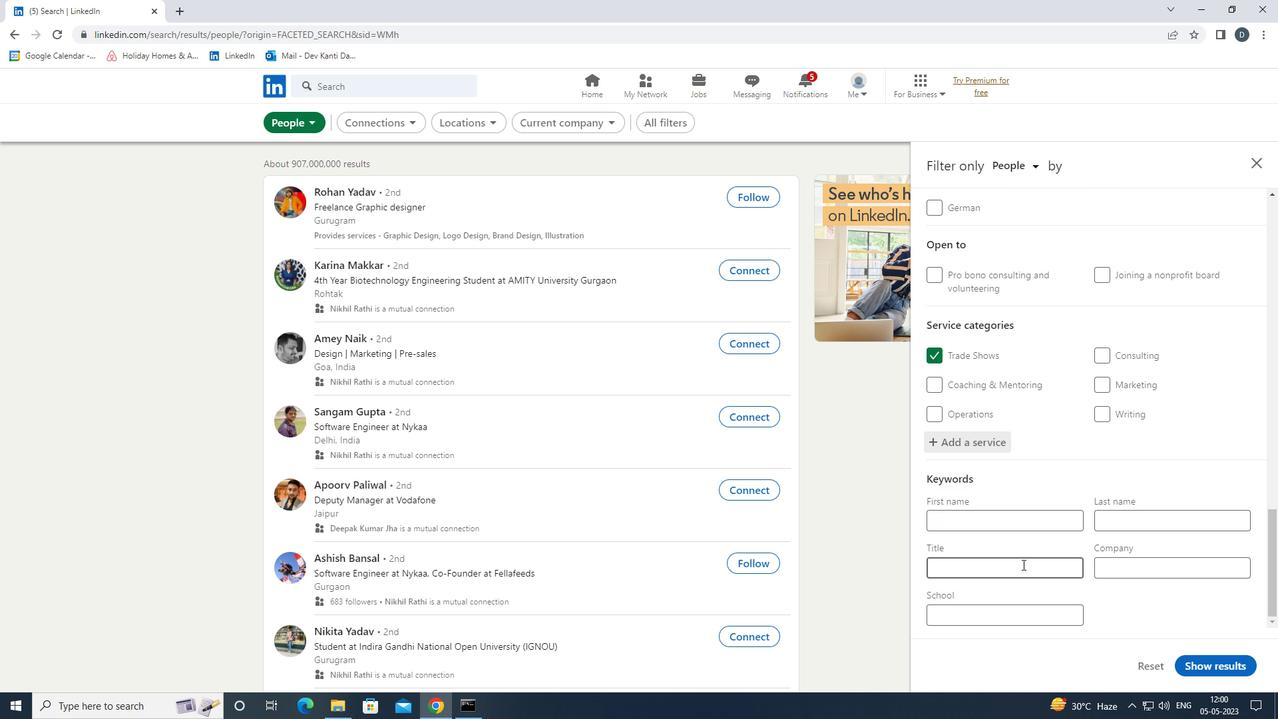 
Action: Key pressed <Key.shift>CLOUD<Key.space><Key.shift>ARCHITECT
Screenshot: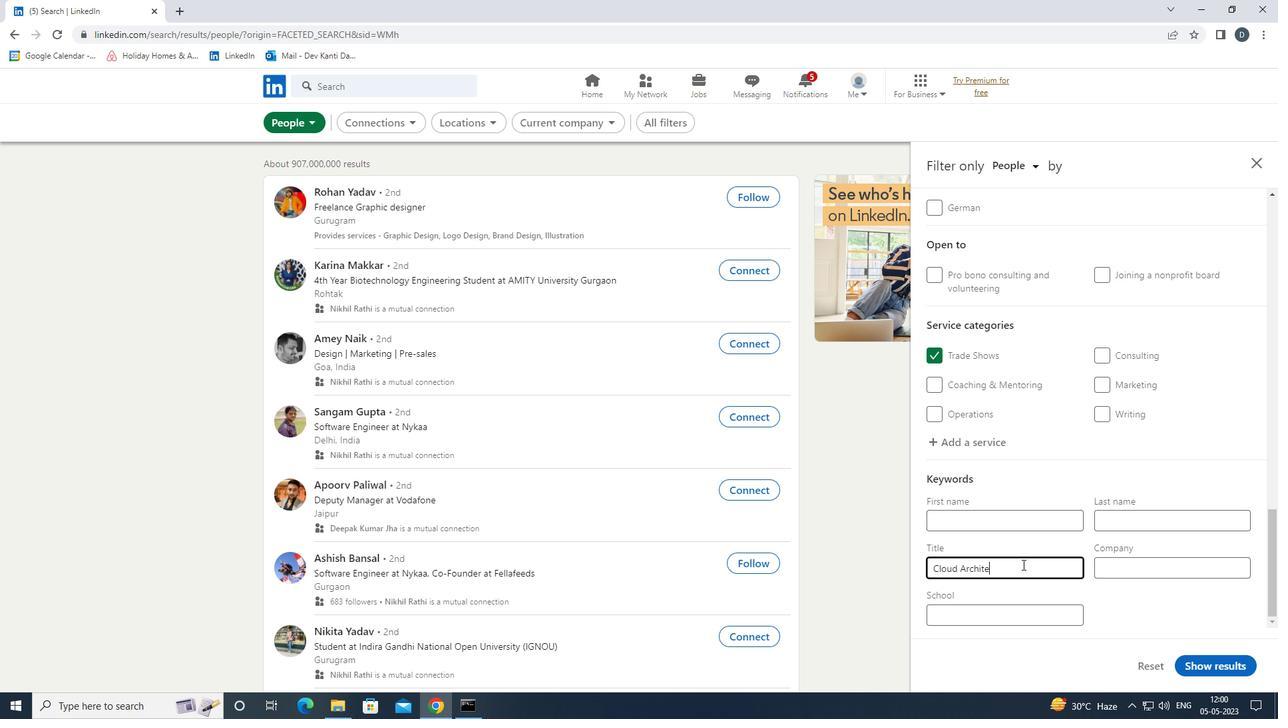 
Action: Mouse moved to (1243, 662)
Screenshot: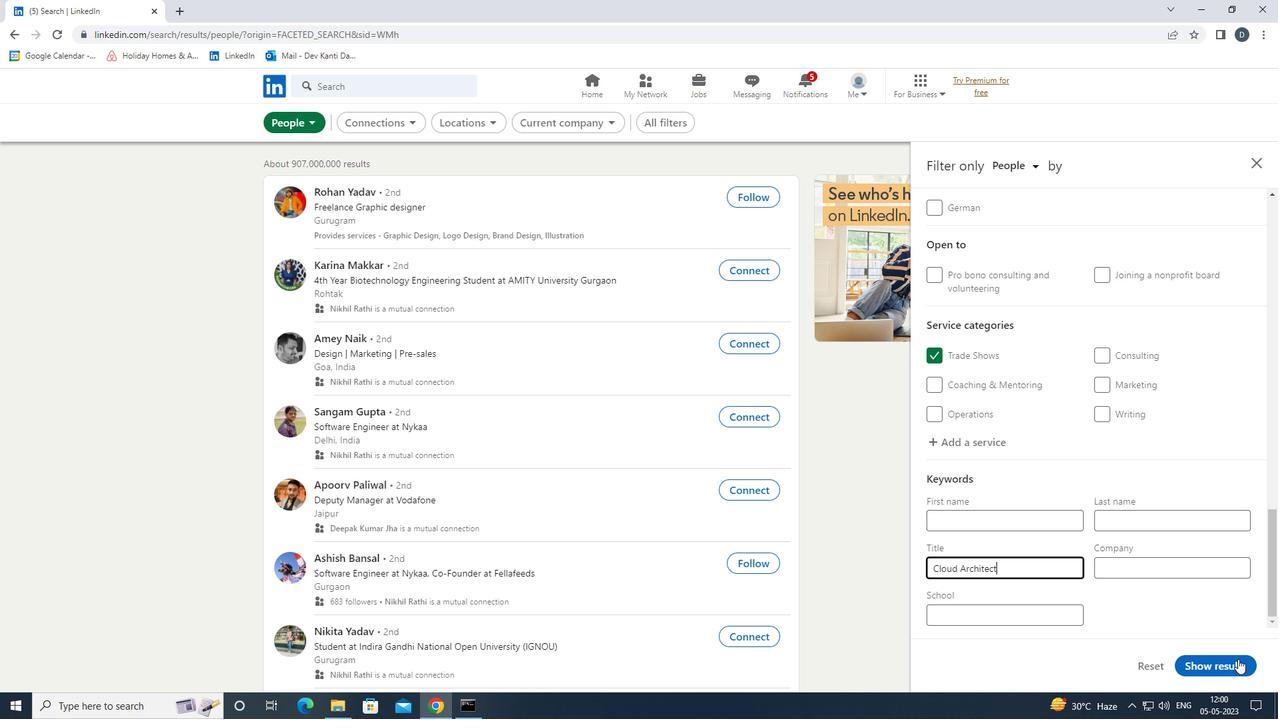 
Action: Mouse pressed left at (1243, 662)
Screenshot: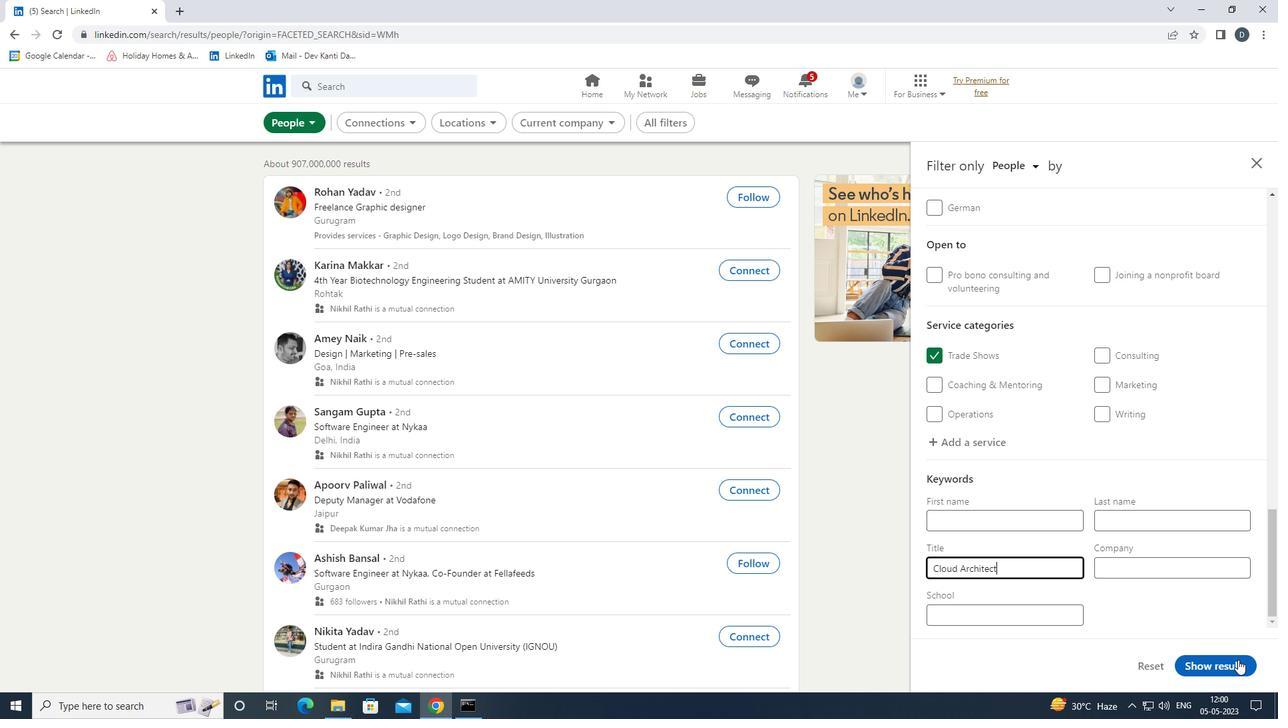 
Action: Mouse moved to (966, 258)
Screenshot: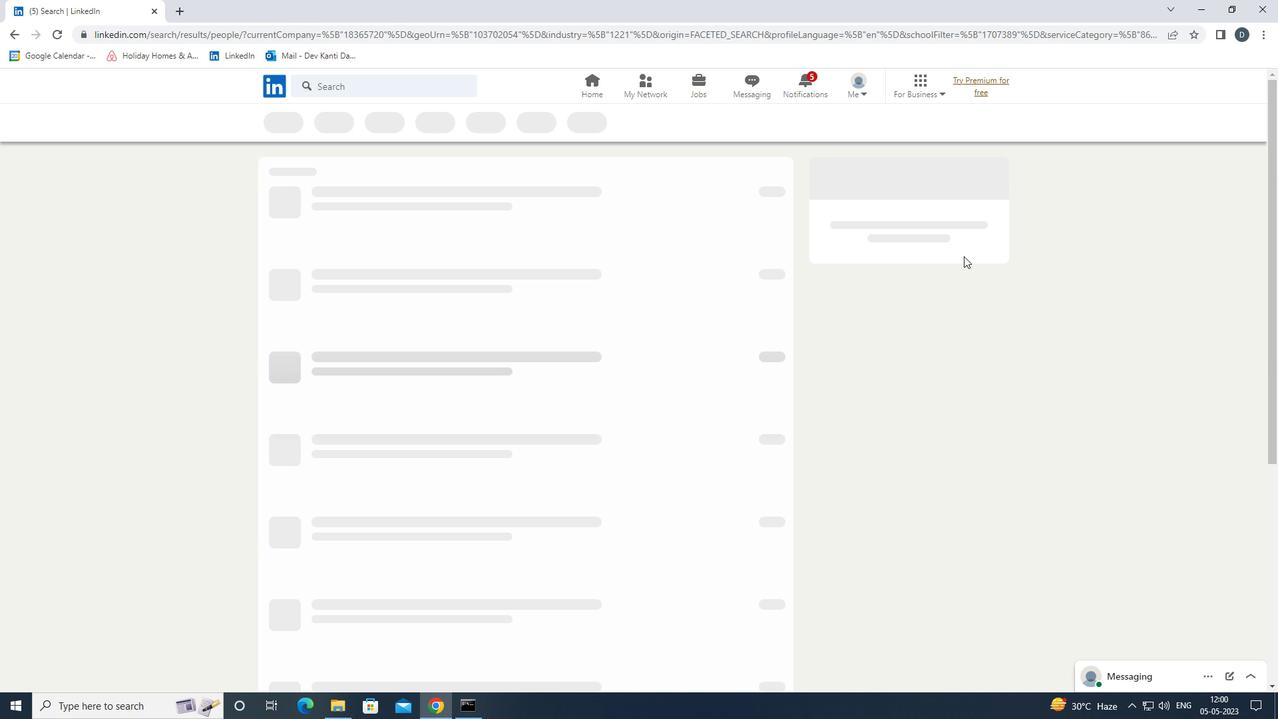 
